 Task: Find connections with filter location Baiquan with filter topic #customerrelationswith filter profile language French with filter current company NewSpace Research and Technologies with filter school Pimpri Chinchwad Education Trust'S. Pimpri Chinchwad College Of Engineering with filter industry Movies and Sound Recording with filter service category Insurance with filter keywords title Accounts Payable/Receivable Clerk
Action: Mouse moved to (605, 79)
Screenshot: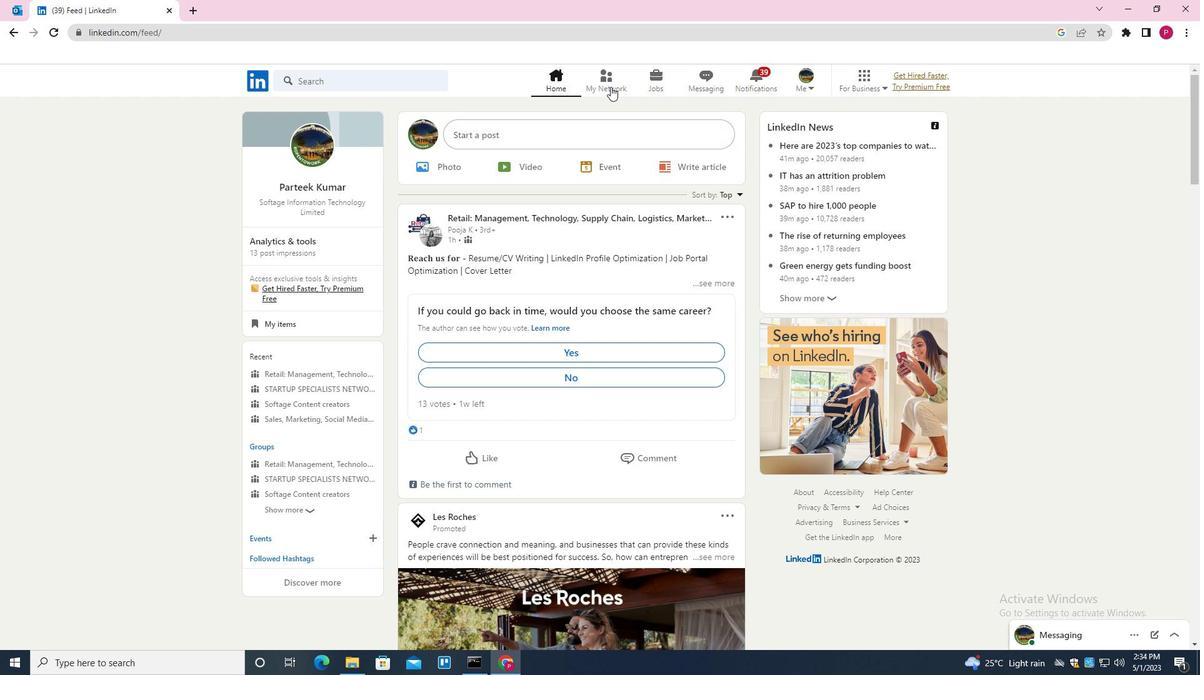 
Action: Mouse pressed left at (605, 79)
Screenshot: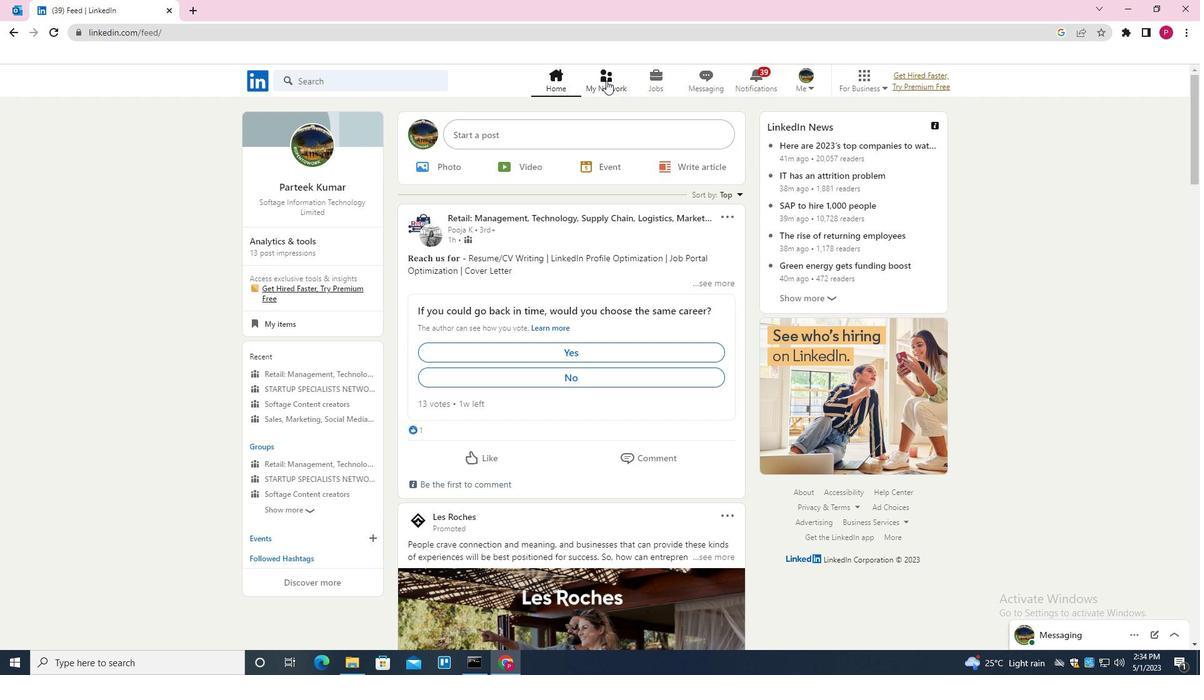 
Action: Mouse moved to (382, 149)
Screenshot: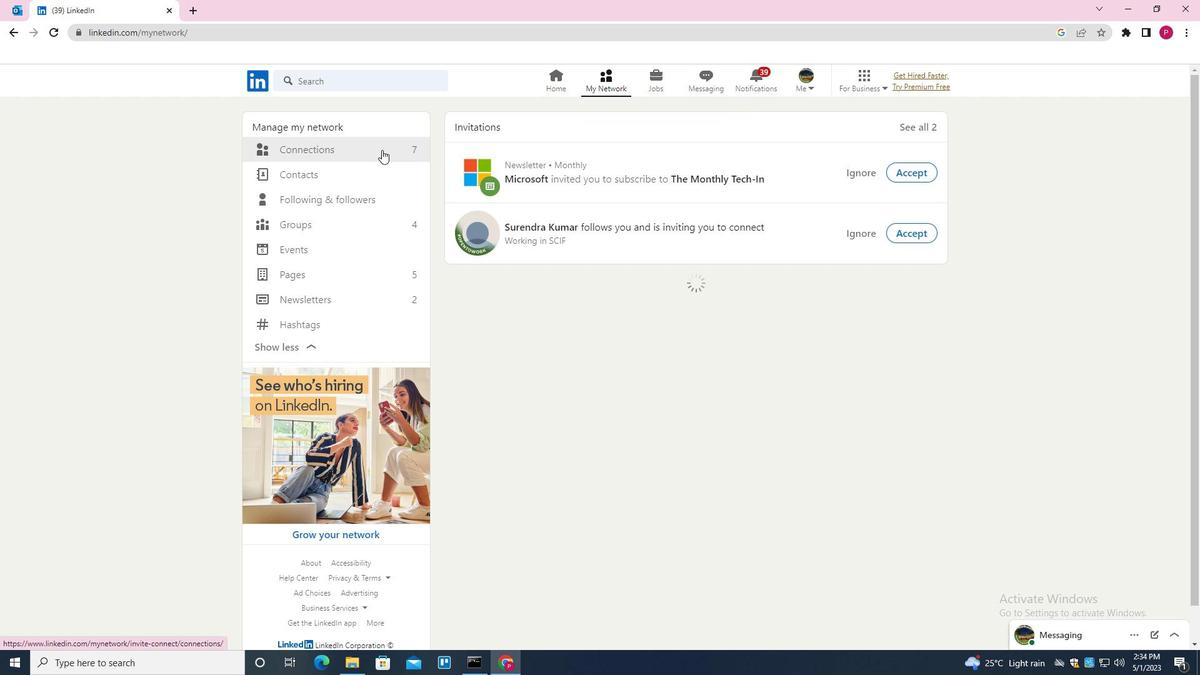 
Action: Mouse pressed left at (382, 149)
Screenshot: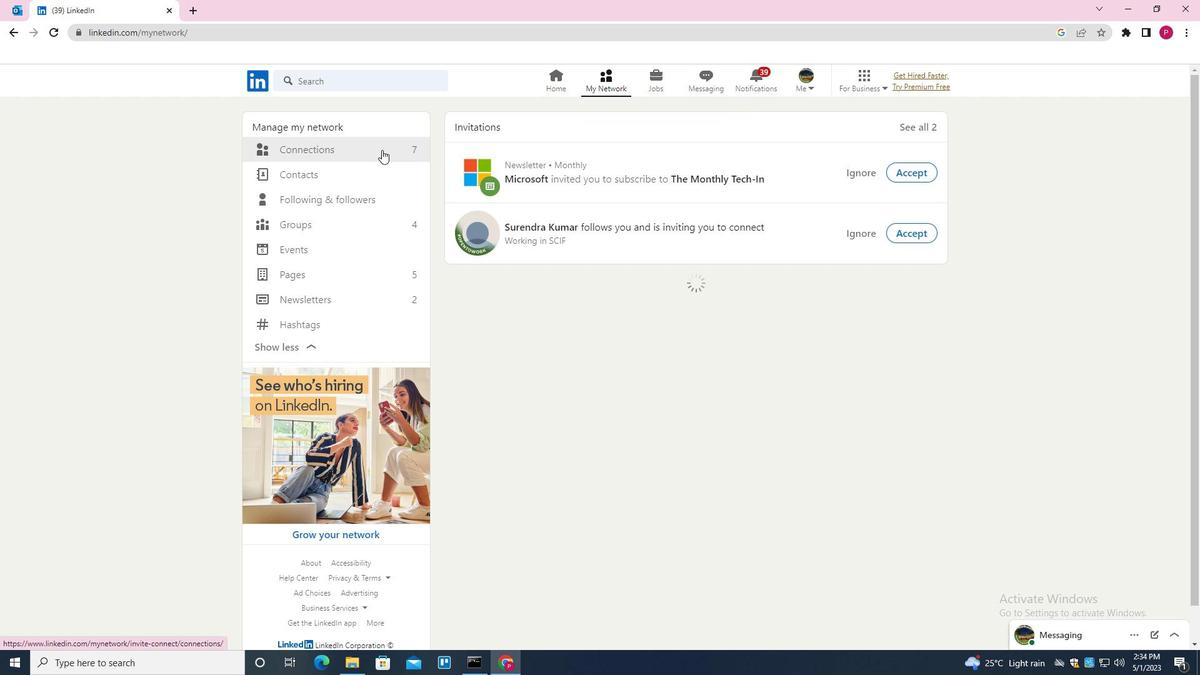 
Action: Mouse moved to (710, 146)
Screenshot: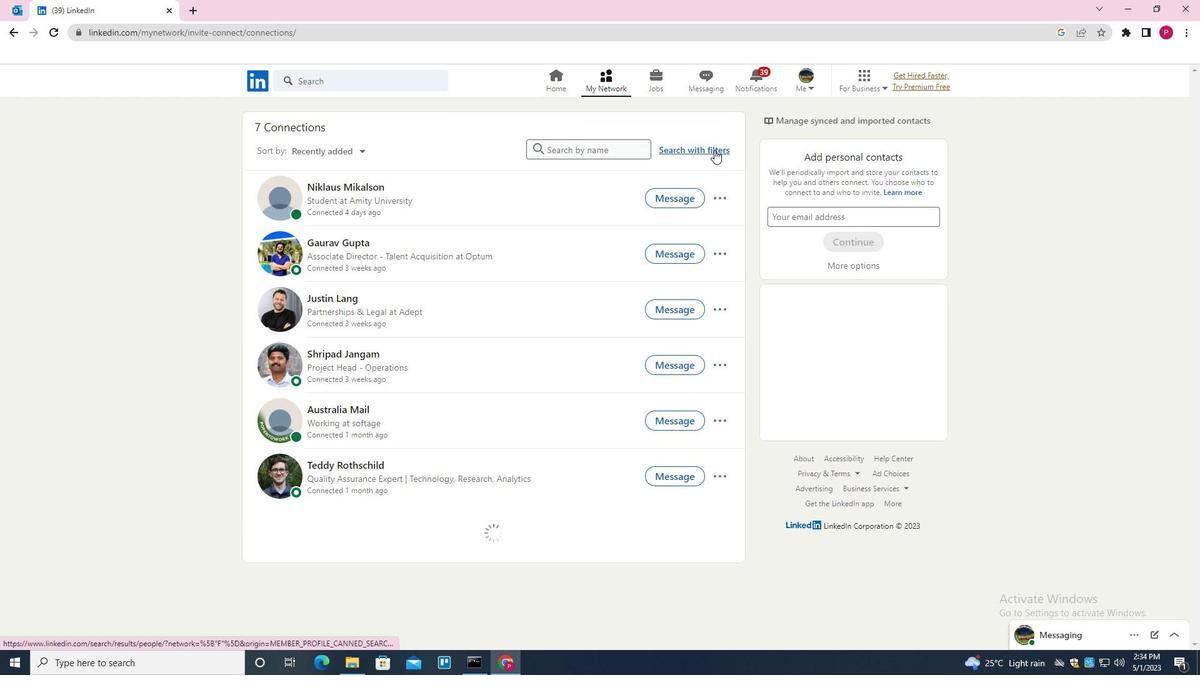 
Action: Mouse pressed left at (710, 146)
Screenshot: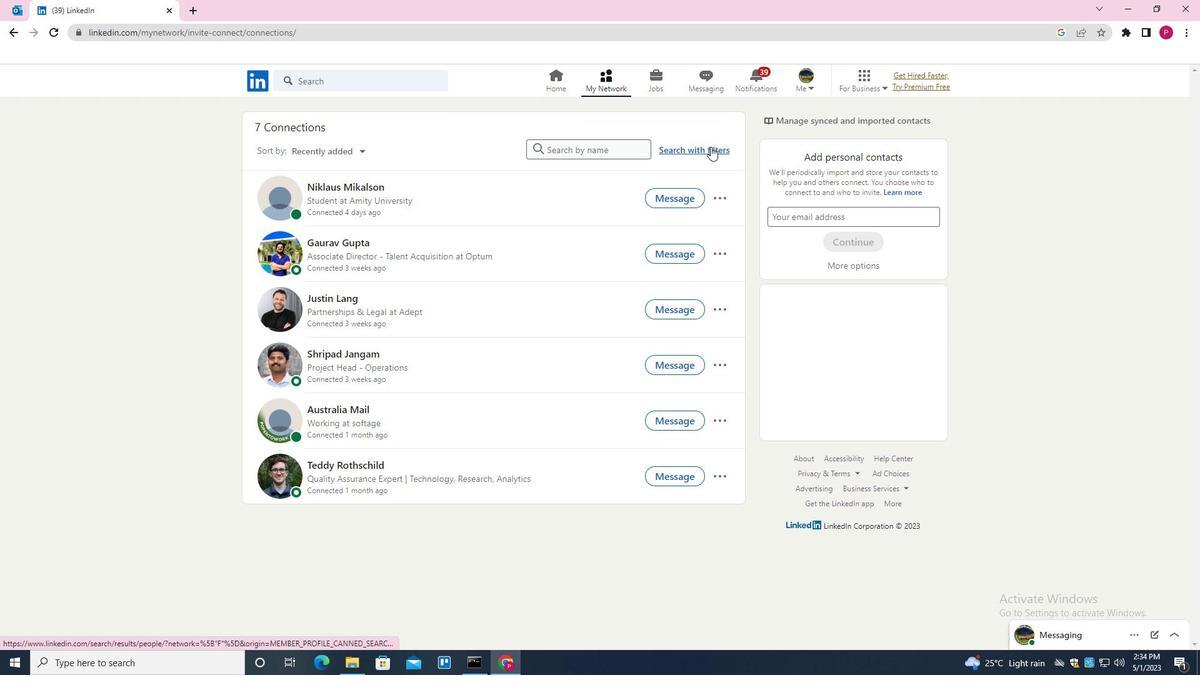 
Action: Mouse moved to (639, 115)
Screenshot: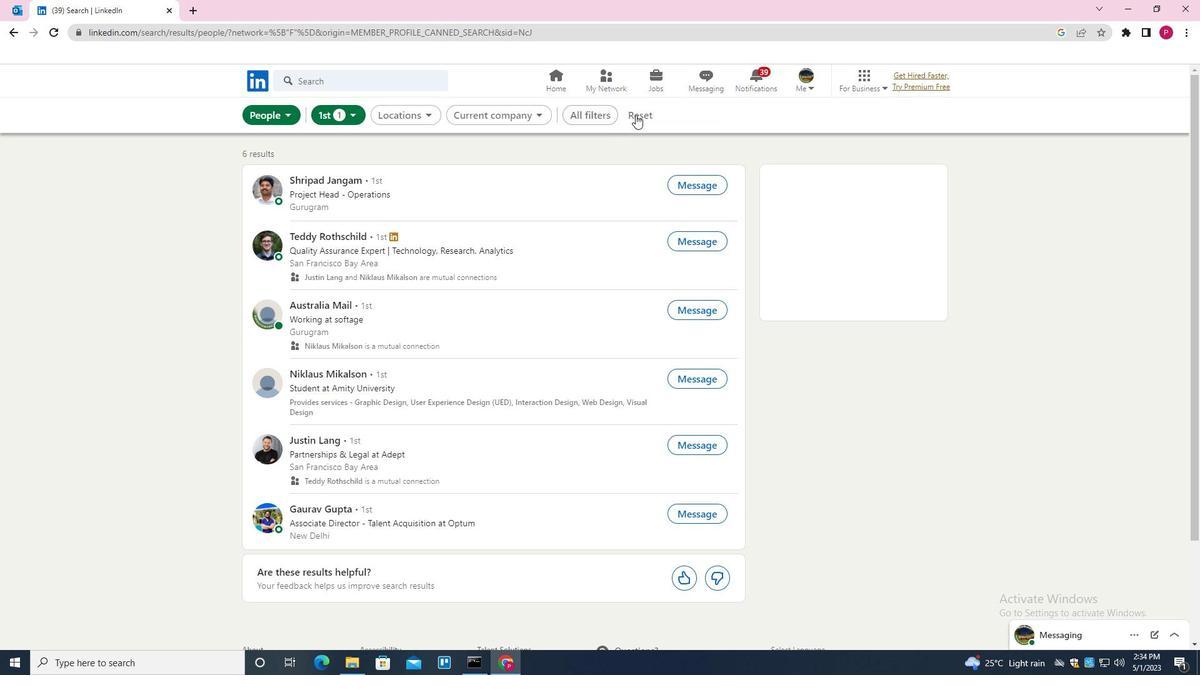 
Action: Mouse pressed left at (639, 115)
Screenshot: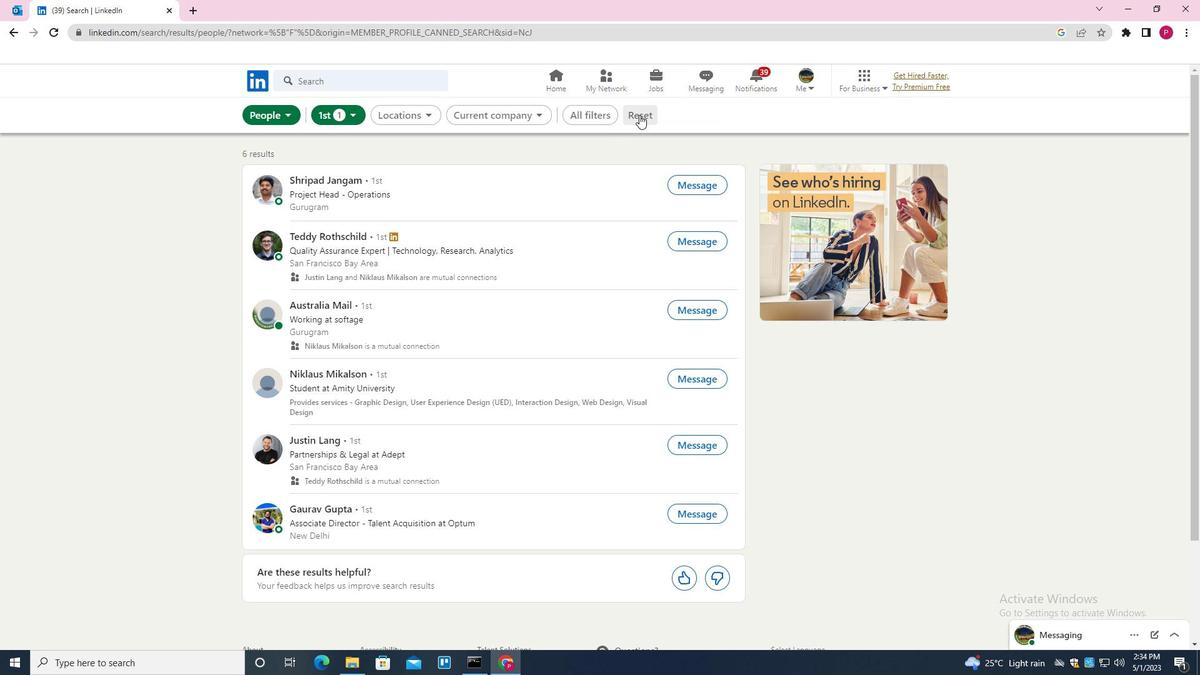 
Action: Mouse moved to (608, 118)
Screenshot: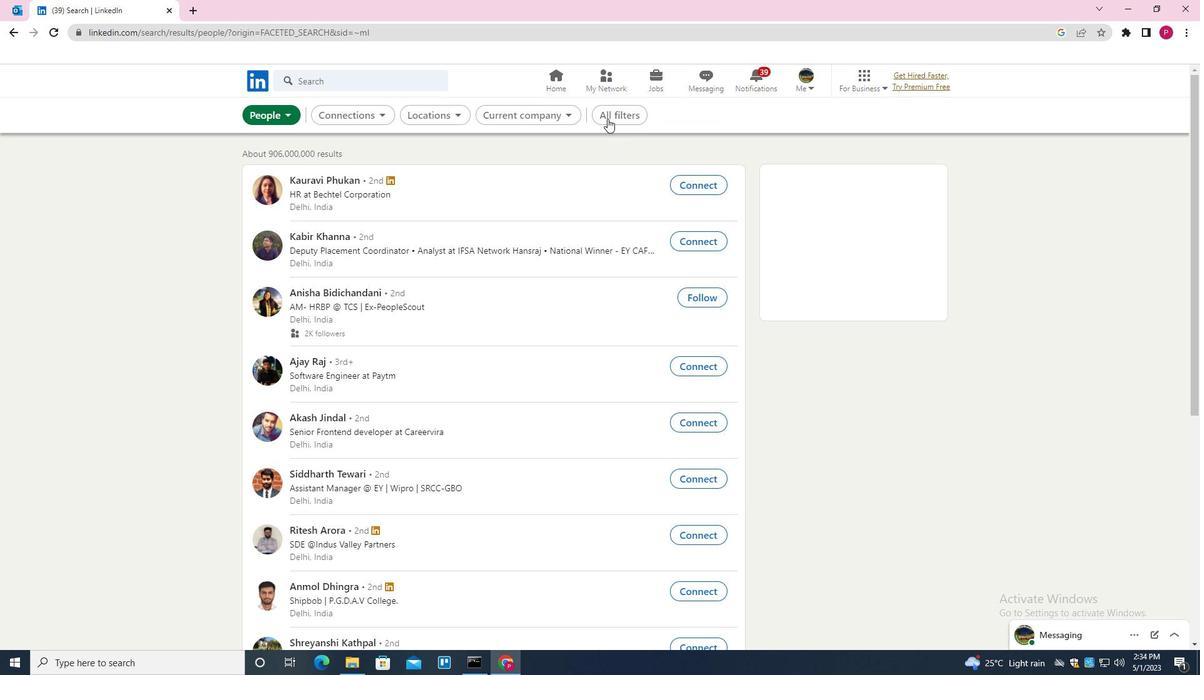 
Action: Mouse pressed left at (608, 118)
Screenshot: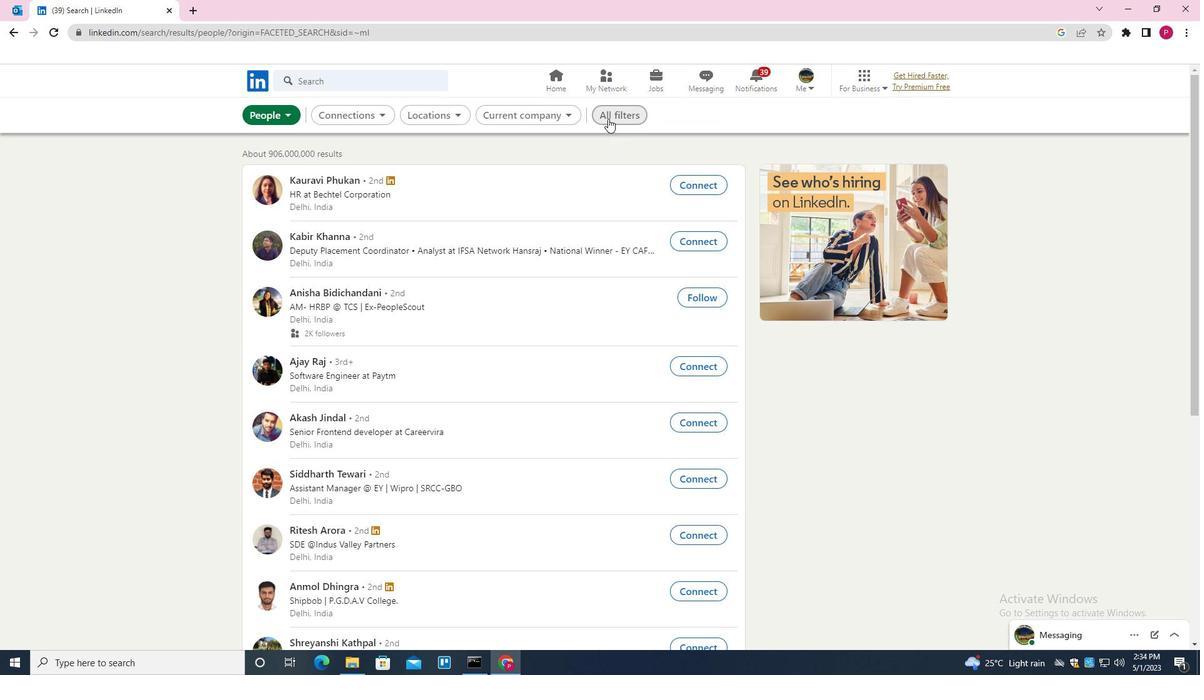 
Action: Mouse moved to (865, 327)
Screenshot: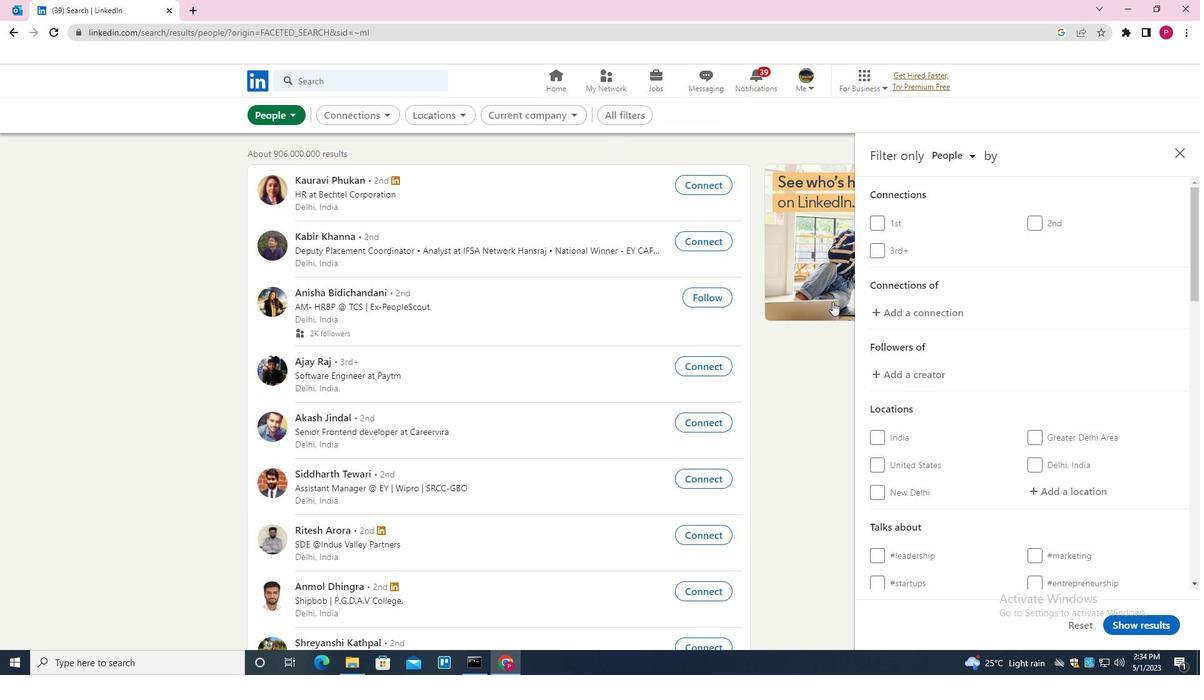 
Action: Mouse scrolled (865, 326) with delta (0, 0)
Screenshot: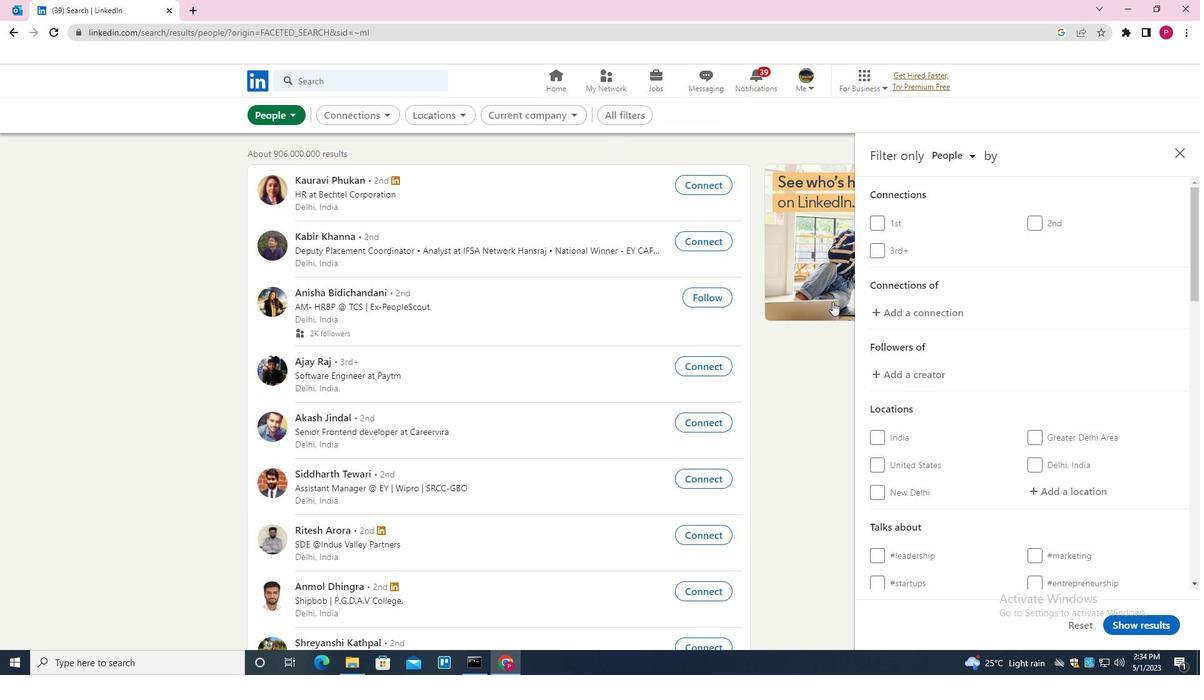 
Action: Mouse moved to (900, 352)
Screenshot: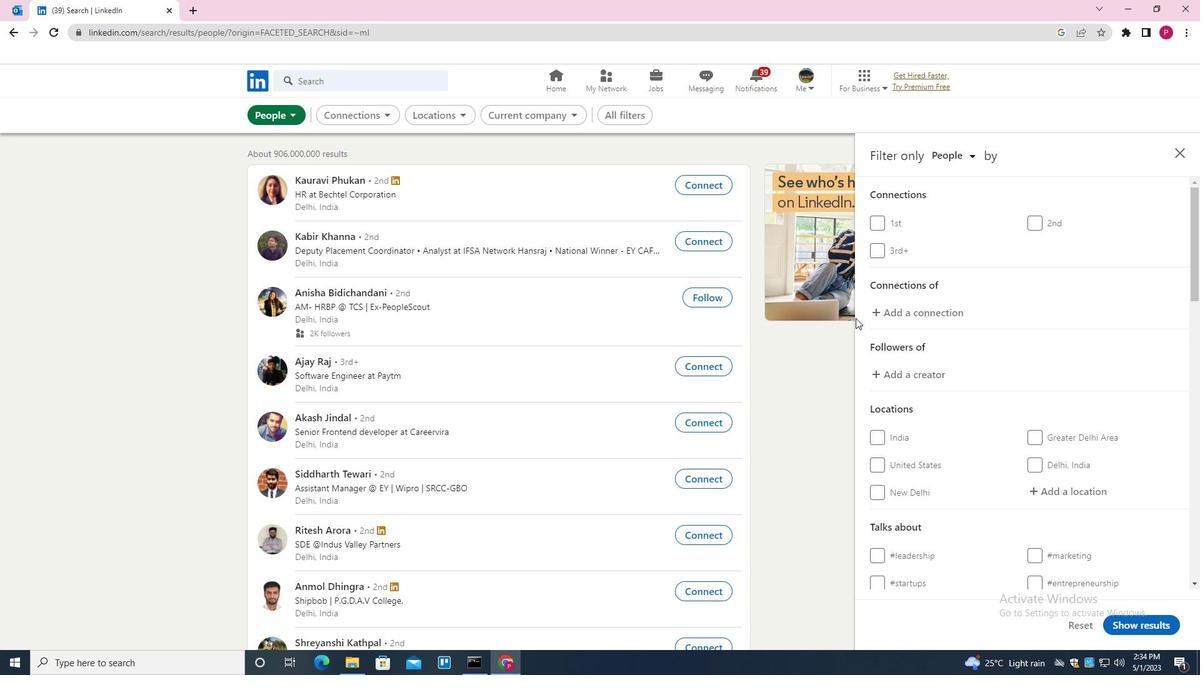 
Action: Mouse scrolled (900, 352) with delta (0, 0)
Screenshot: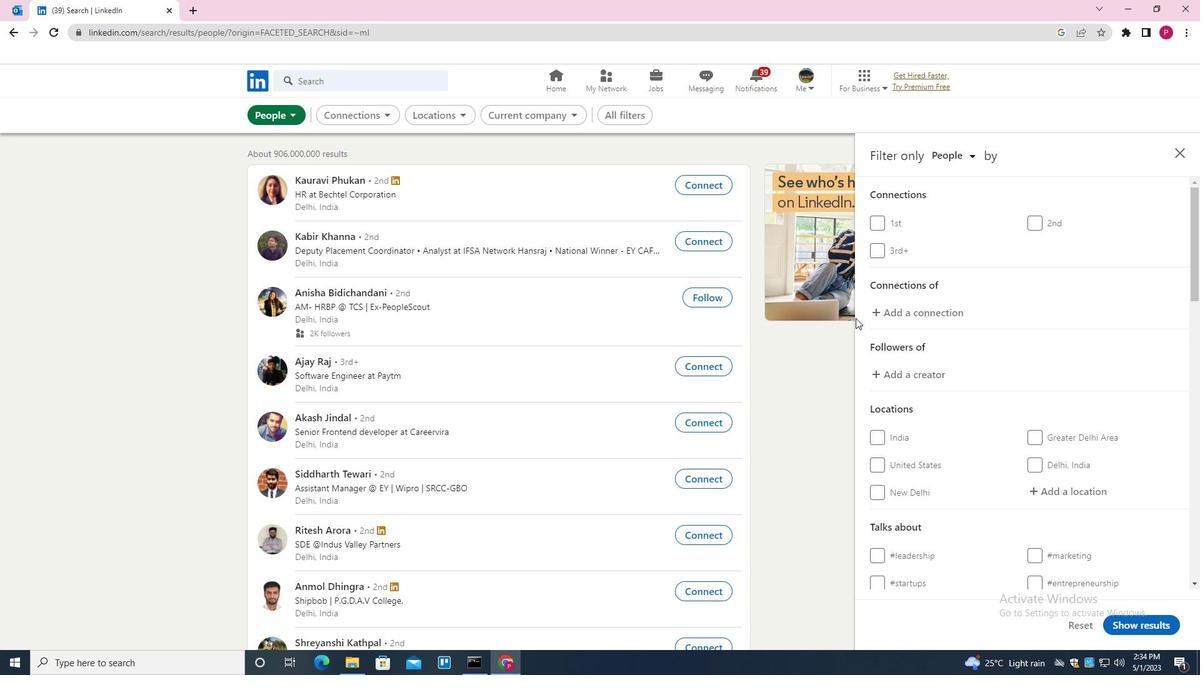 
Action: Mouse moved to (1079, 368)
Screenshot: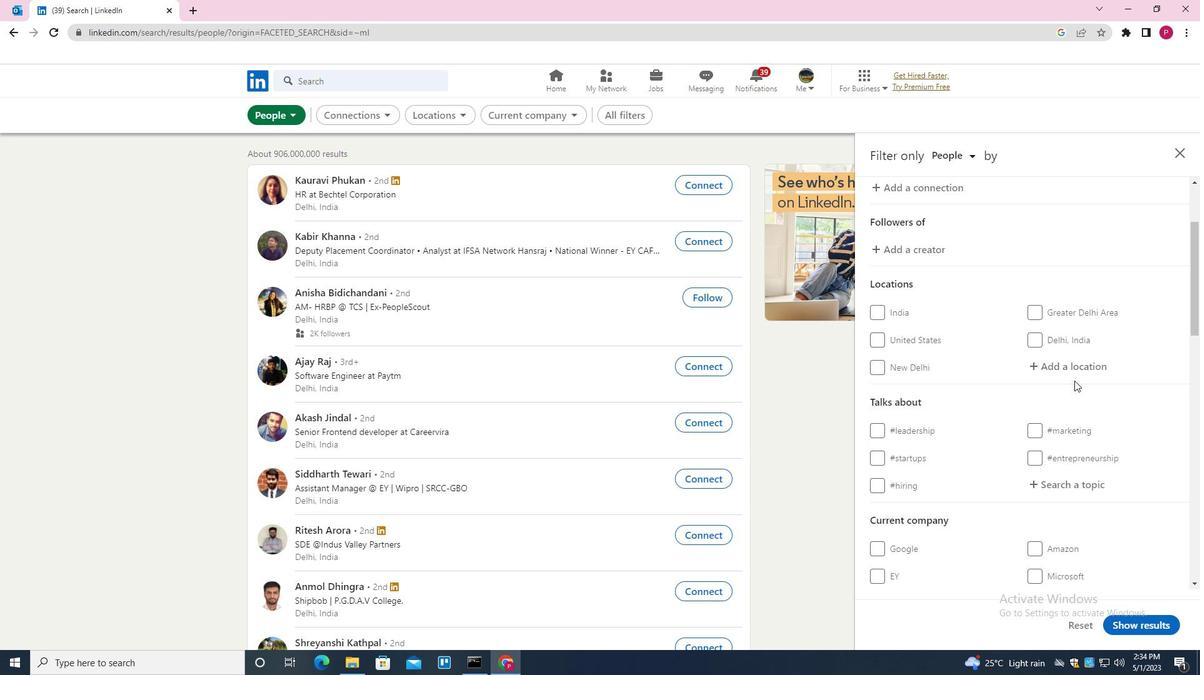 
Action: Mouse pressed left at (1079, 368)
Screenshot: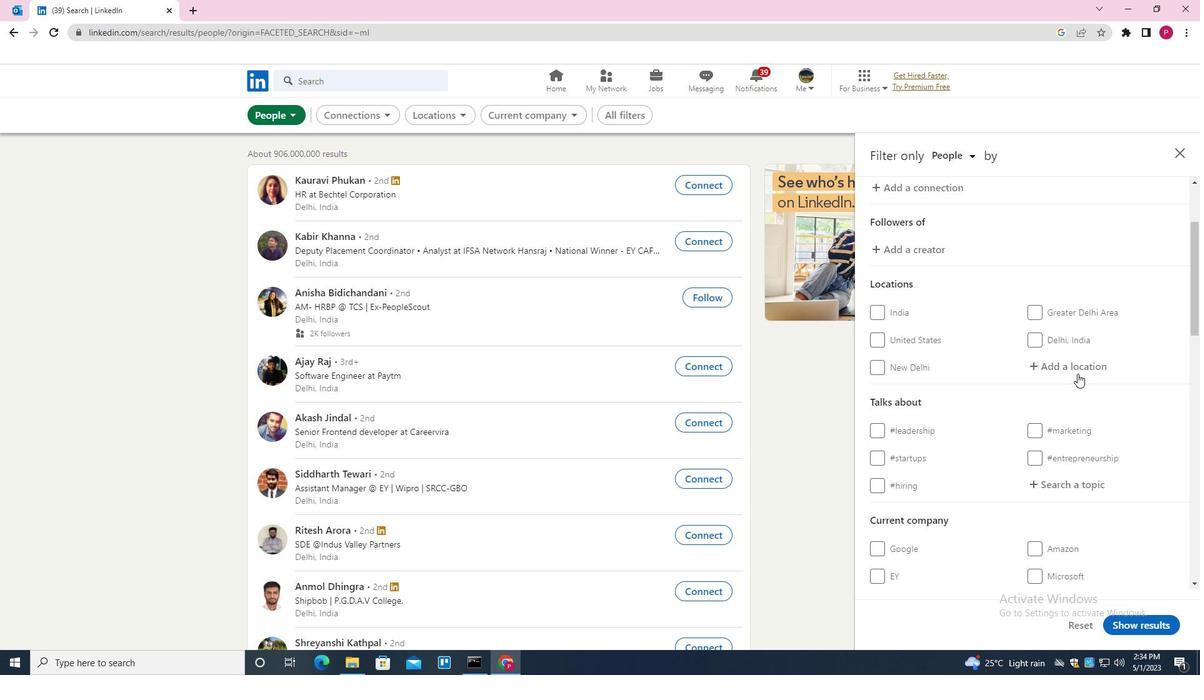 
Action: Key pressed <Key.shift>BAIQUAN
Screenshot: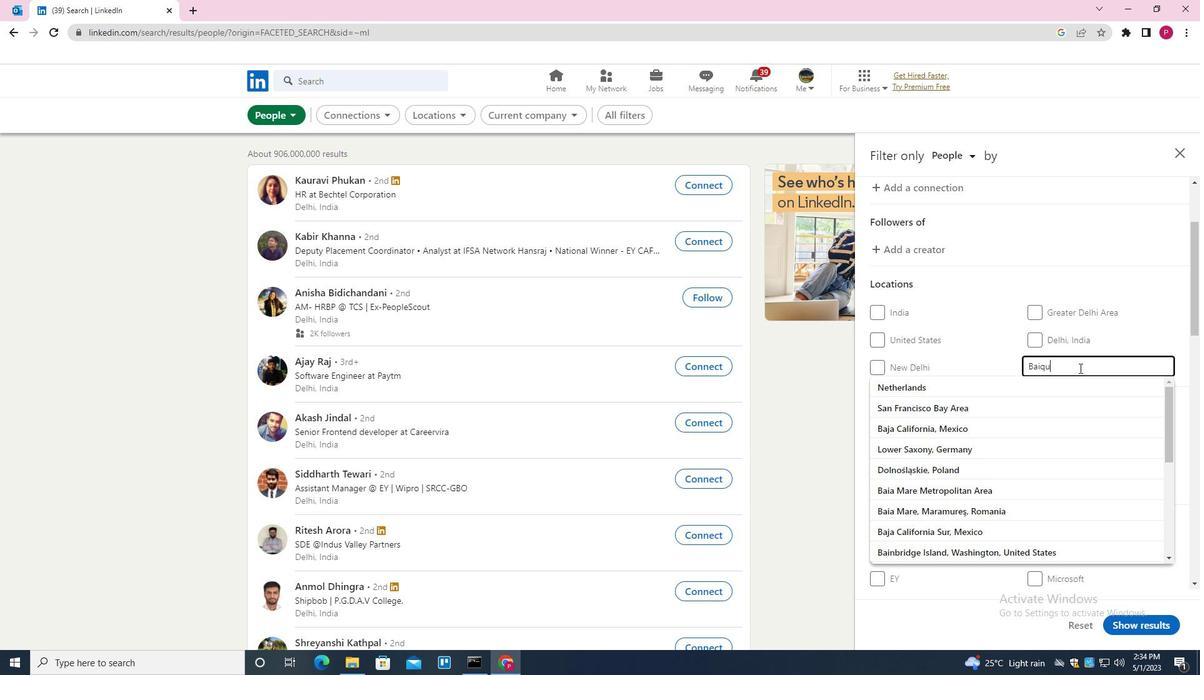
Action: Mouse moved to (1086, 365)
Screenshot: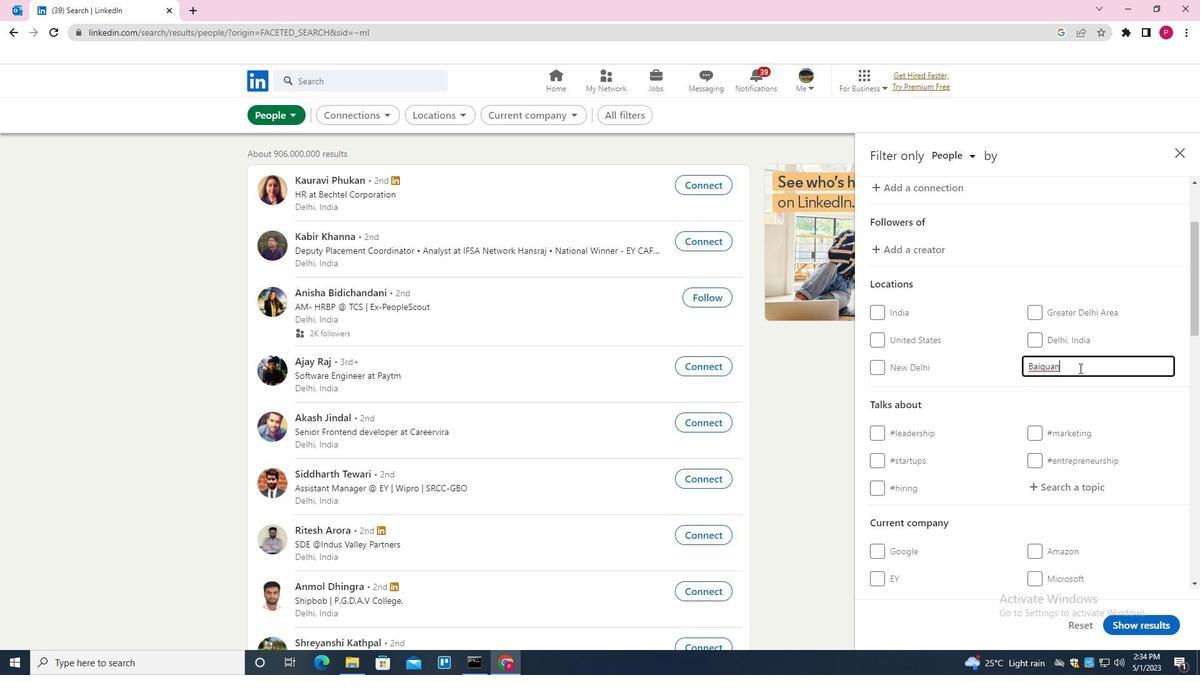 
Action: Mouse scrolled (1086, 364) with delta (0, 0)
Screenshot: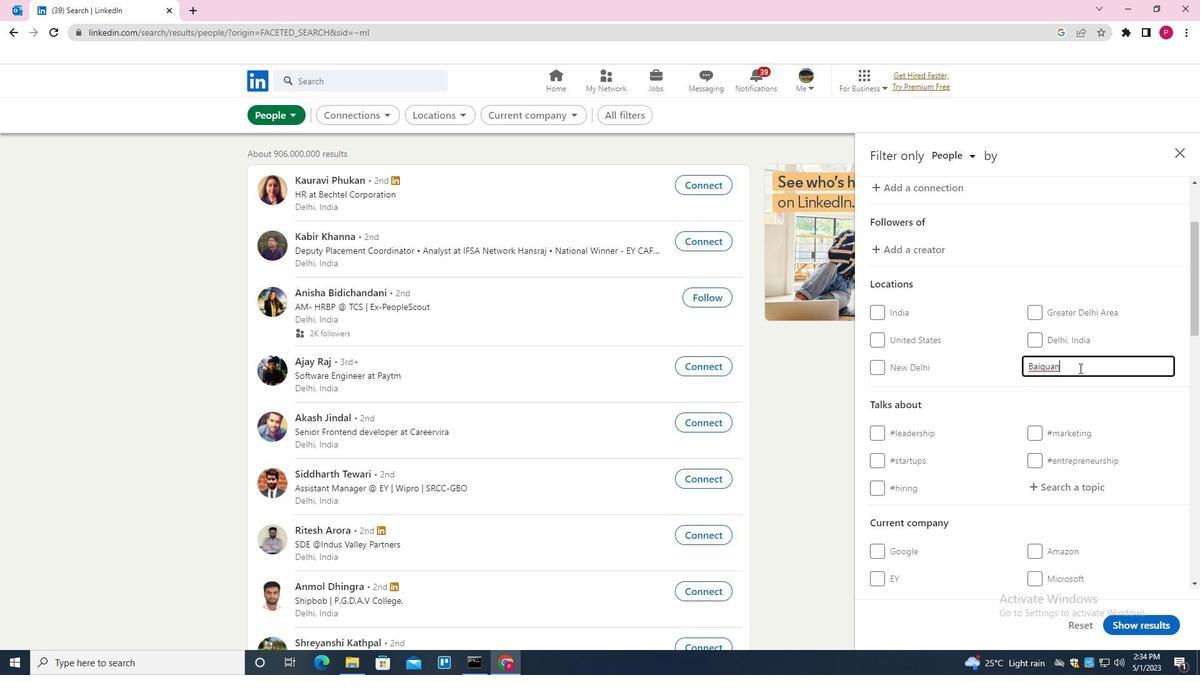 
Action: Mouse scrolled (1086, 364) with delta (0, 0)
Screenshot: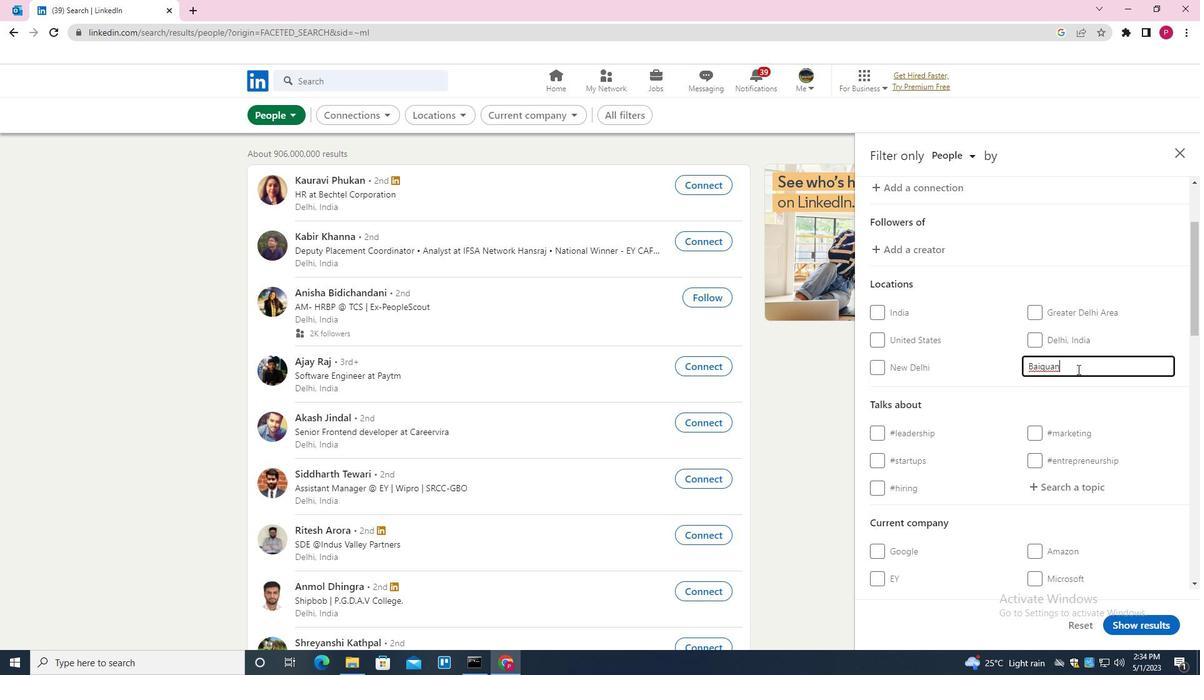 
Action: Mouse moved to (1074, 368)
Screenshot: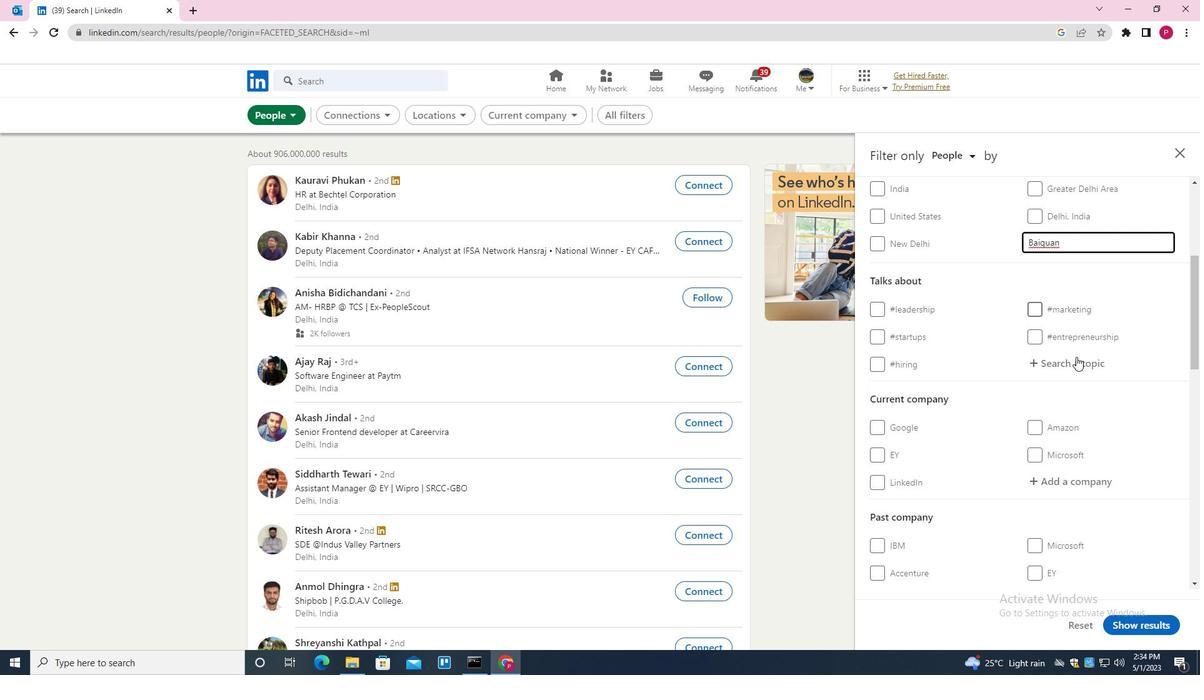 
Action: Mouse pressed left at (1074, 368)
Screenshot: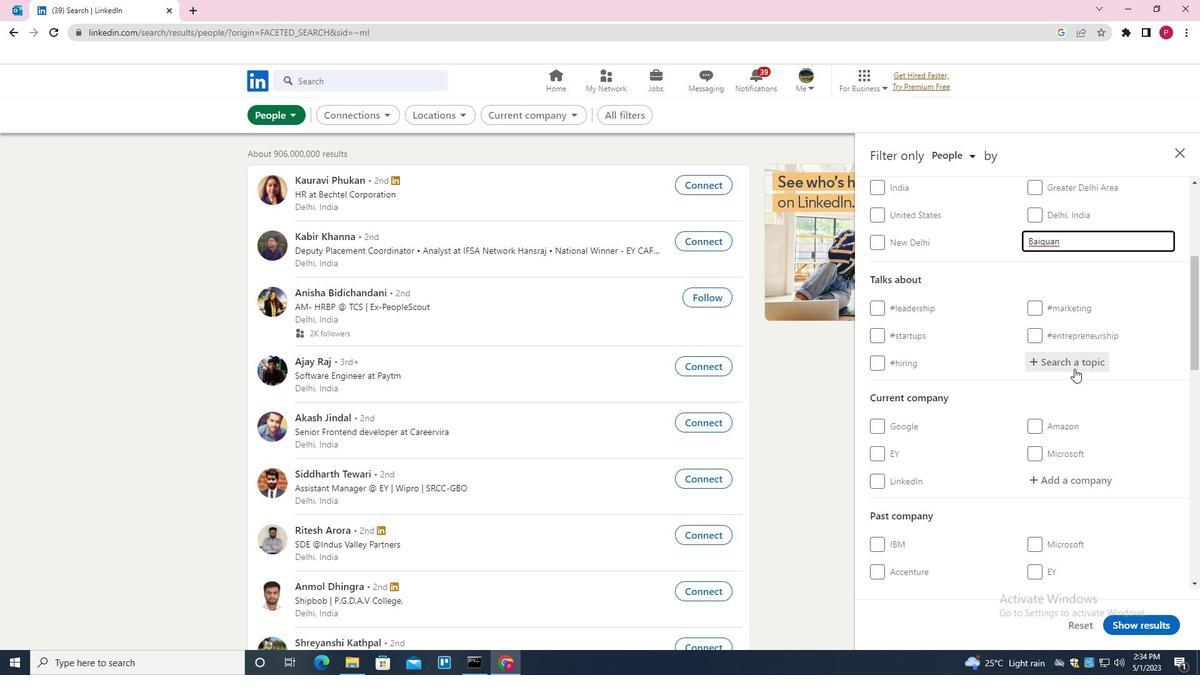
Action: Key pressed CUSTOMERRELATIONS<Key.down><Key.enter>
Screenshot: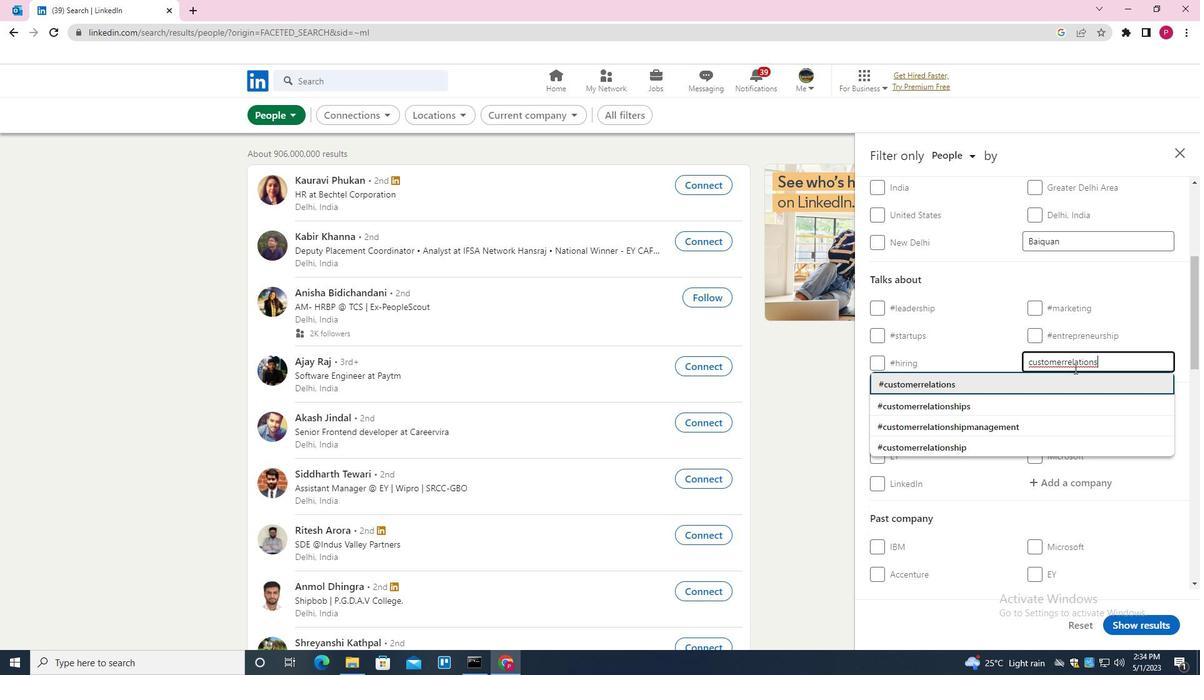 
Action: Mouse moved to (1021, 407)
Screenshot: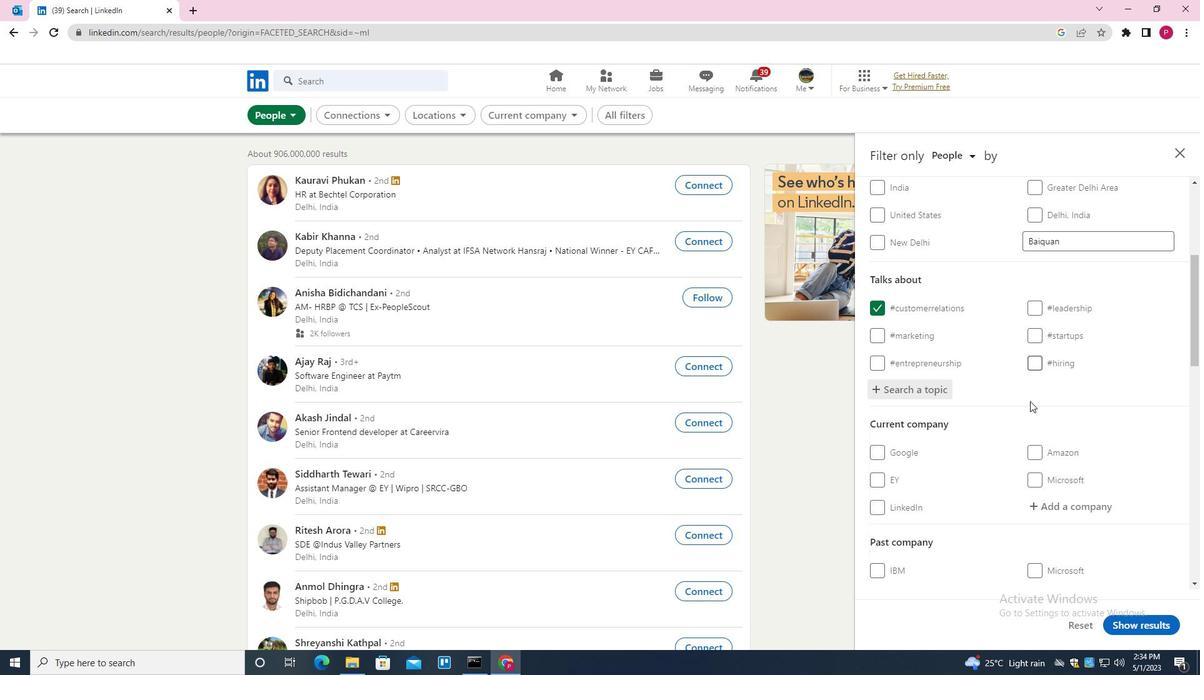 
Action: Mouse scrolled (1021, 407) with delta (0, 0)
Screenshot: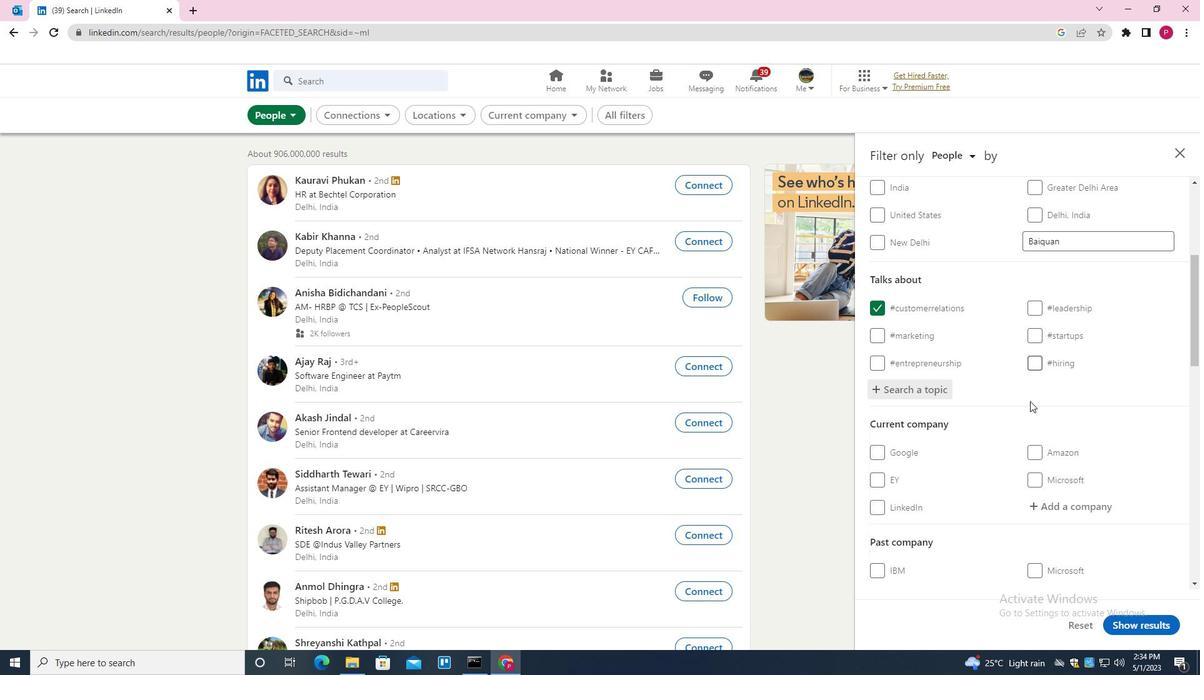 
Action: Mouse moved to (1018, 409)
Screenshot: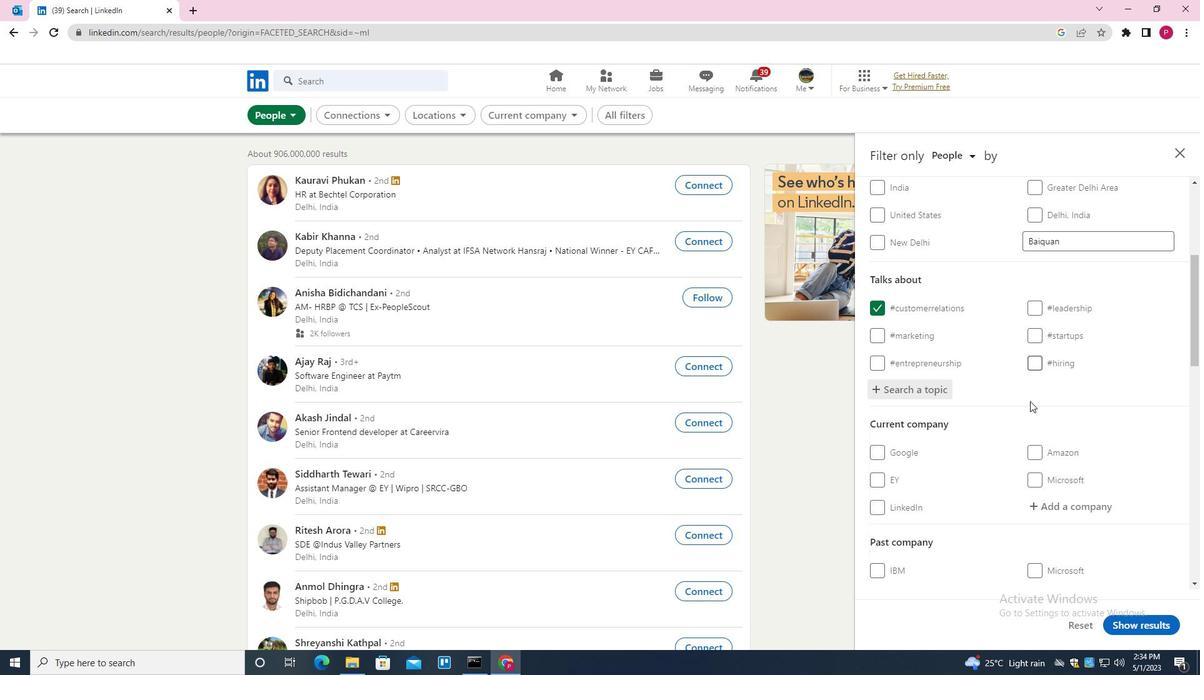 
Action: Mouse scrolled (1018, 408) with delta (0, 0)
Screenshot: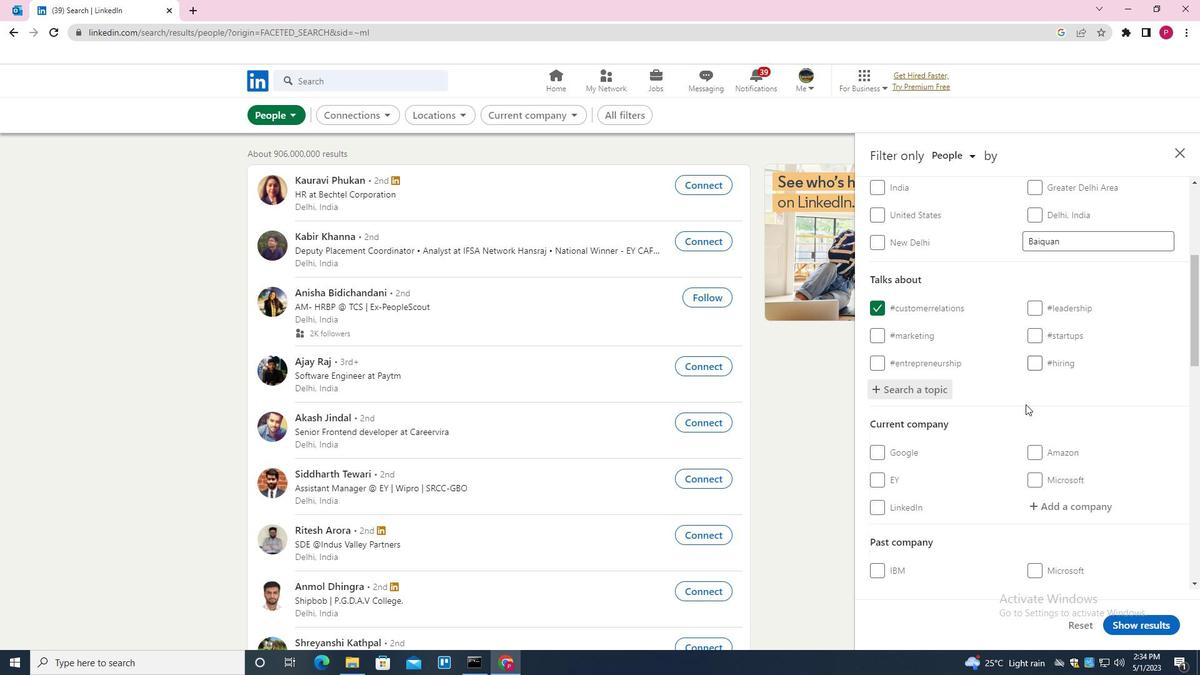 
Action: Mouse moved to (1016, 410)
Screenshot: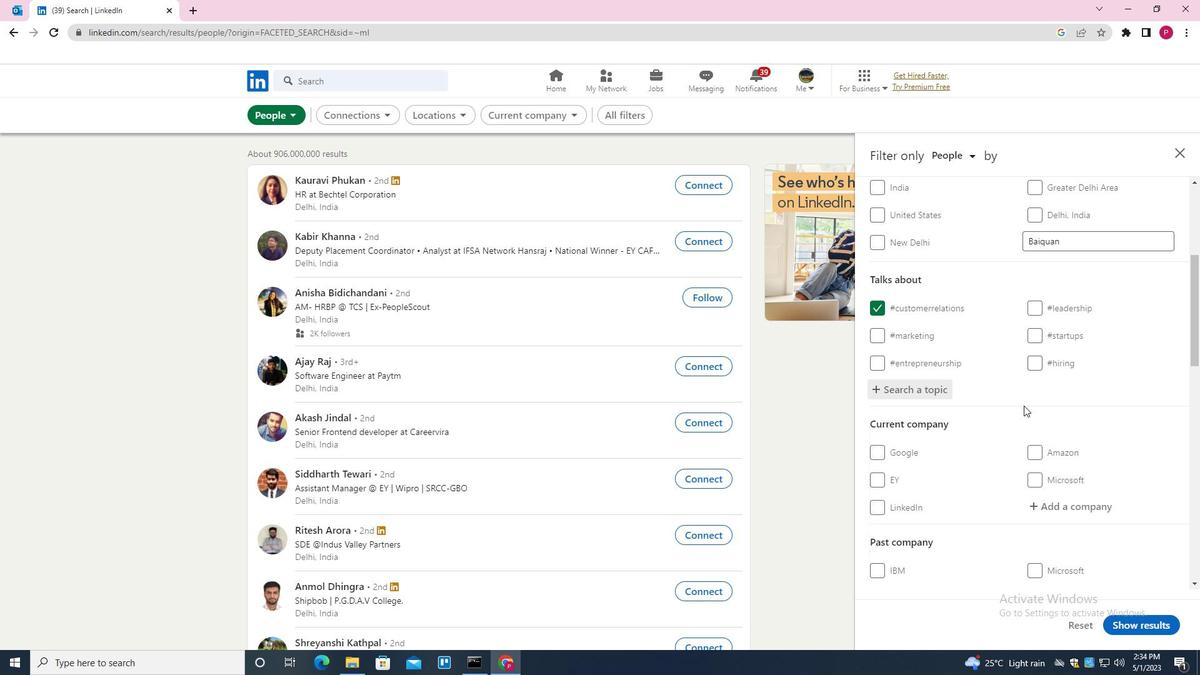 
Action: Mouse scrolled (1016, 410) with delta (0, 0)
Screenshot: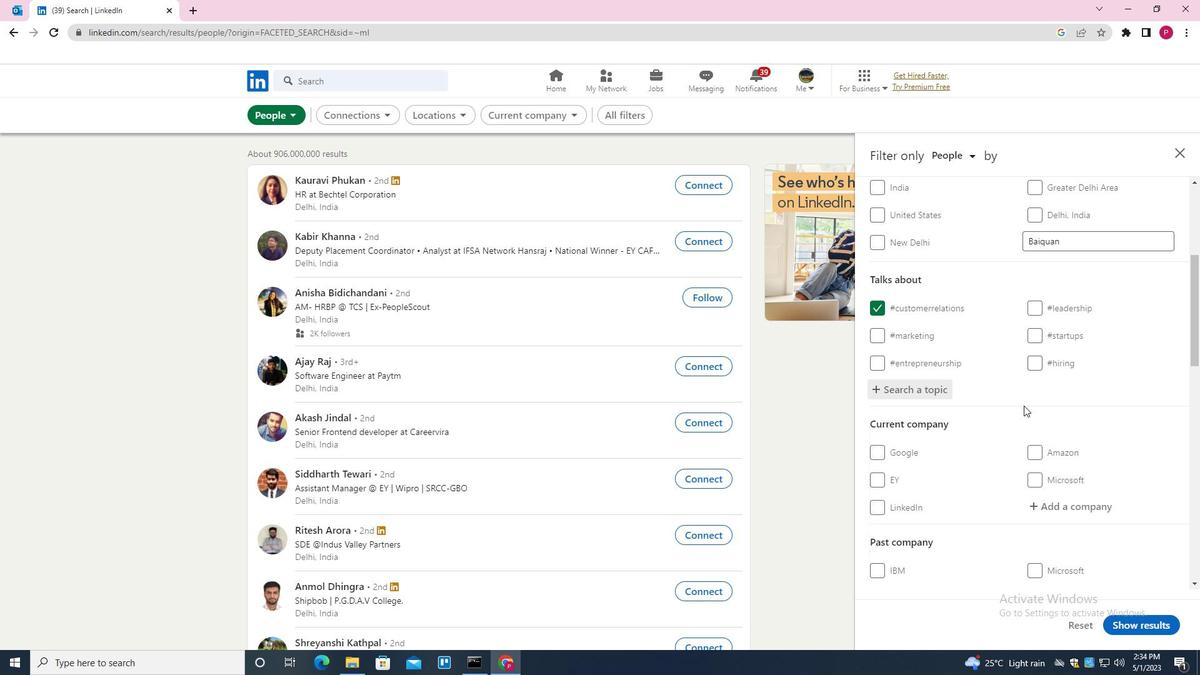
Action: Mouse moved to (956, 407)
Screenshot: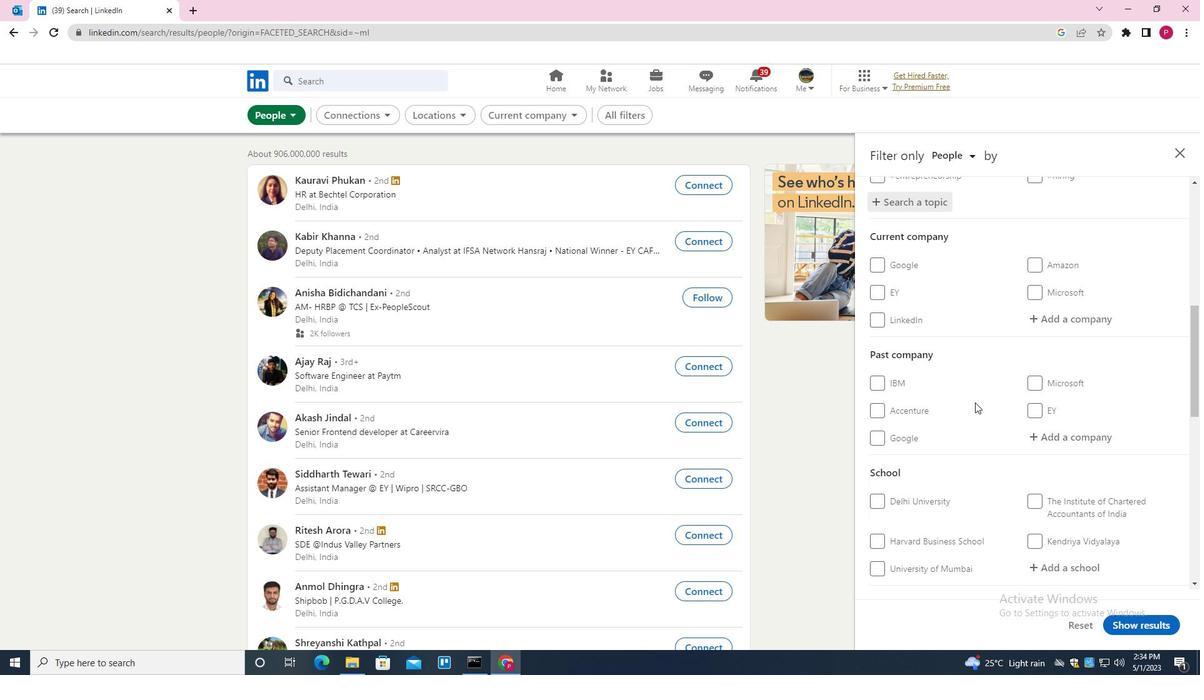 
Action: Mouse scrolled (956, 407) with delta (0, 0)
Screenshot: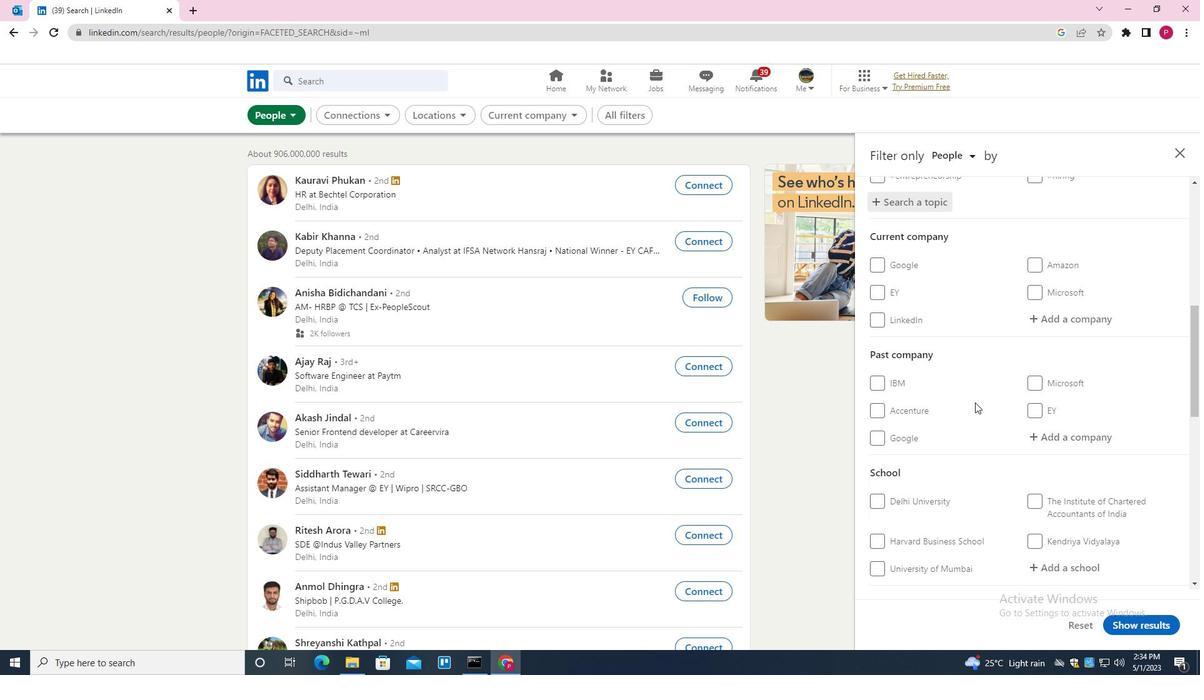 
Action: Mouse moved to (956, 408)
Screenshot: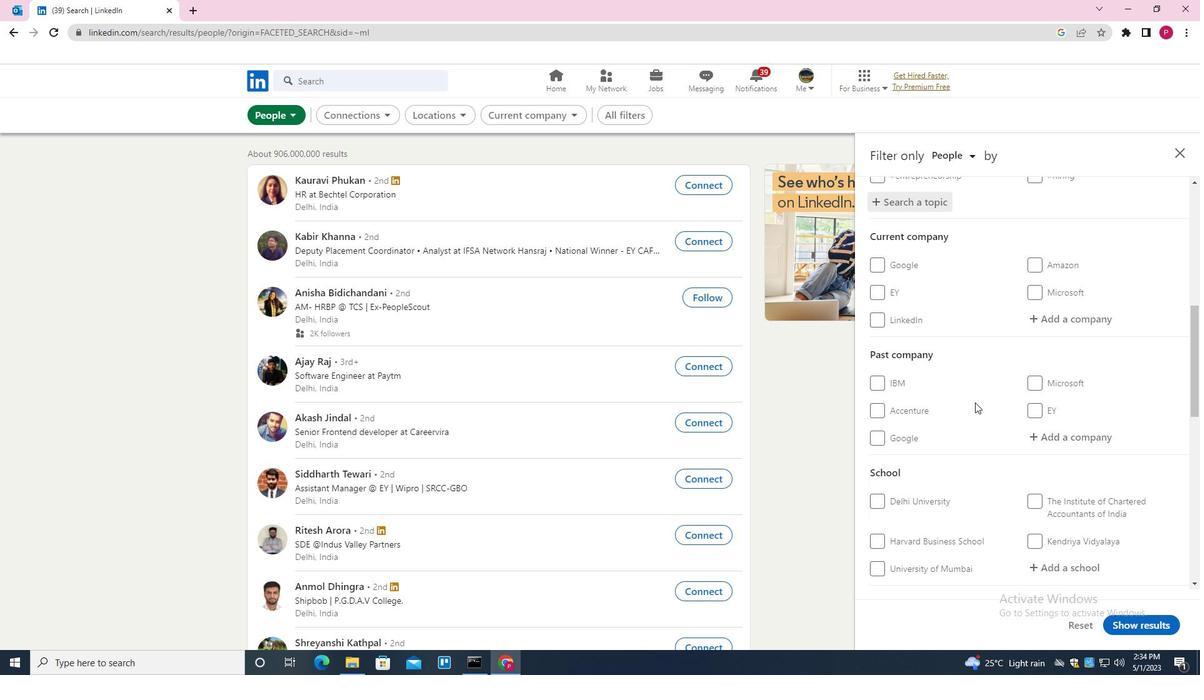 
Action: Mouse scrolled (956, 407) with delta (0, 0)
Screenshot: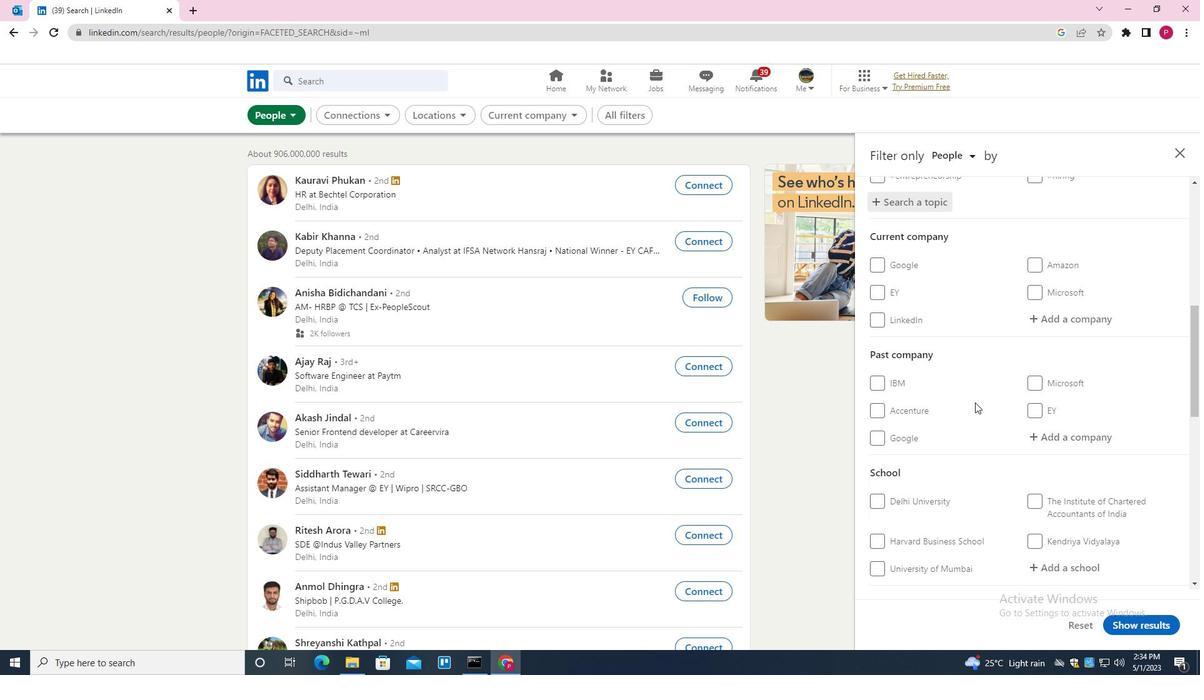 
Action: Mouse scrolled (956, 407) with delta (0, 0)
Screenshot: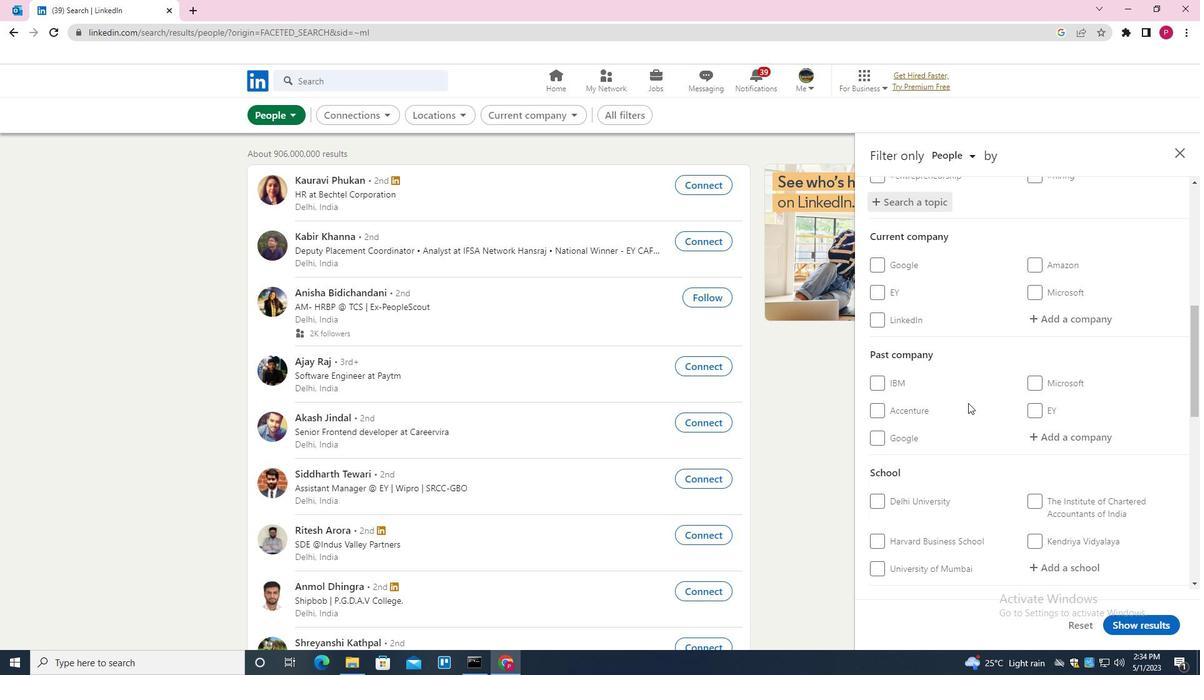 
Action: Mouse scrolled (956, 407) with delta (0, 0)
Screenshot: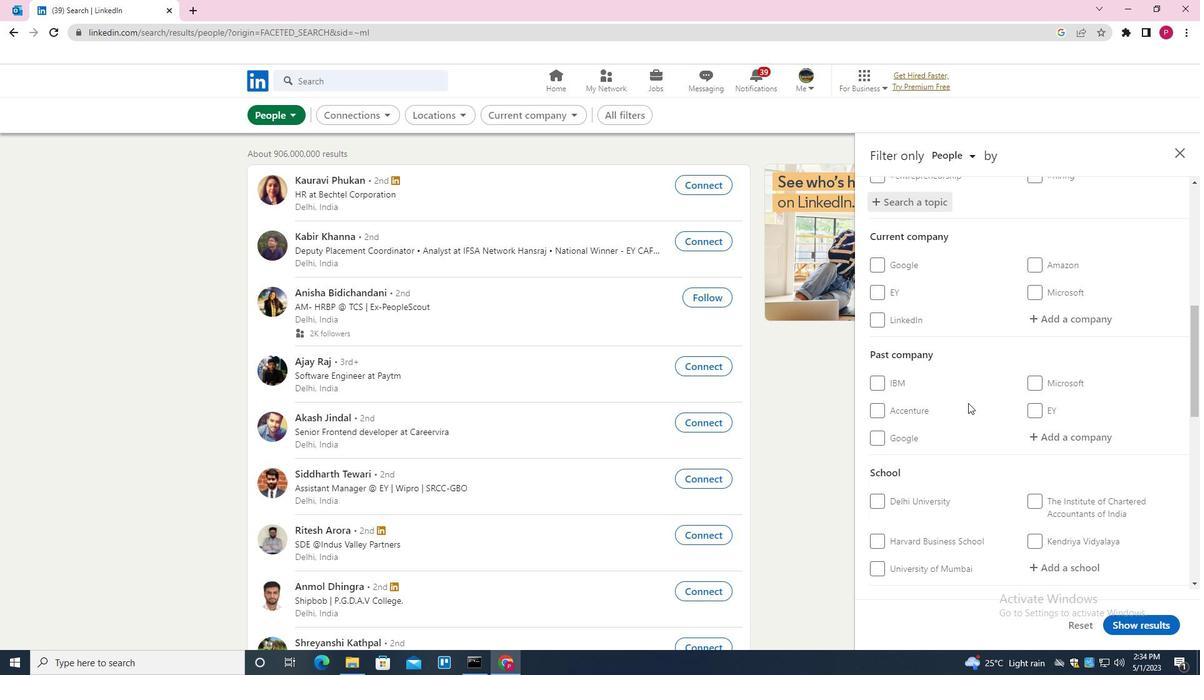 
Action: Mouse moved to (947, 419)
Screenshot: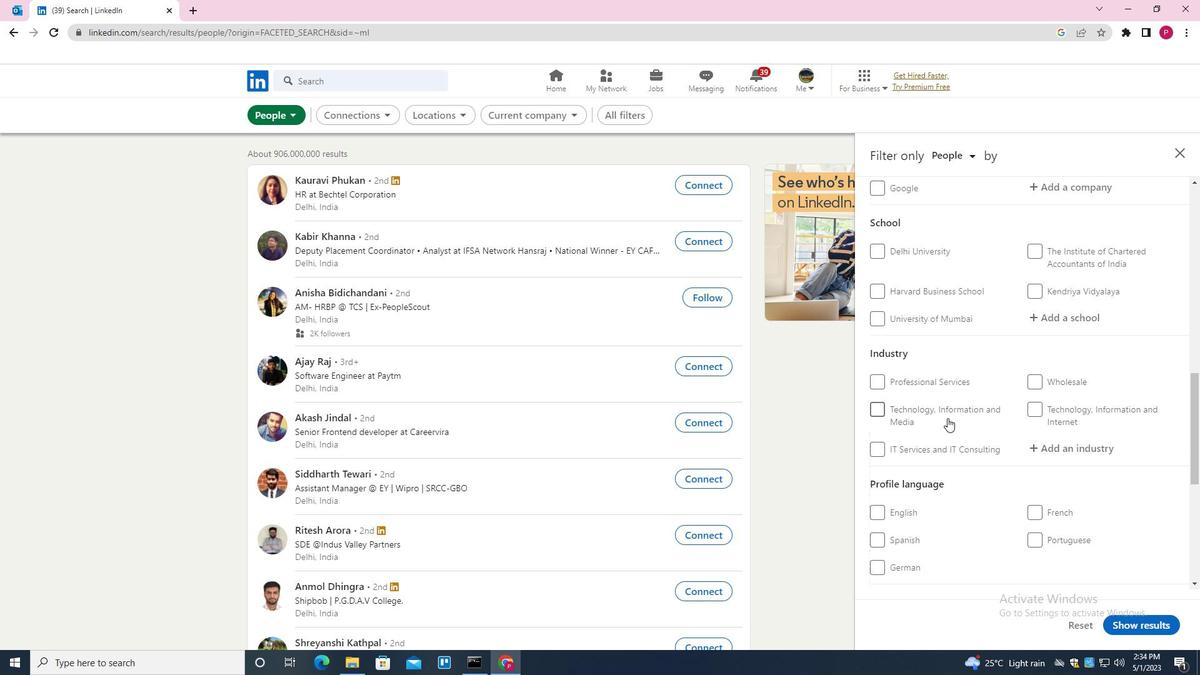 
Action: Mouse scrolled (947, 418) with delta (0, 0)
Screenshot: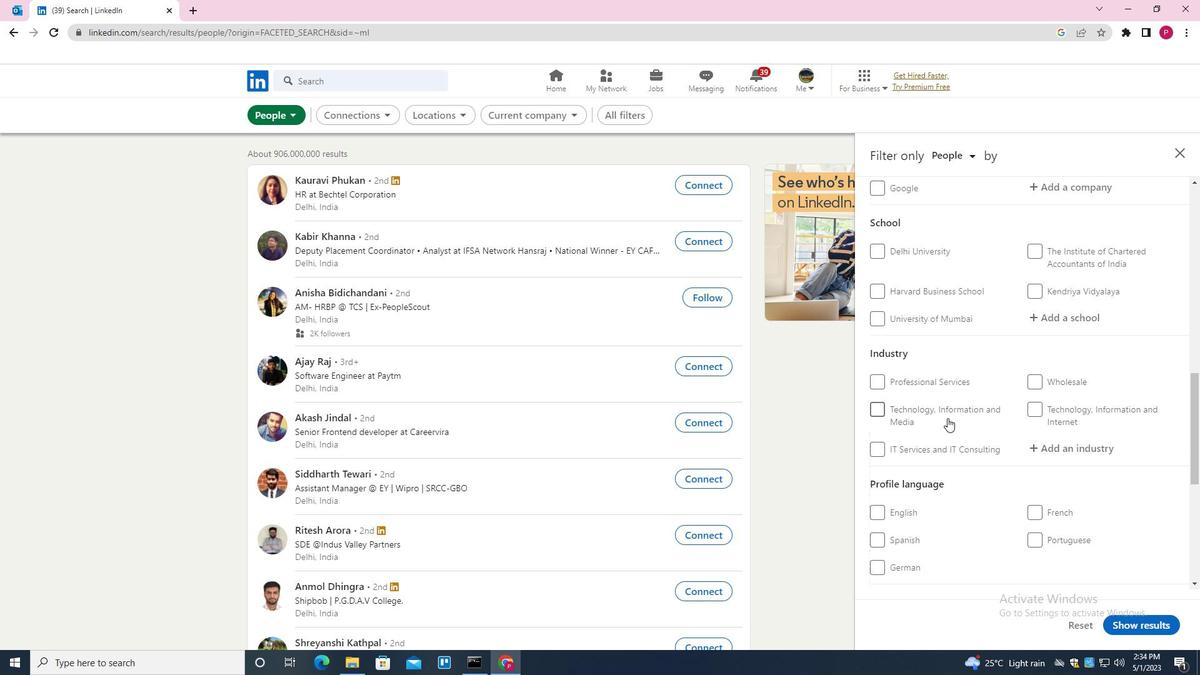 
Action: Mouse scrolled (947, 418) with delta (0, 0)
Screenshot: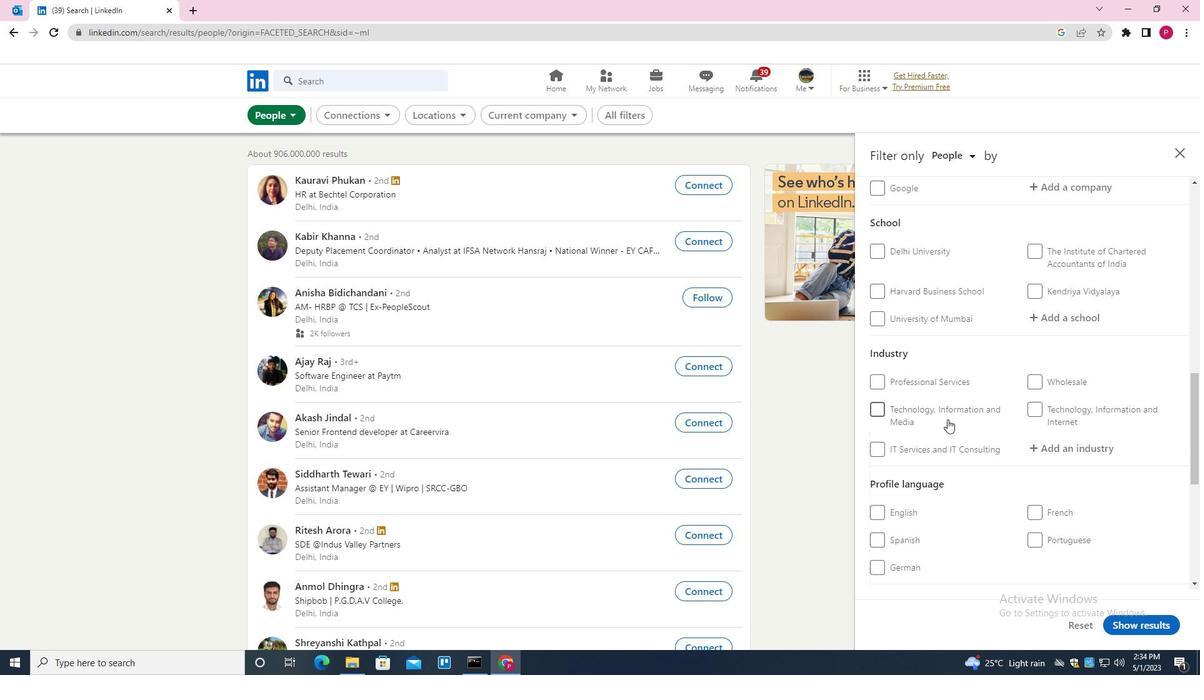 
Action: Mouse scrolled (947, 418) with delta (0, 0)
Screenshot: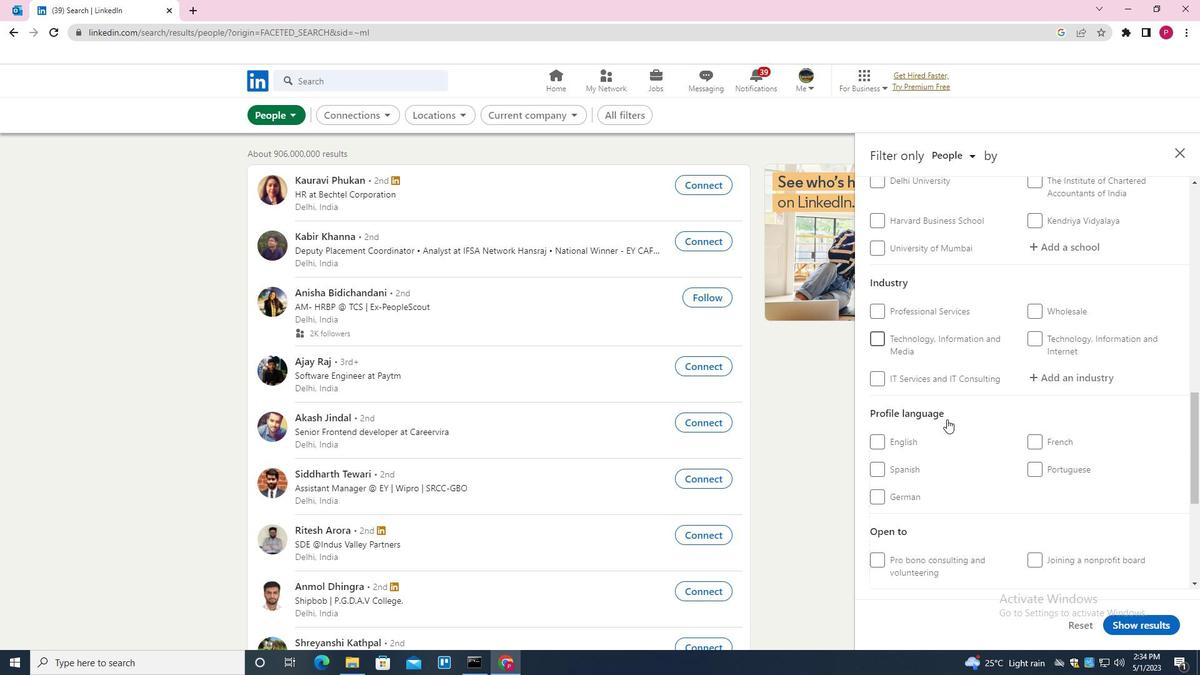 
Action: Mouse moved to (1036, 325)
Screenshot: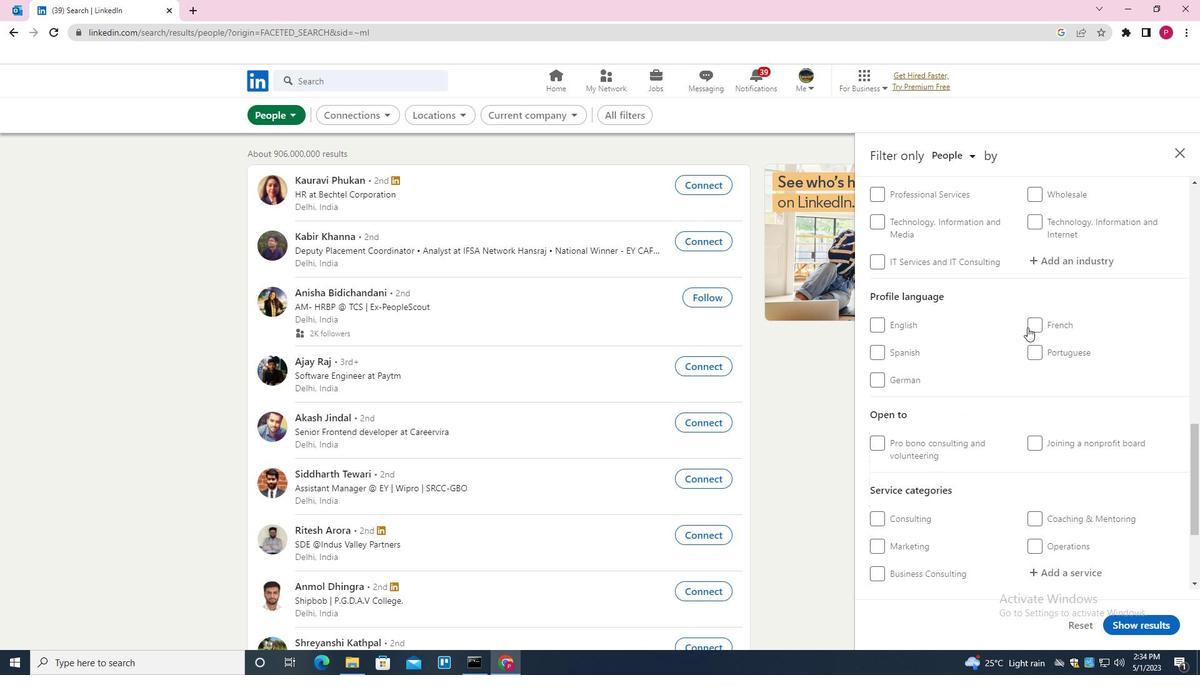 
Action: Mouse pressed left at (1036, 325)
Screenshot: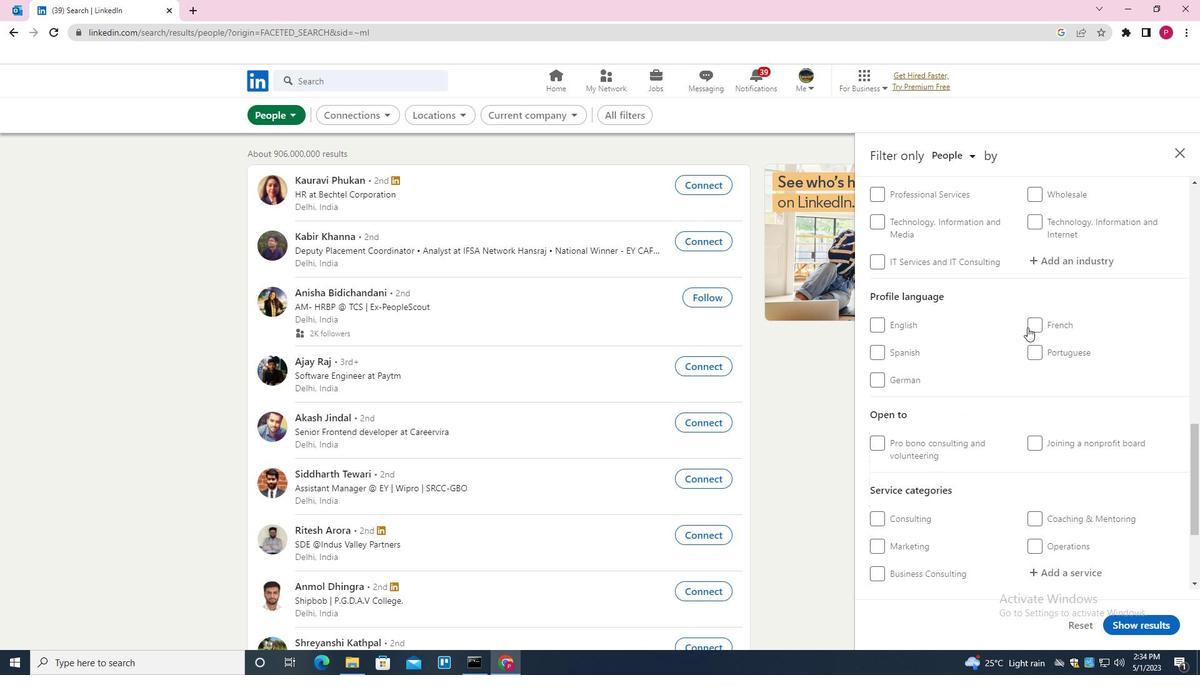
Action: Mouse moved to (939, 357)
Screenshot: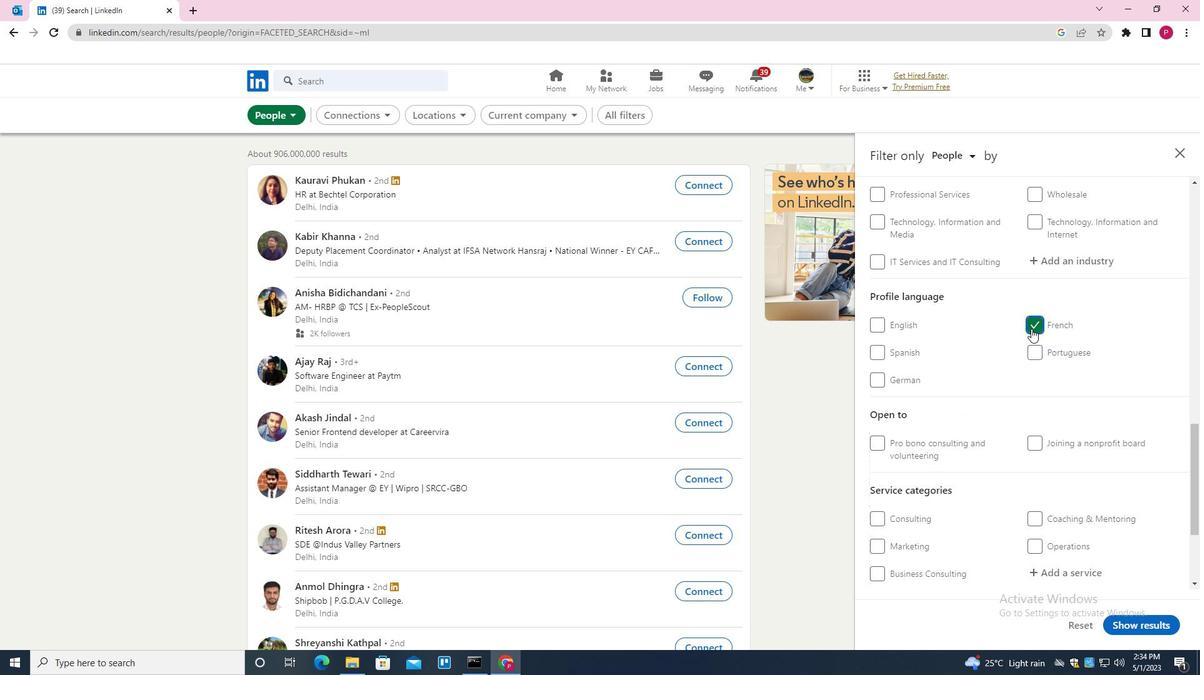 
Action: Mouse scrolled (939, 358) with delta (0, 0)
Screenshot: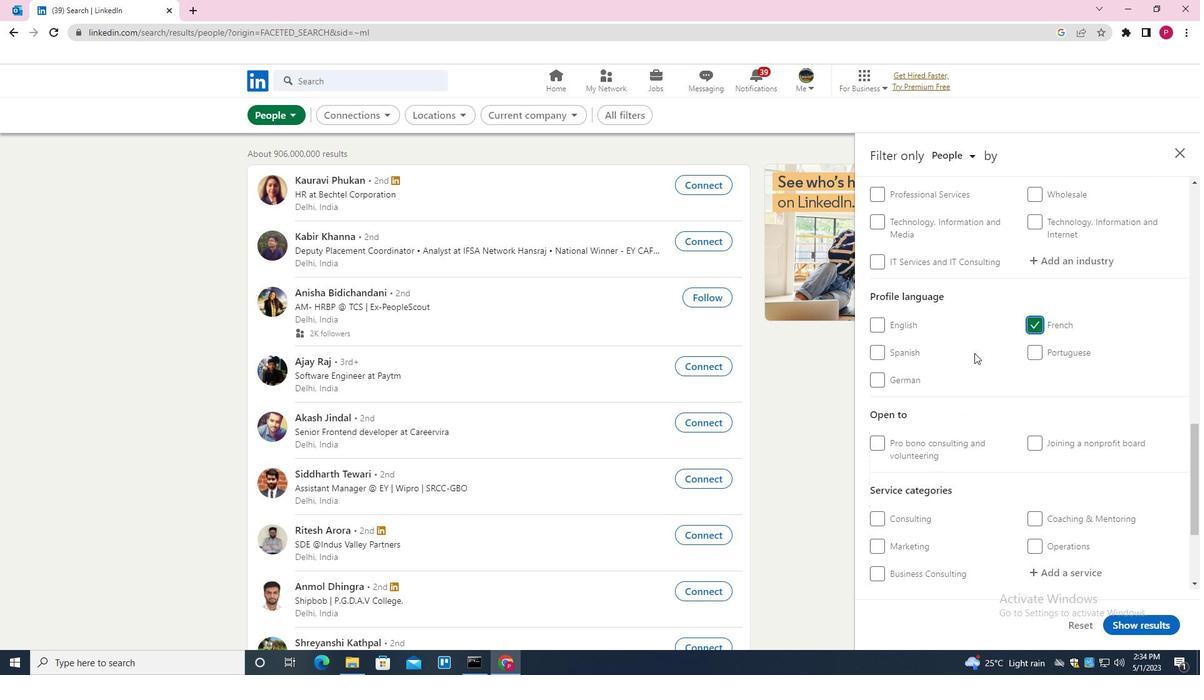 
Action: Mouse scrolled (939, 358) with delta (0, 0)
Screenshot: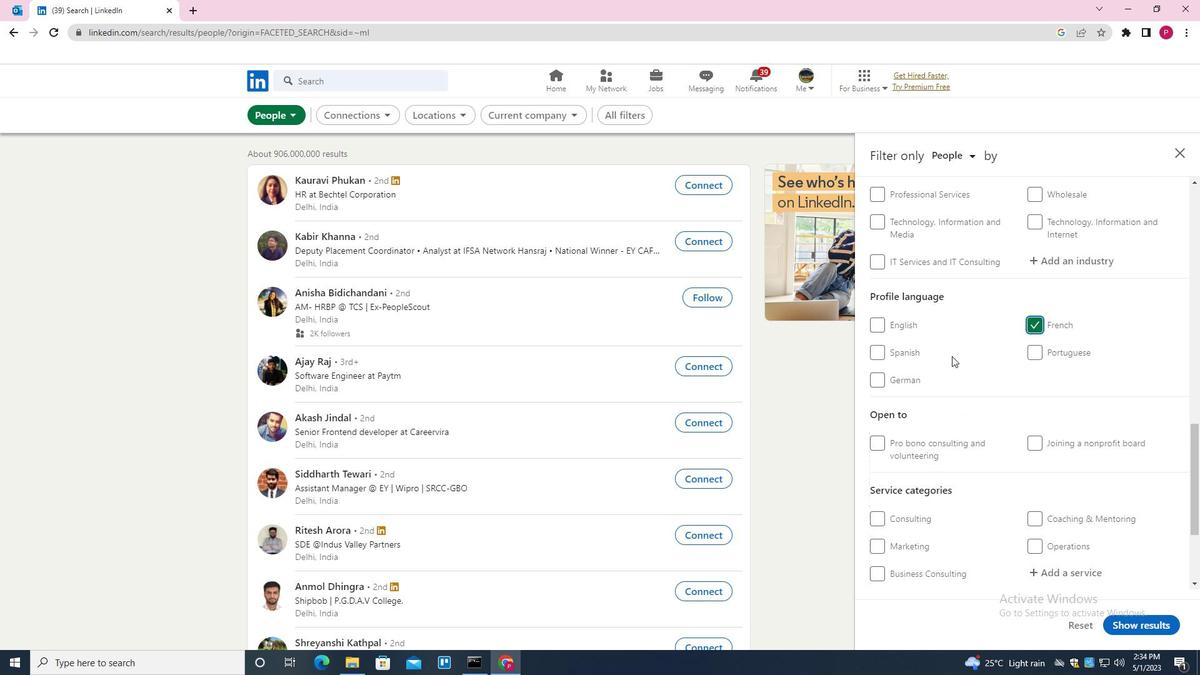 
Action: Mouse scrolled (939, 358) with delta (0, 0)
Screenshot: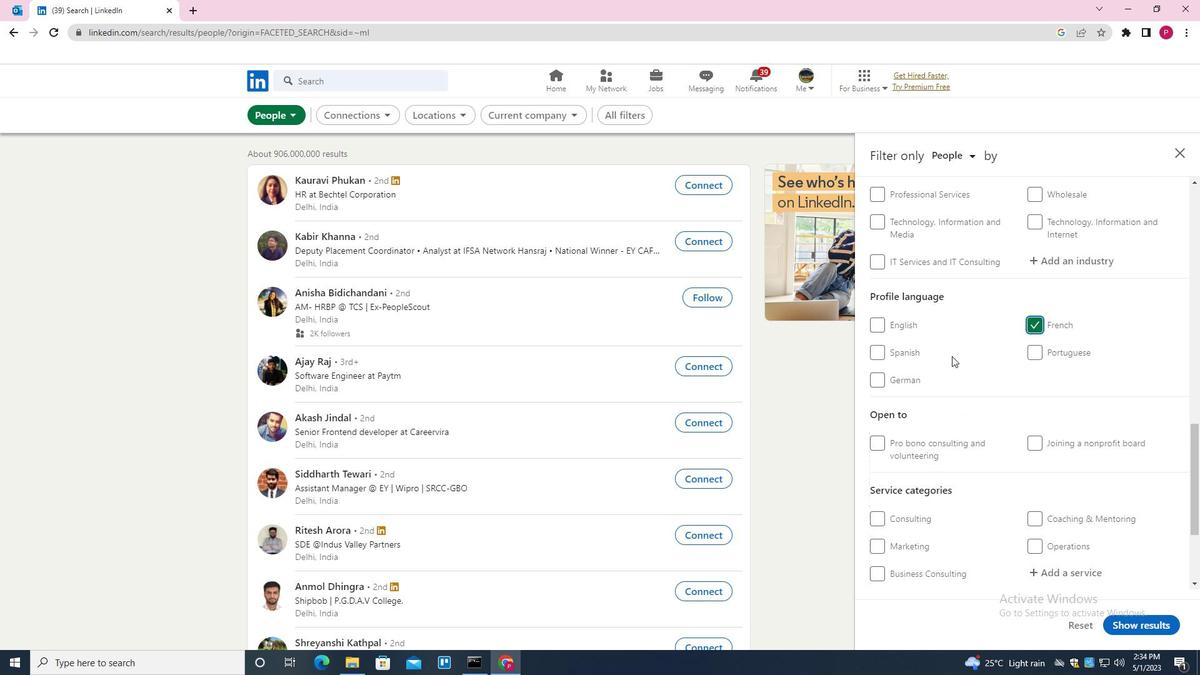 
Action: Mouse scrolled (939, 358) with delta (0, 0)
Screenshot: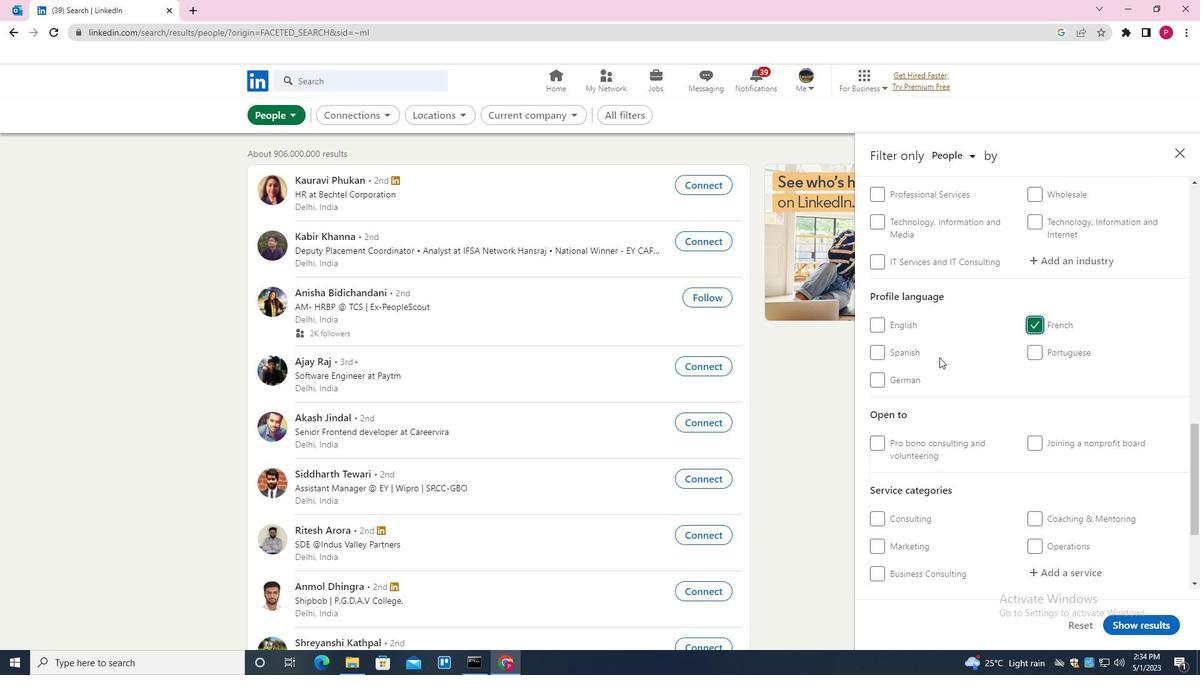 
Action: Mouse scrolled (939, 358) with delta (0, 0)
Screenshot: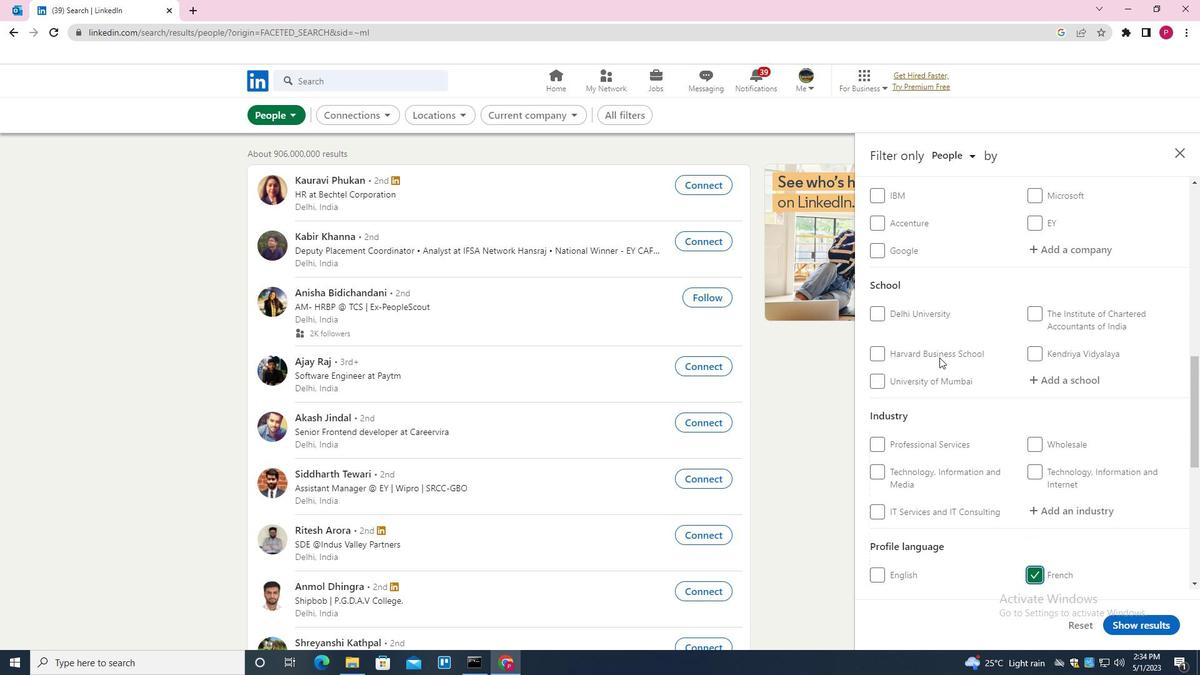 
Action: Mouse scrolled (939, 358) with delta (0, 0)
Screenshot: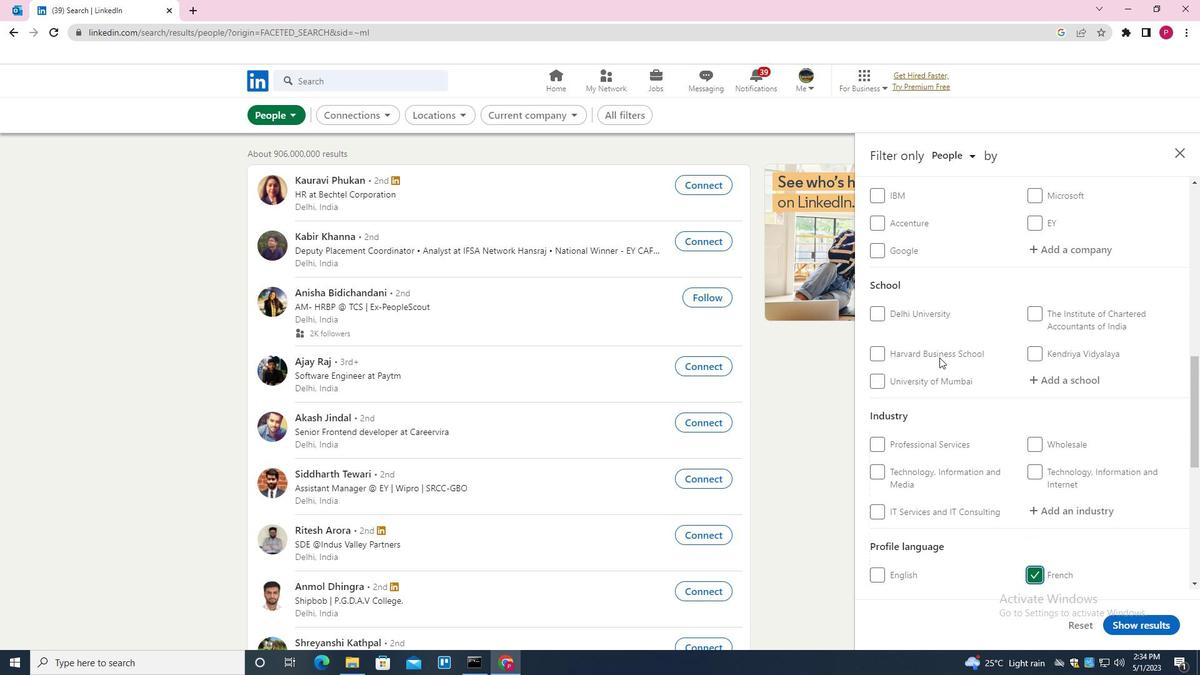
Action: Mouse scrolled (939, 358) with delta (0, 0)
Screenshot: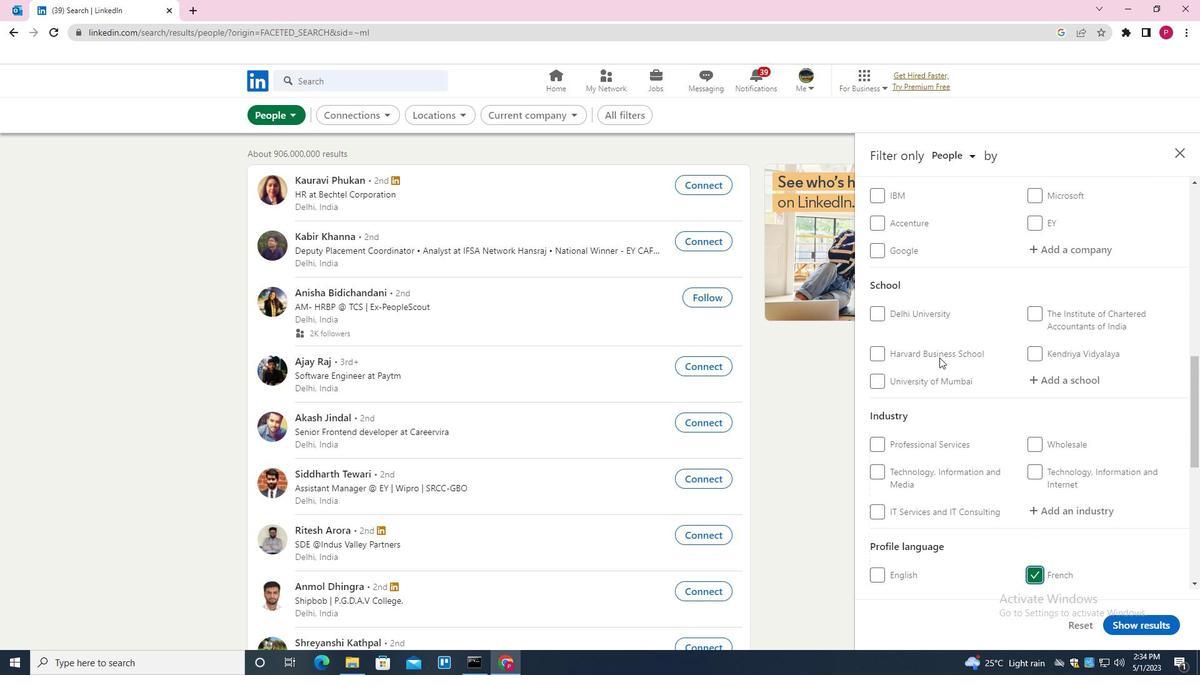 
Action: Mouse moved to (1076, 323)
Screenshot: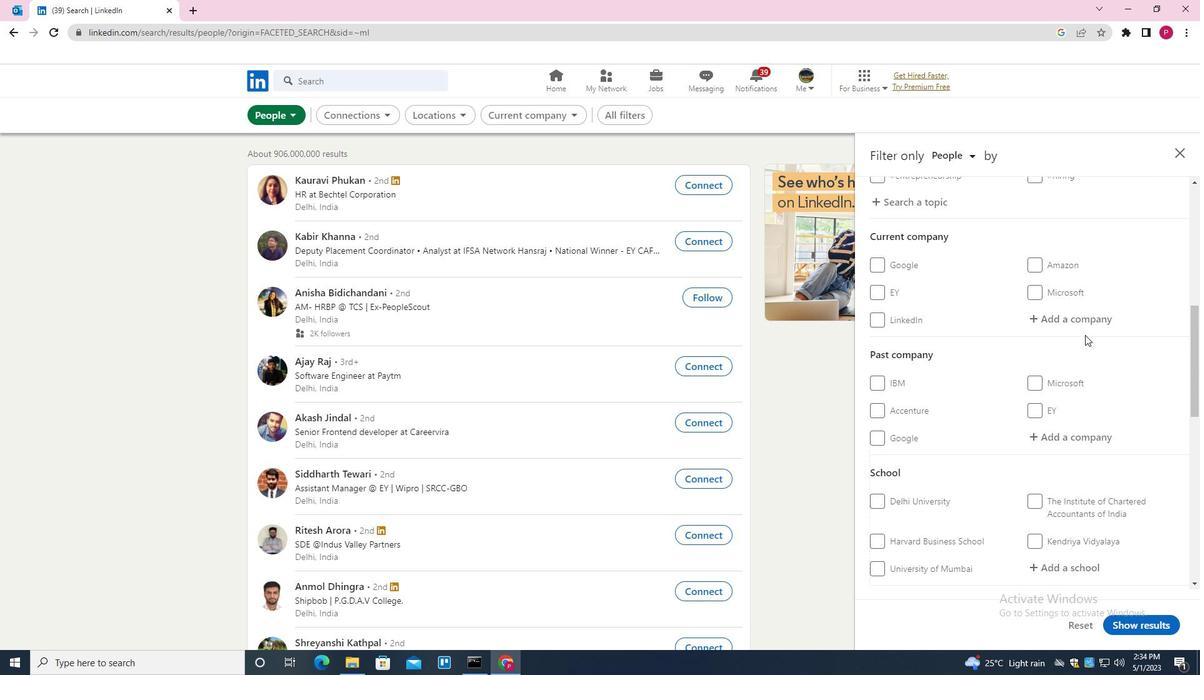 
Action: Mouse pressed left at (1076, 323)
Screenshot: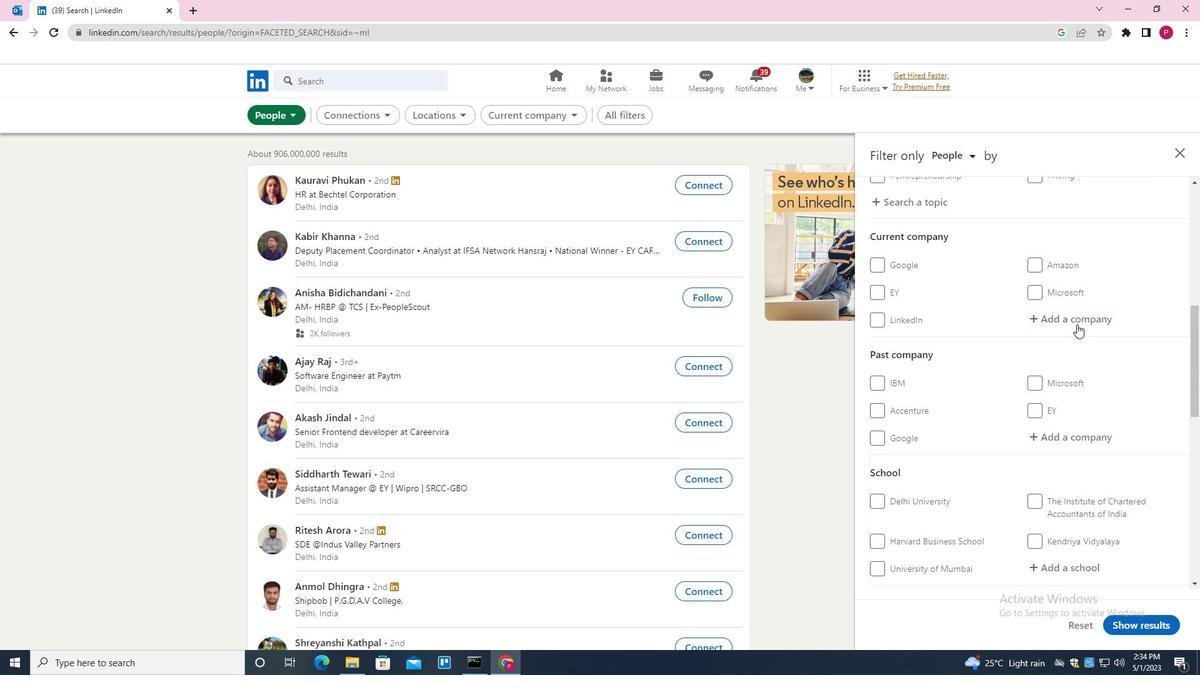 
Action: Key pressed <Key.shift>NEWSPACE<Key.down><Key.enter>
Screenshot: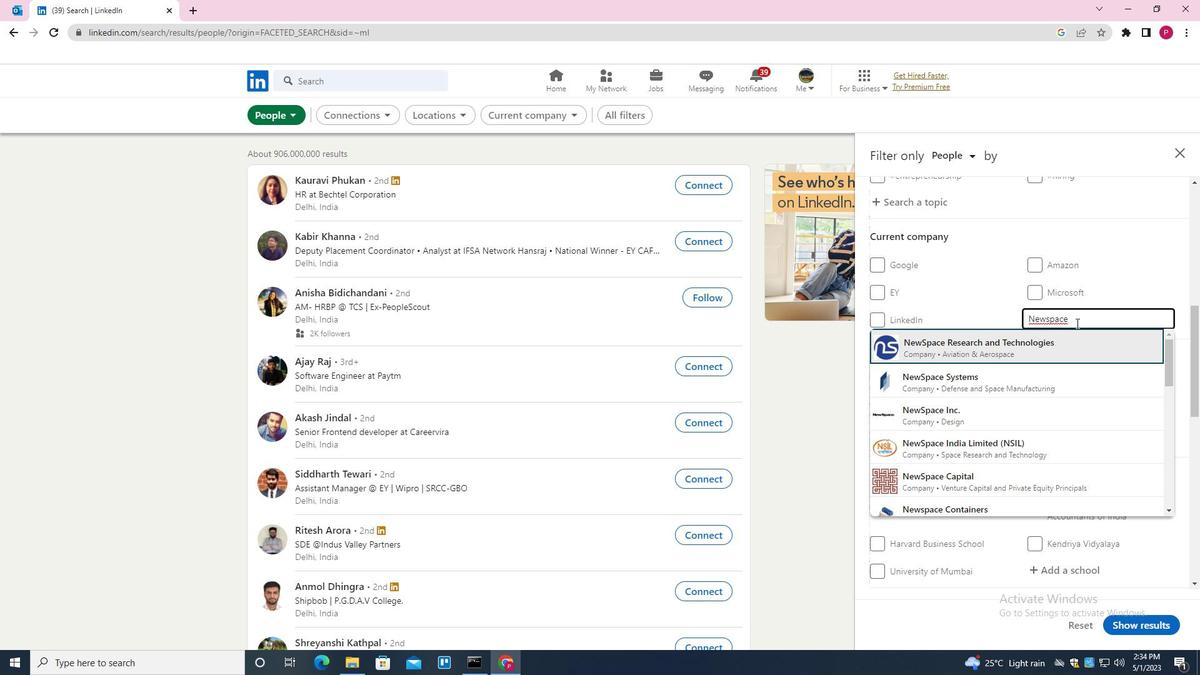 
Action: Mouse moved to (1033, 367)
Screenshot: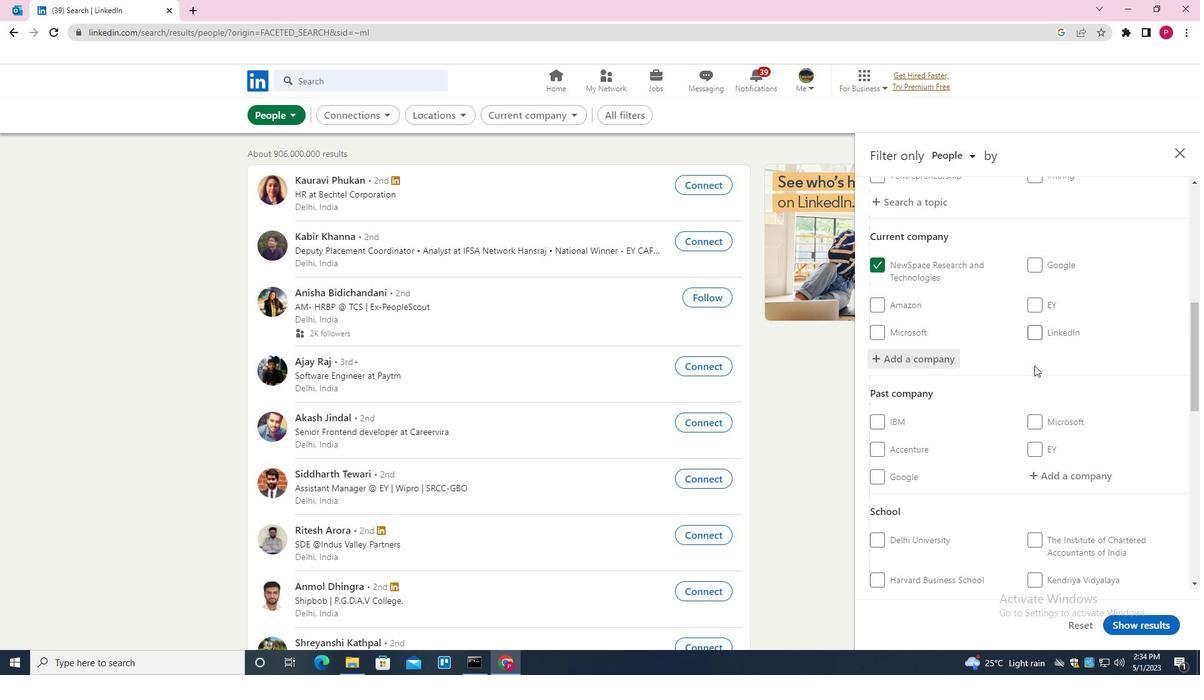
Action: Mouse scrolled (1033, 367) with delta (0, 0)
Screenshot: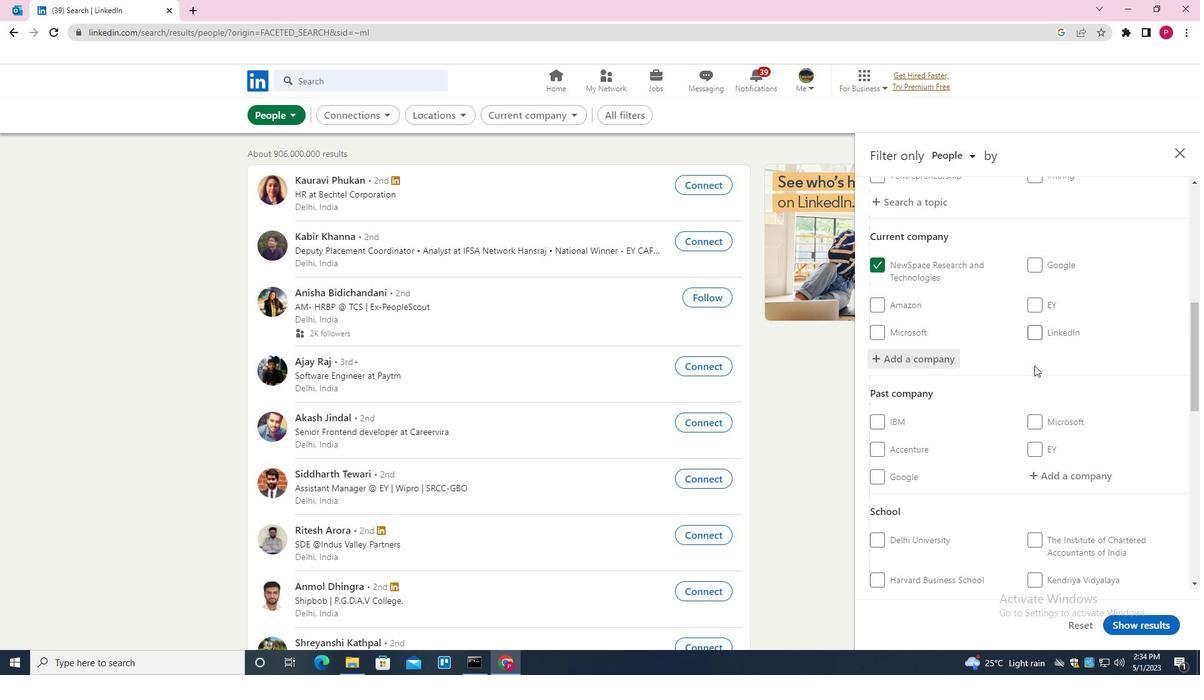
Action: Mouse moved to (1032, 369)
Screenshot: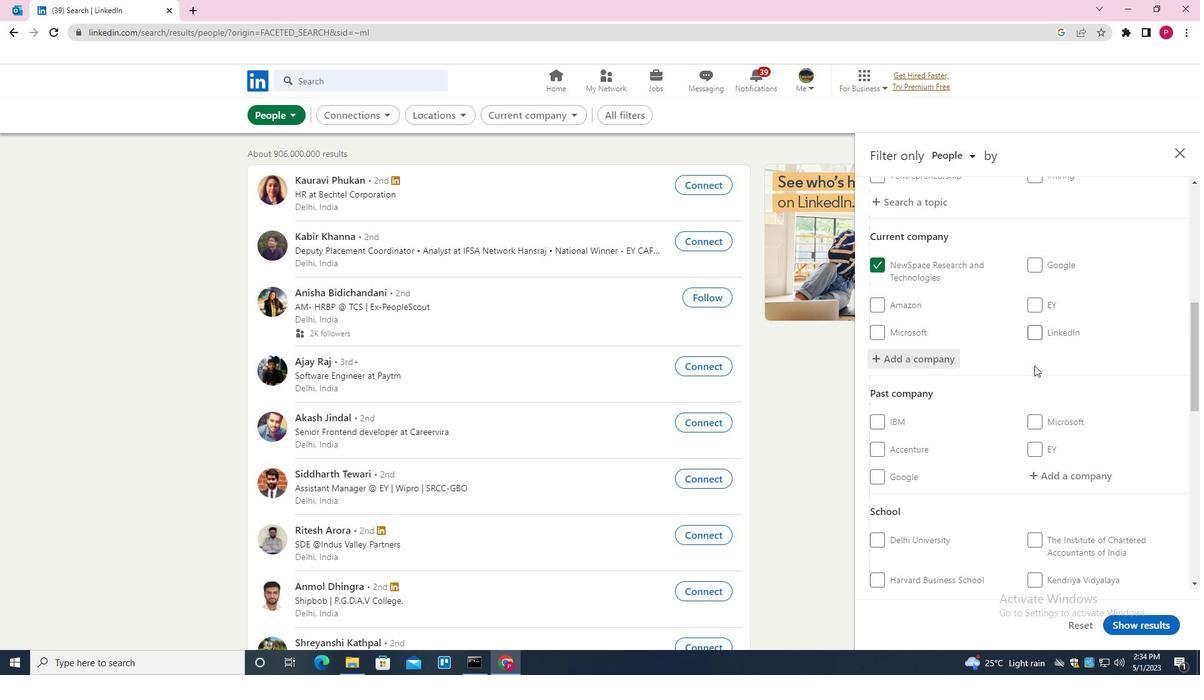 
Action: Mouse scrolled (1032, 368) with delta (0, 0)
Screenshot: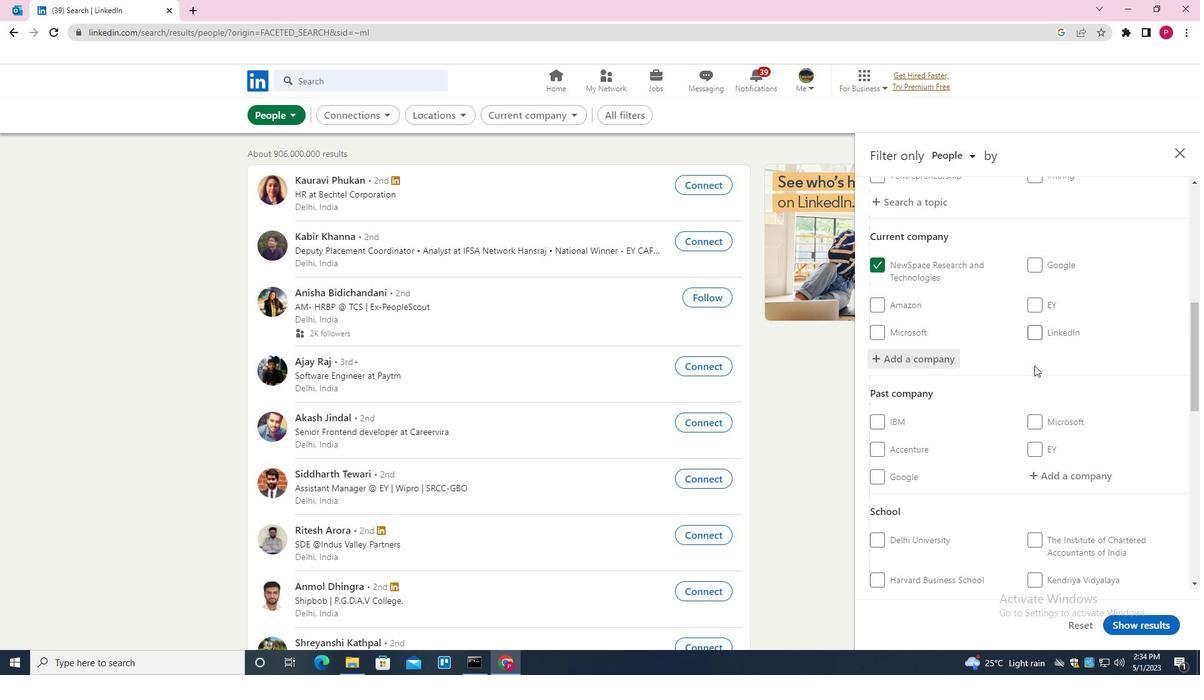 
Action: Mouse moved to (1031, 372)
Screenshot: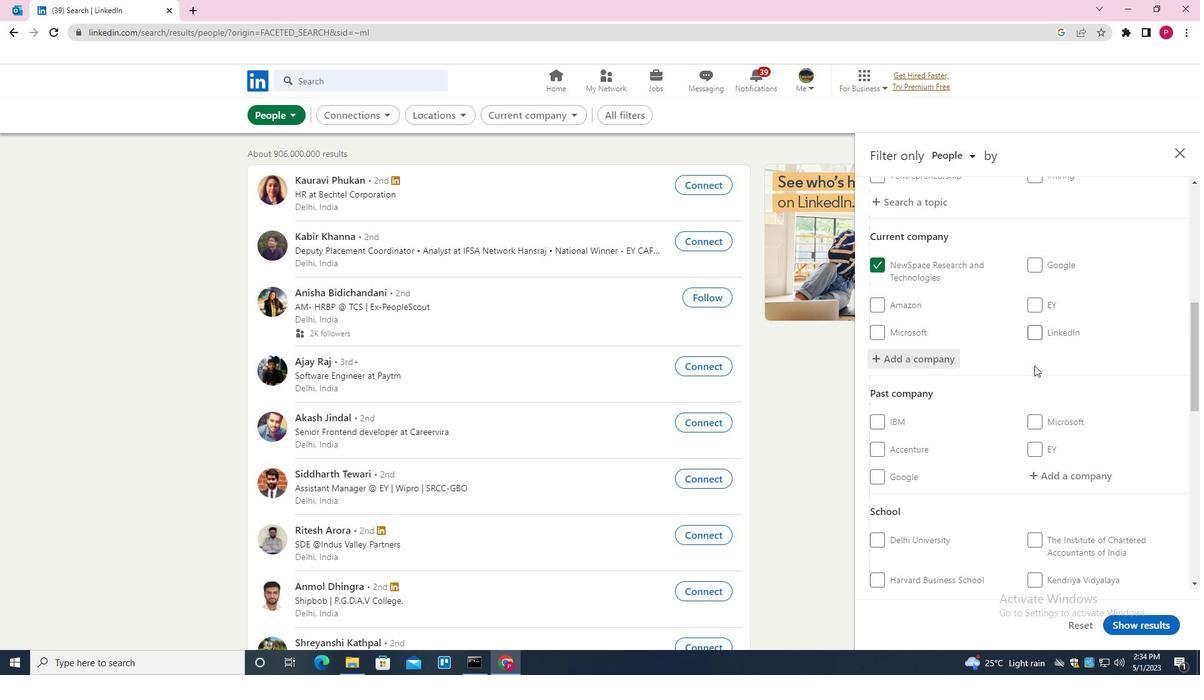 
Action: Mouse scrolled (1031, 371) with delta (0, 0)
Screenshot: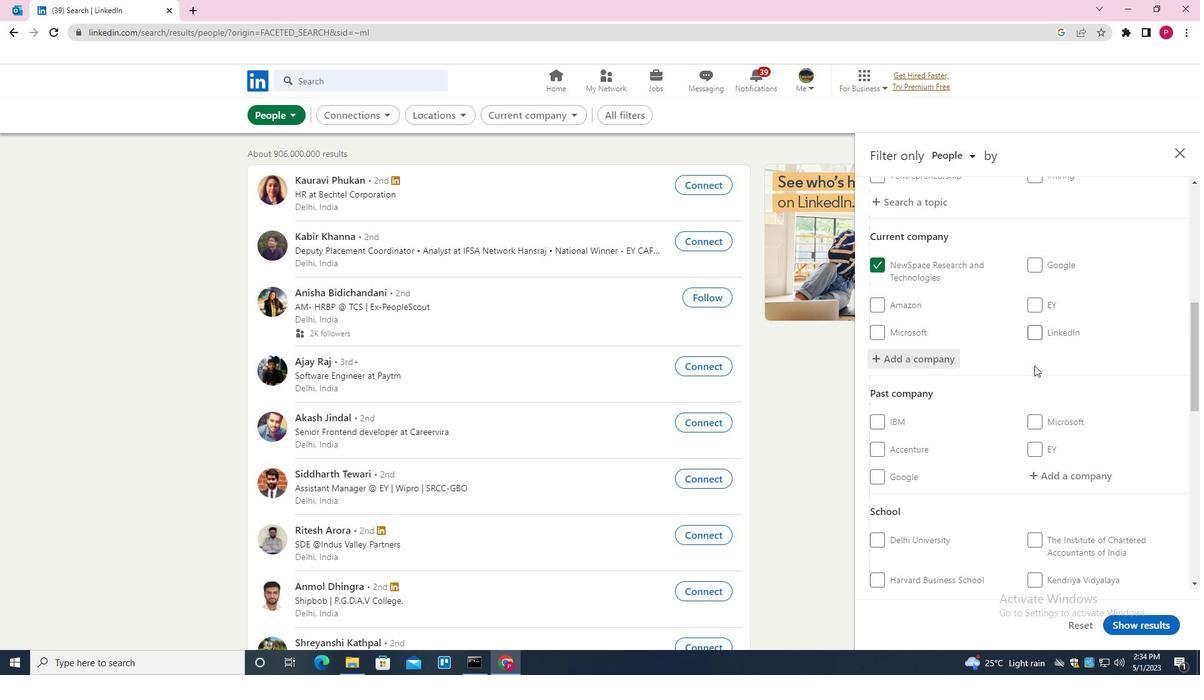 
Action: Mouse moved to (1030, 373)
Screenshot: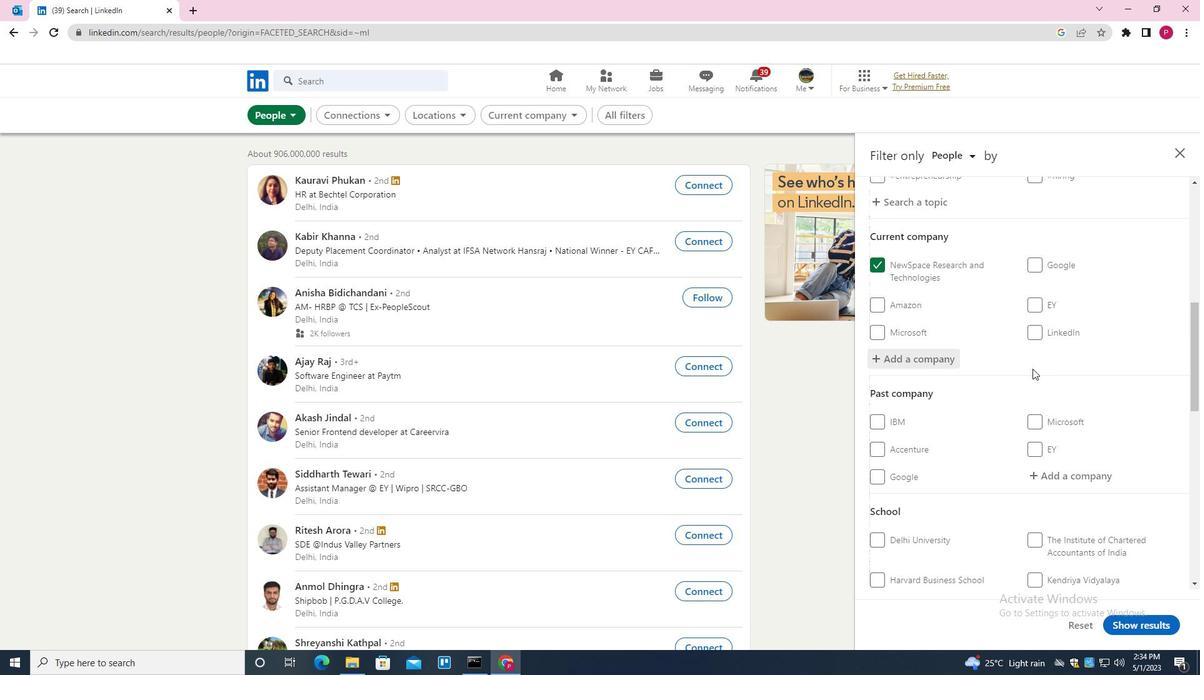 
Action: Mouse scrolled (1030, 372) with delta (0, 0)
Screenshot: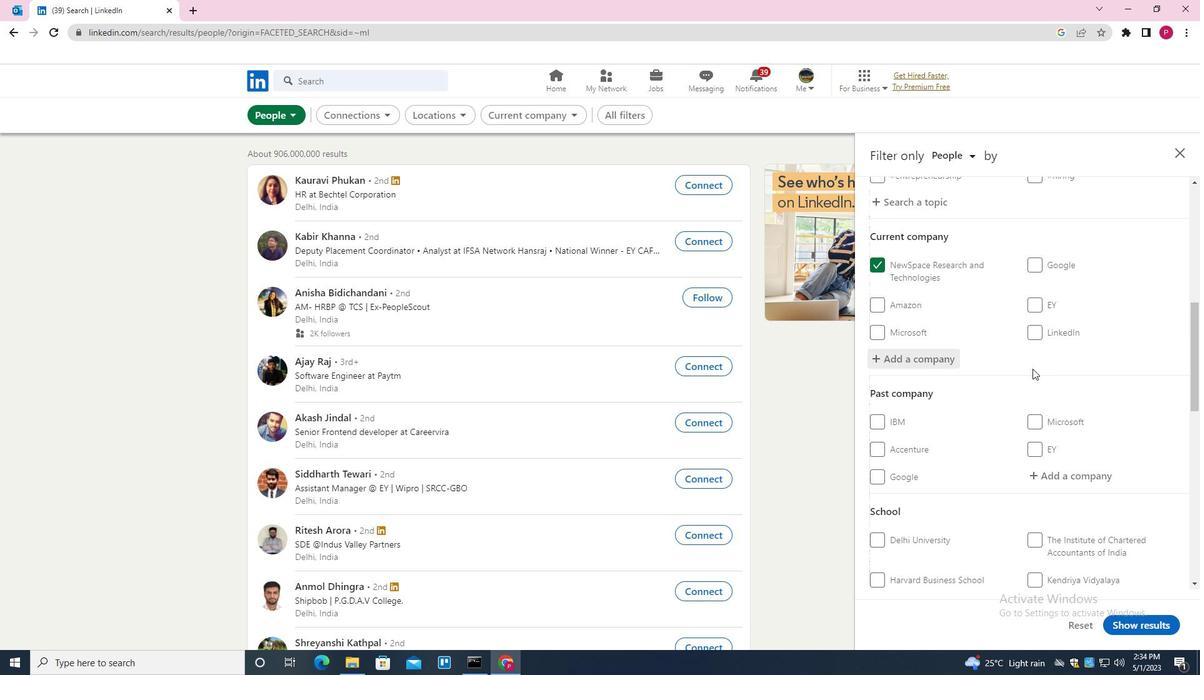 
Action: Mouse scrolled (1030, 372) with delta (0, 0)
Screenshot: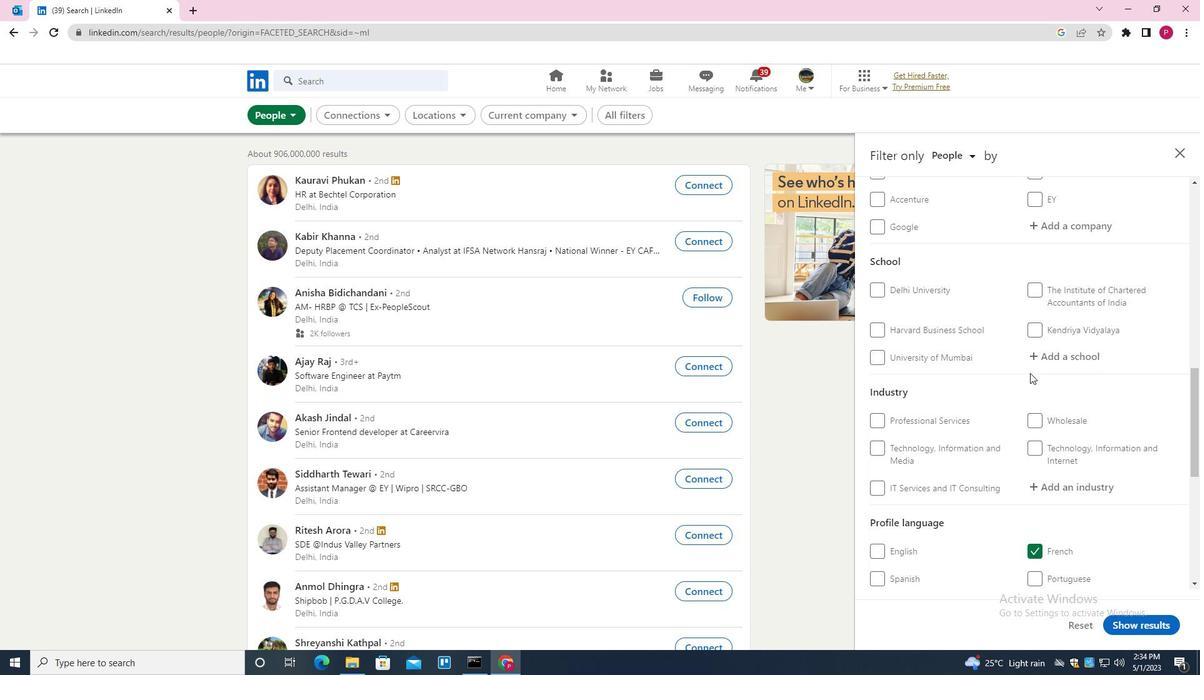 
Action: Mouse scrolled (1030, 372) with delta (0, 0)
Screenshot: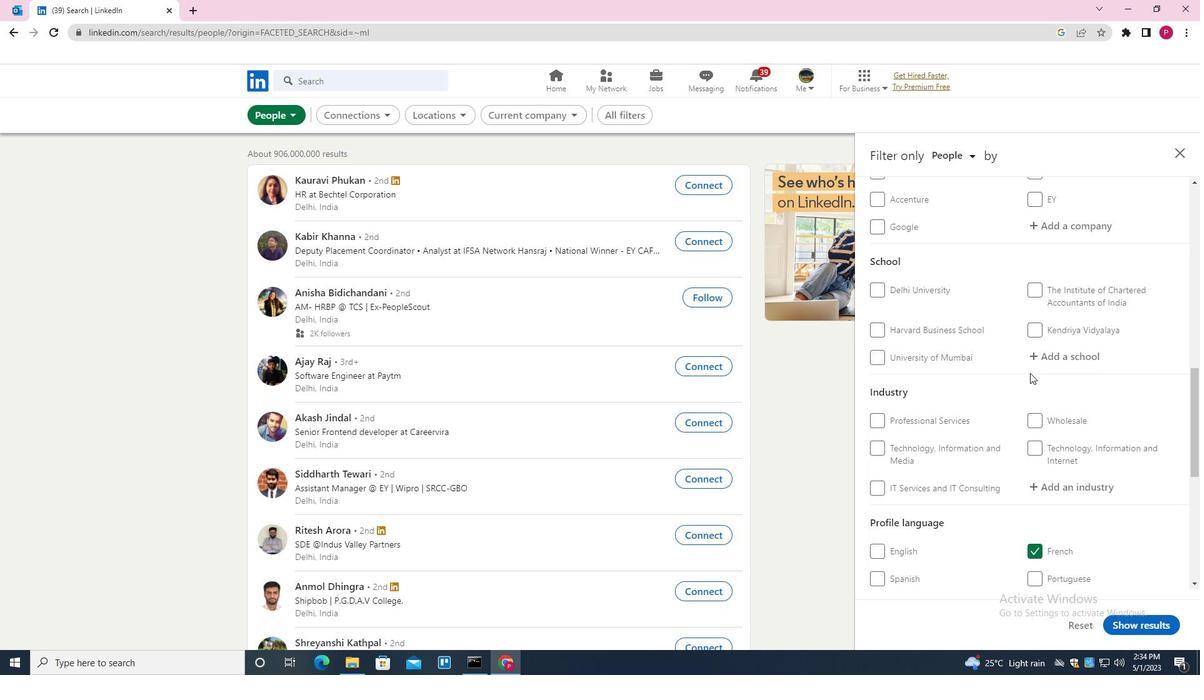 
Action: Mouse moved to (1062, 238)
Screenshot: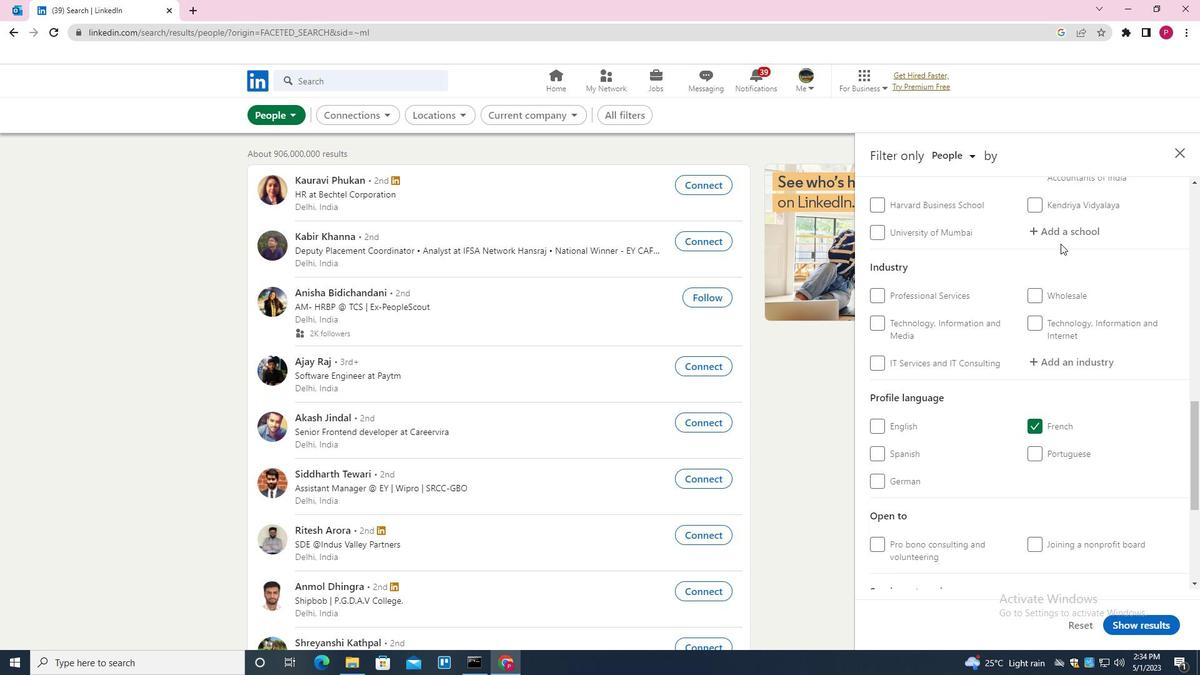 
Action: Mouse pressed left at (1062, 238)
Screenshot: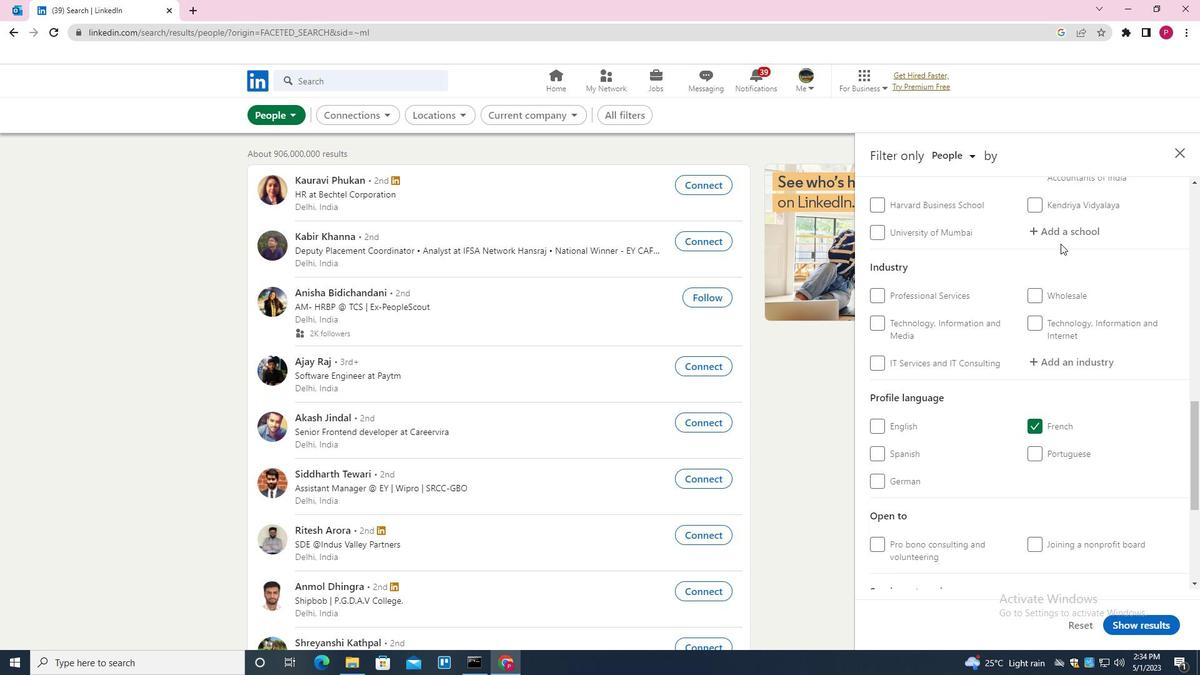 
Action: Key pressed <Key.shift><Key.shift><Key.shift><Key.shift><Key.shift>PIMPRI<Key.space><Key.shift><Key.shift>CHIN<Key.down><Key.enter>
Screenshot: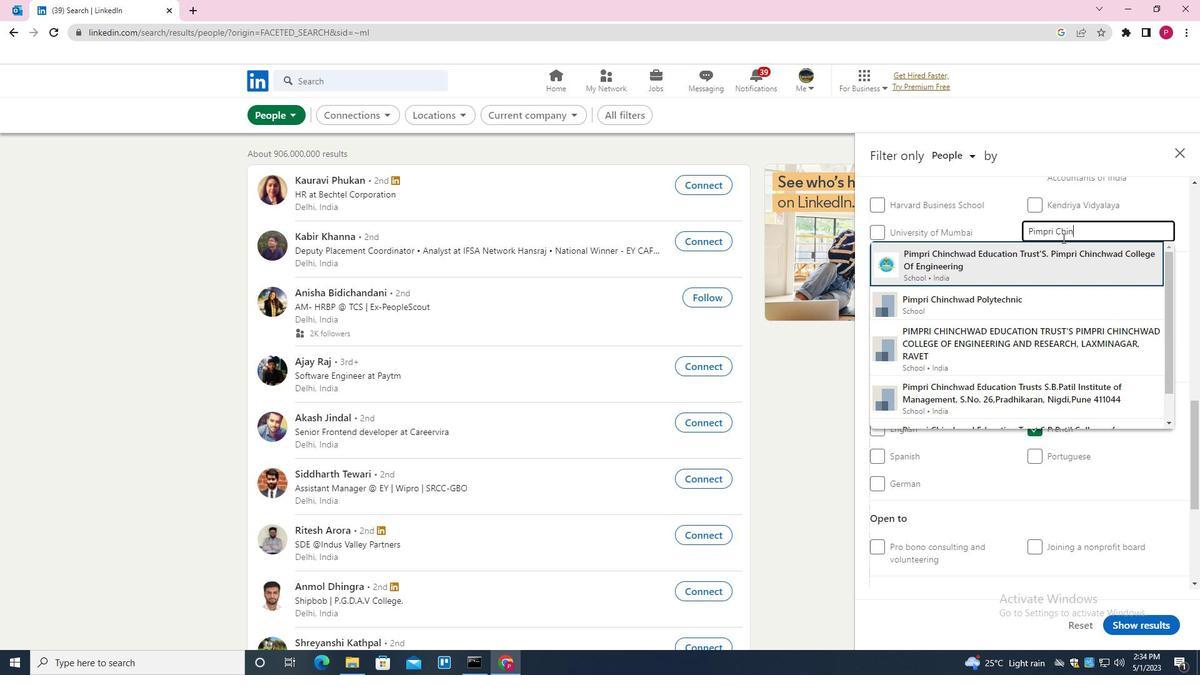 
Action: Mouse moved to (1031, 380)
Screenshot: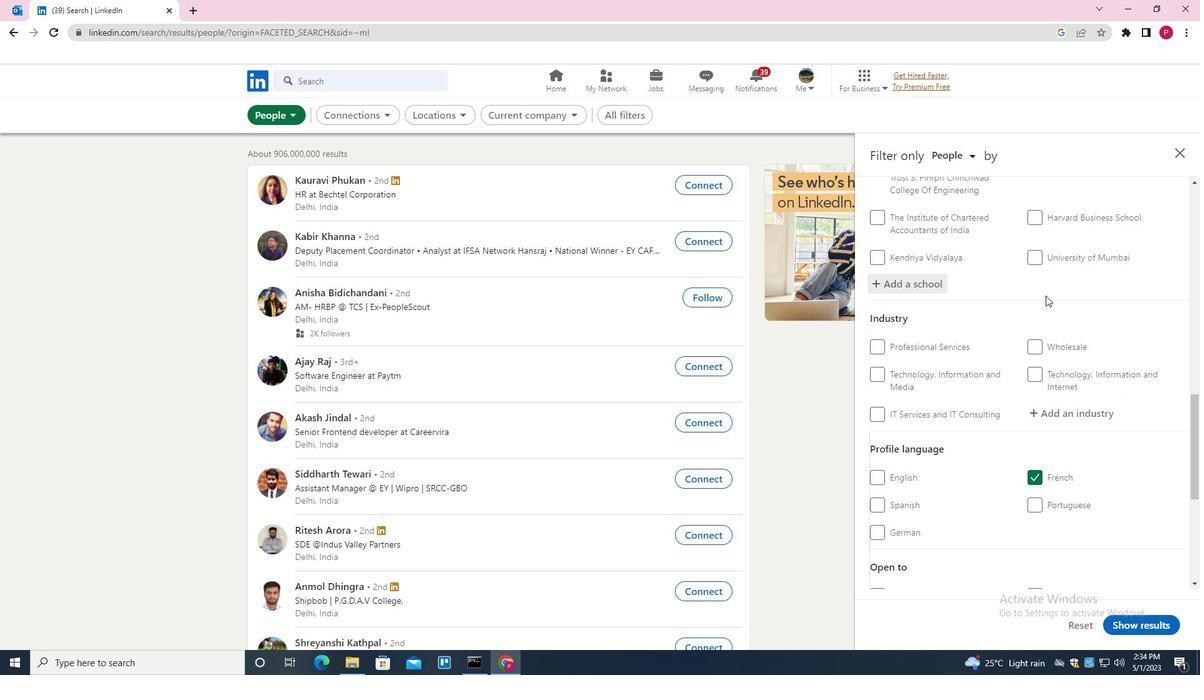 
Action: Mouse scrolled (1031, 380) with delta (0, 0)
Screenshot: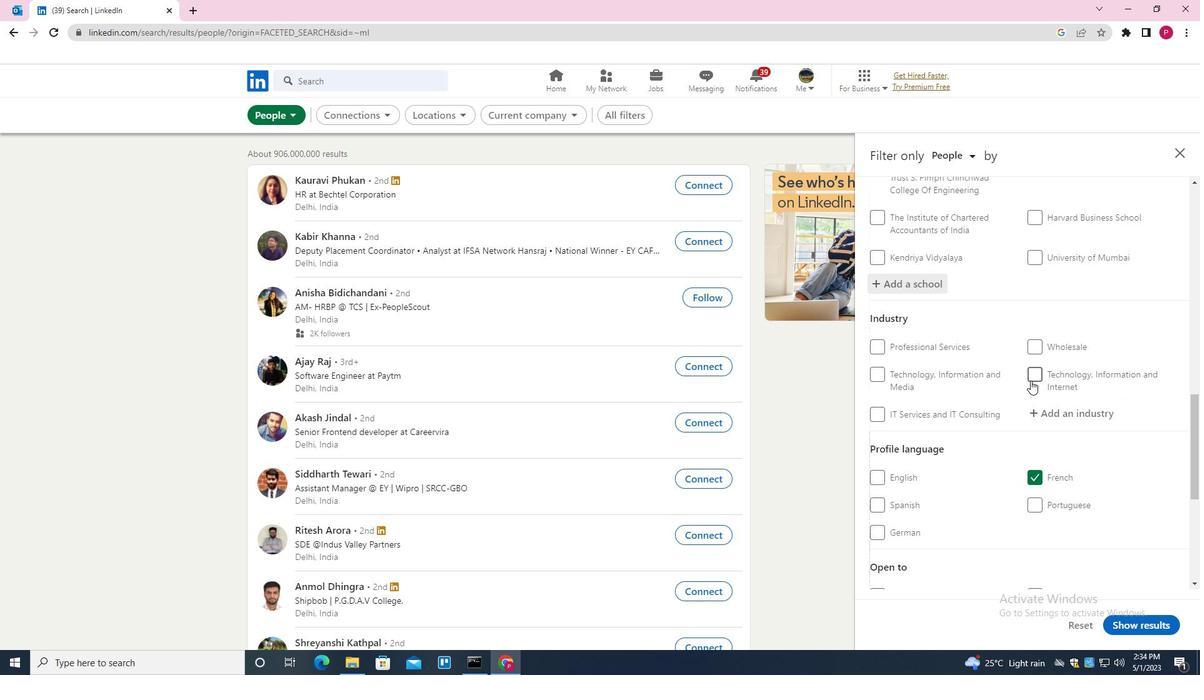 
Action: Mouse scrolled (1031, 380) with delta (0, 0)
Screenshot: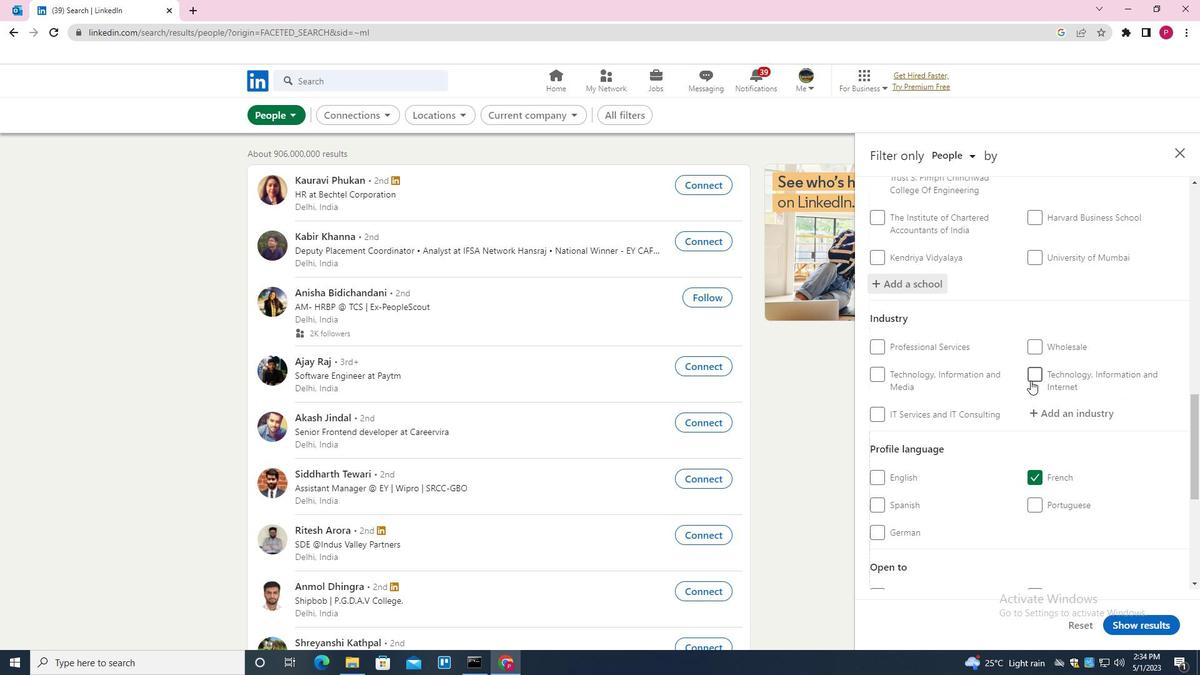 
Action: Mouse moved to (1066, 296)
Screenshot: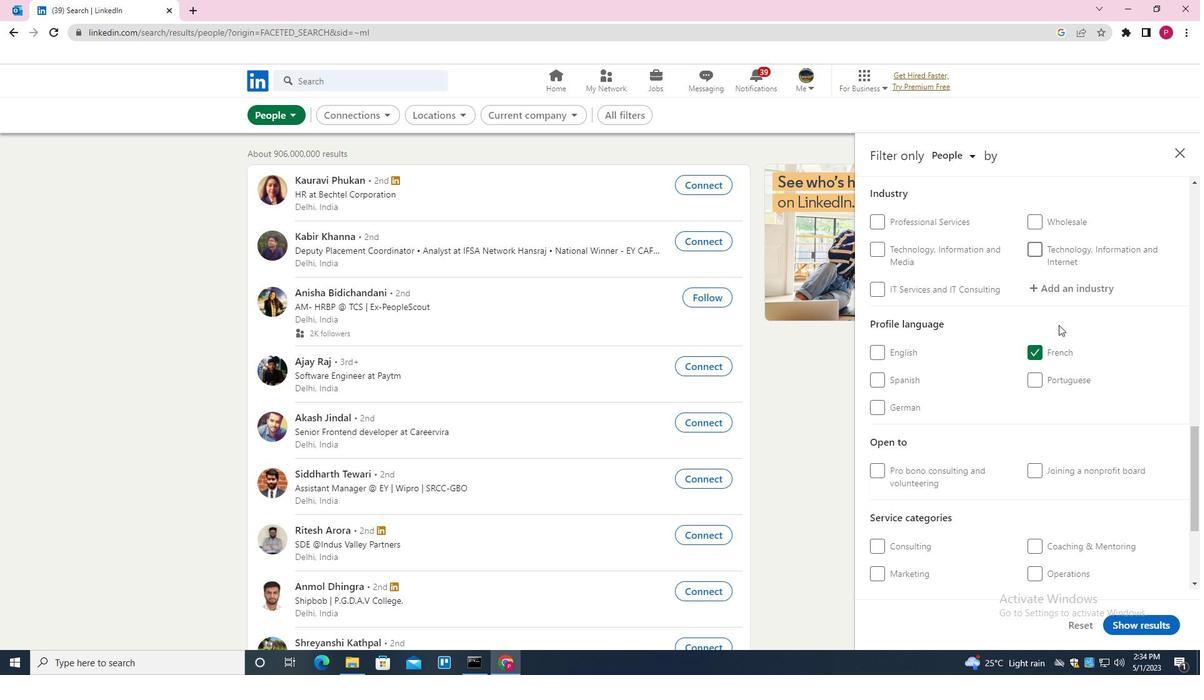 
Action: Mouse pressed left at (1066, 296)
Screenshot: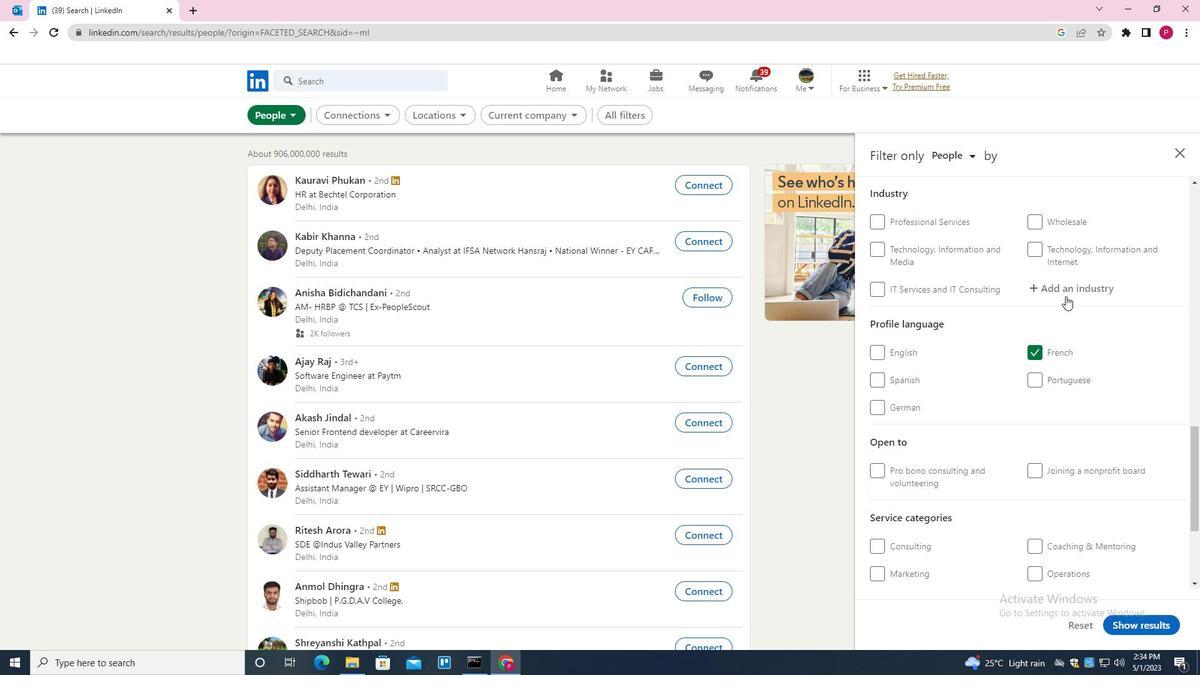 
Action: Key pressed <Key.shift>MOVIES<Key.down><Key.down><Key.enter>
Screenshot: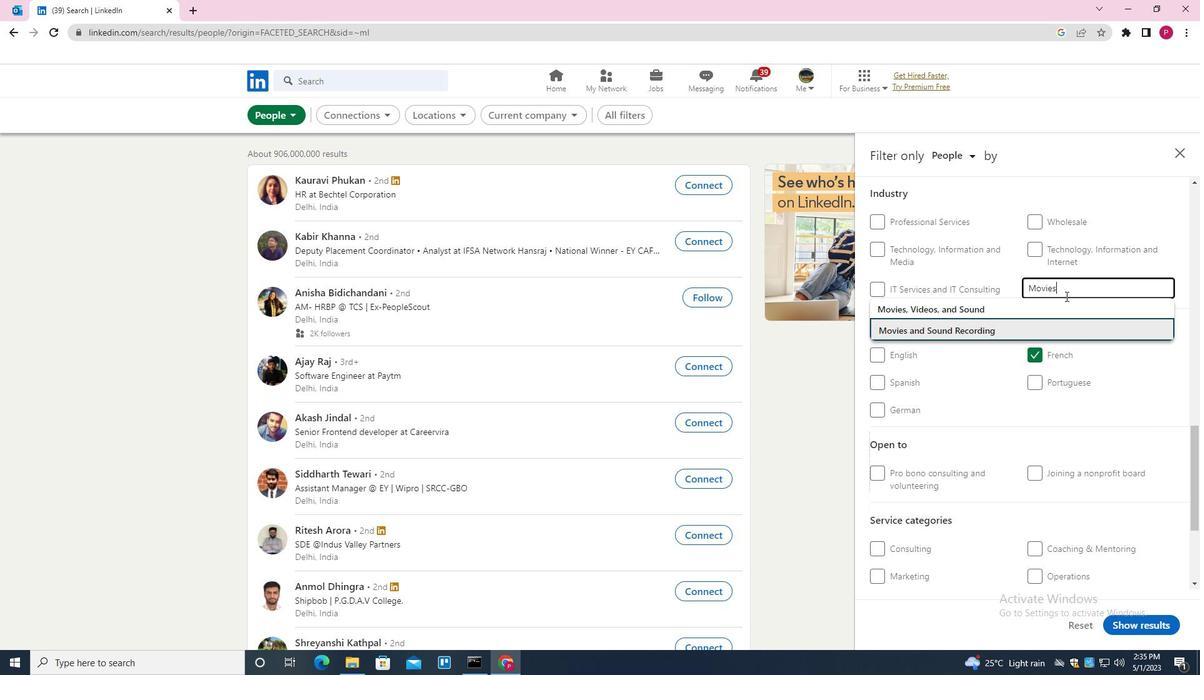 
Action: Mouse moved to (967, 362)
Screenshot: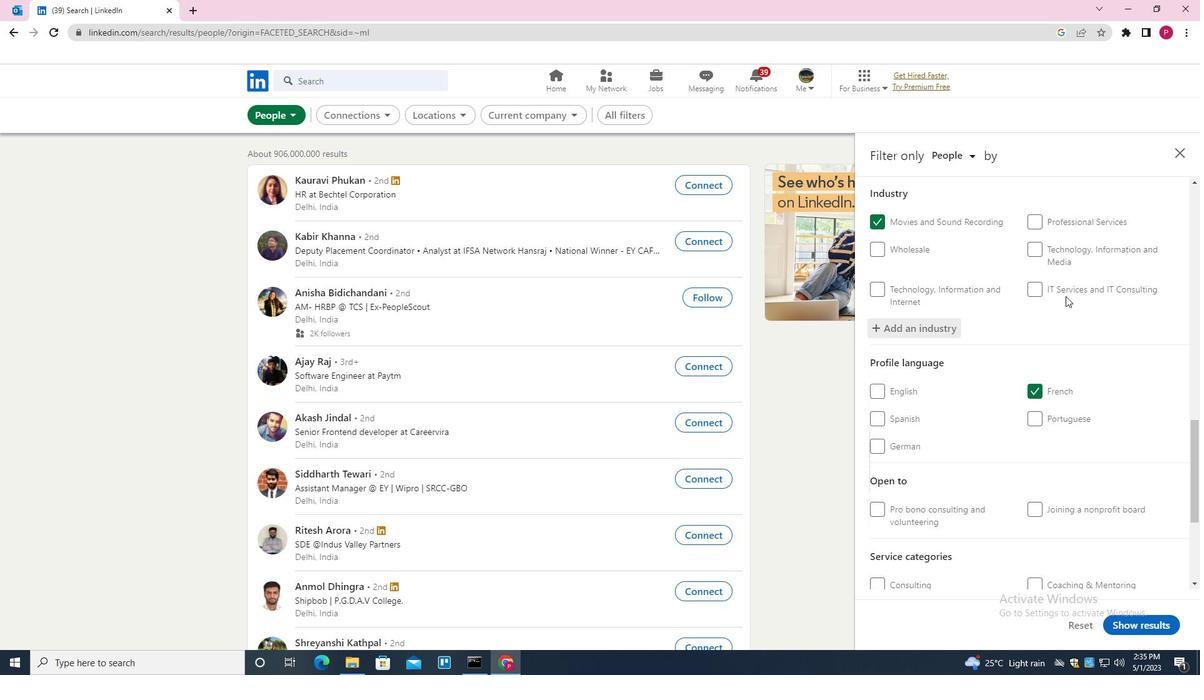 
Action: Mouse scrolled (967, 361) with delta (0, 0)
Screenshot: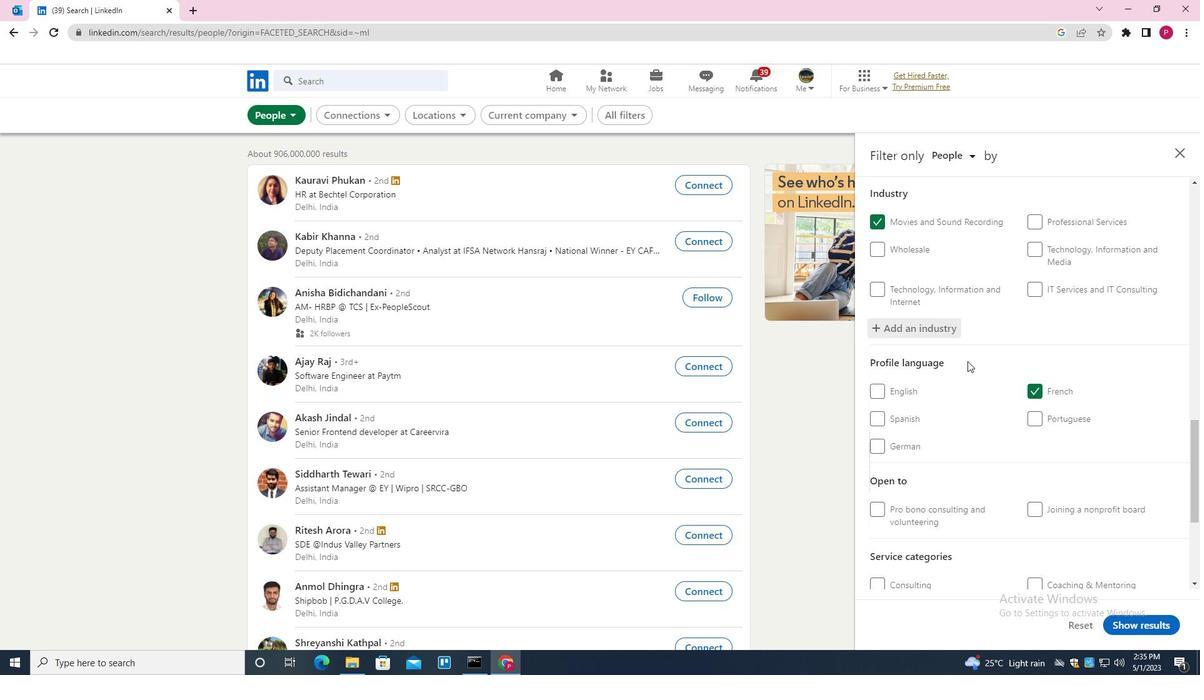 
Action: Mouse scrolled (967, 361) with delta (0, 0)
Screenshot: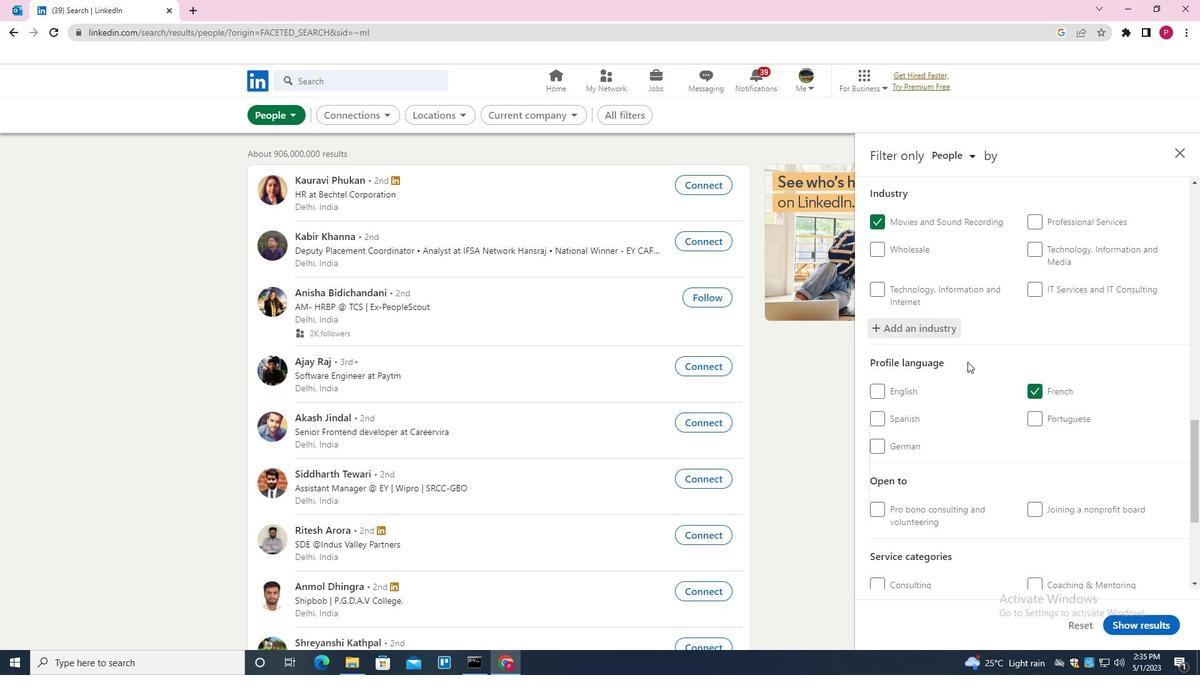 
Action: Mouse scrolled (967, 361) with delta (0, 0)
Screenshot: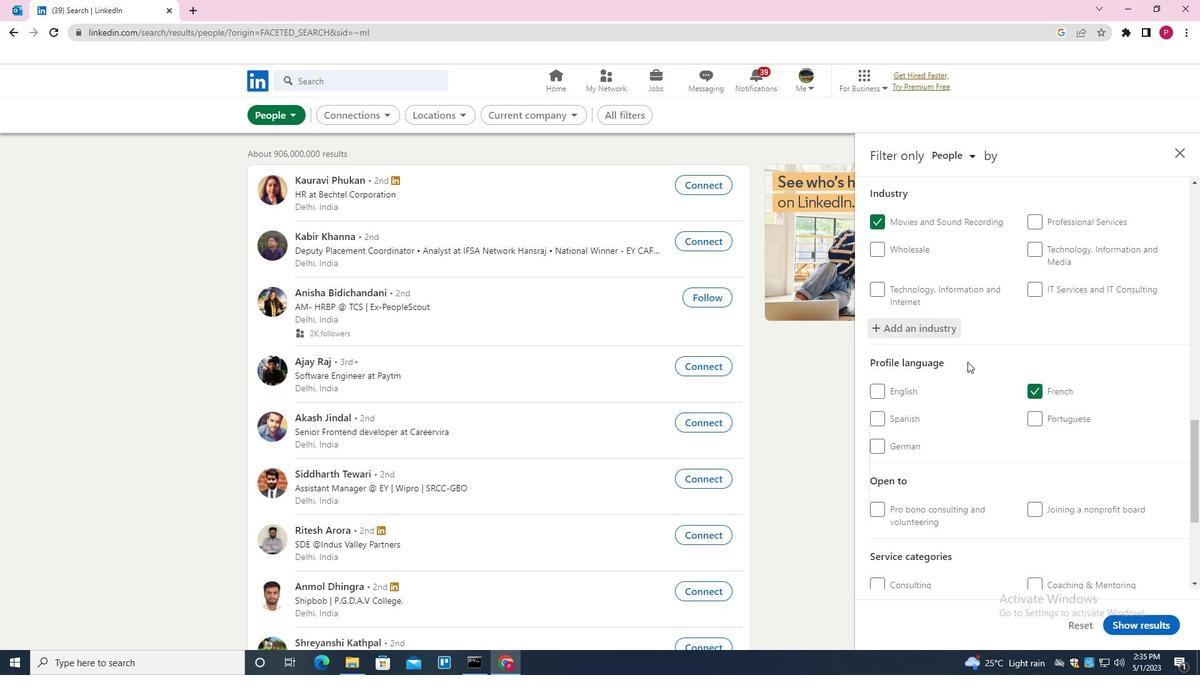 
Action: Mouse moved to (967, 362)
Screenshot: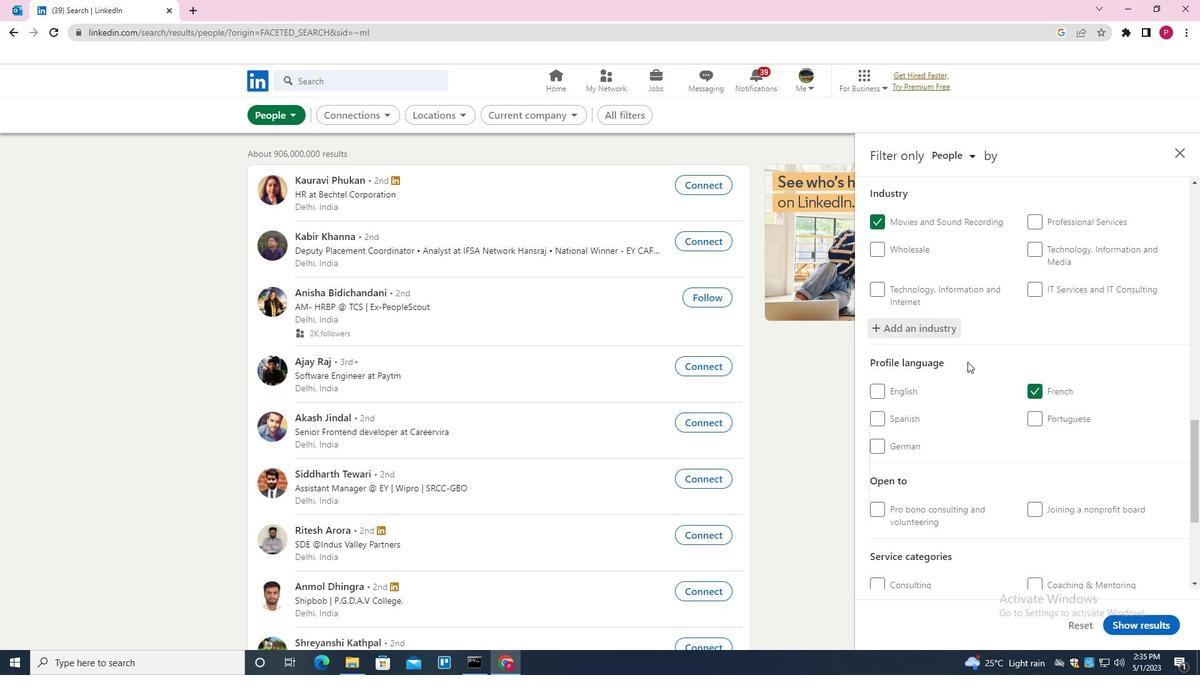 
Action: Mouse scrolled (967, 361) with delta (0, 0)
Screenshot: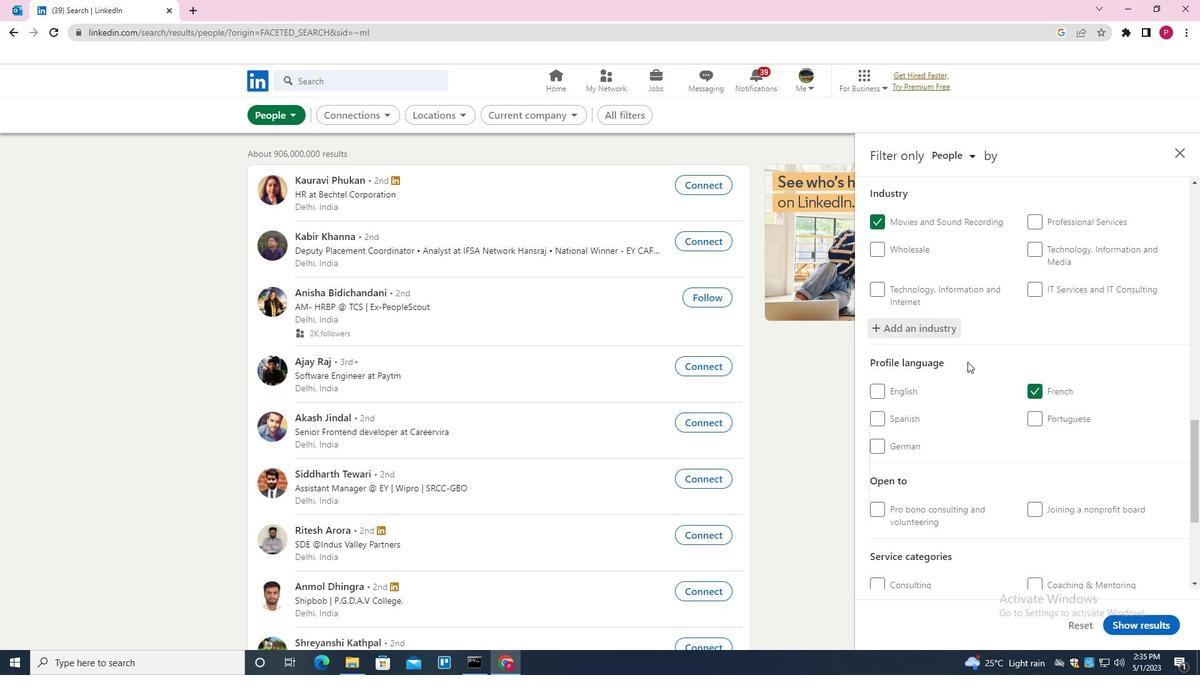 
Action: Mouse moved to (1071, 405)
Screenshot: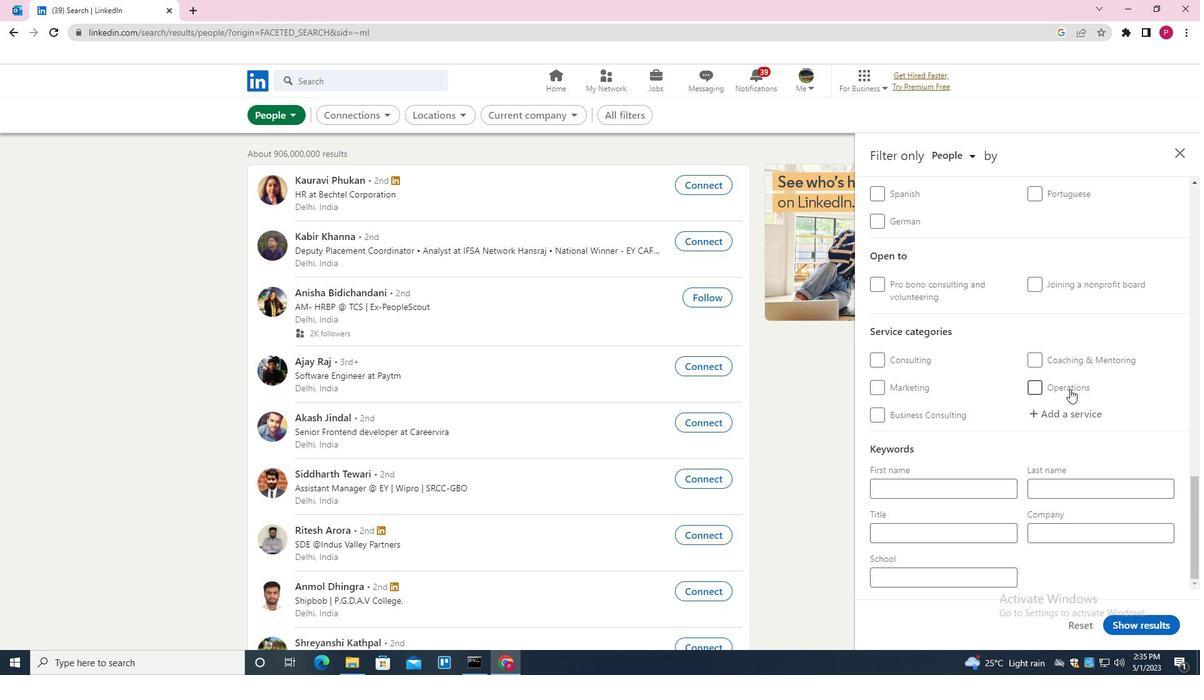
Action: Mouse pressed left at (1071, 405)
Screenshot: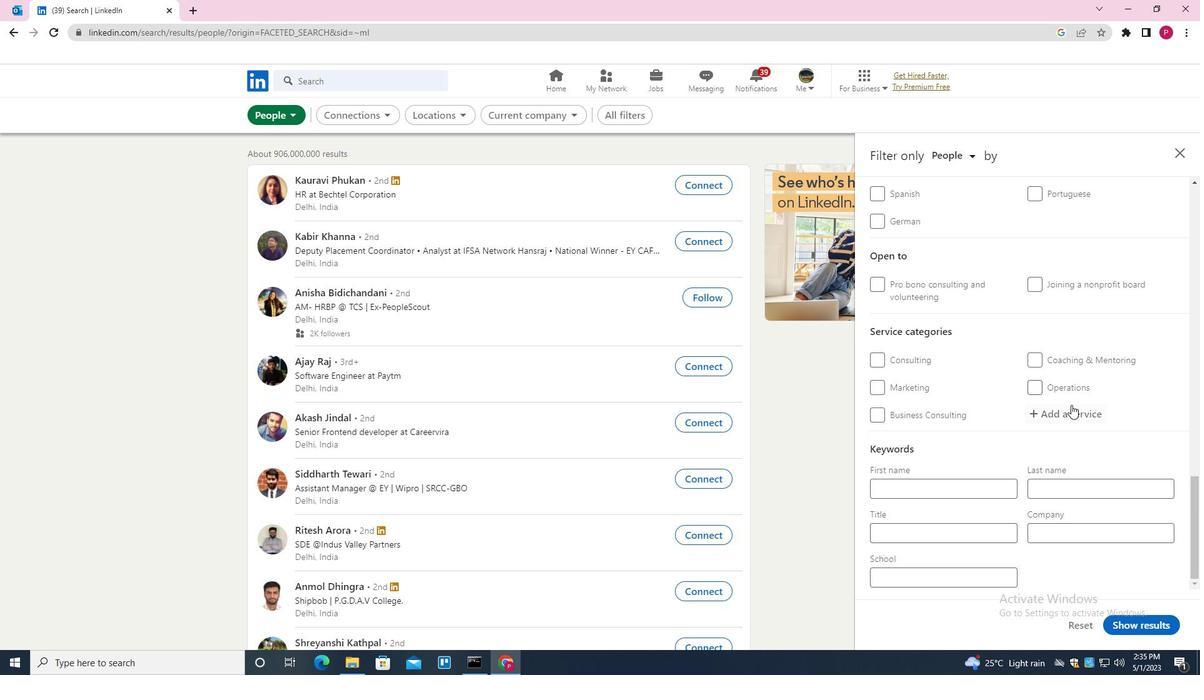 
Action: Mouse moved to (1071, 405)
Screenshot: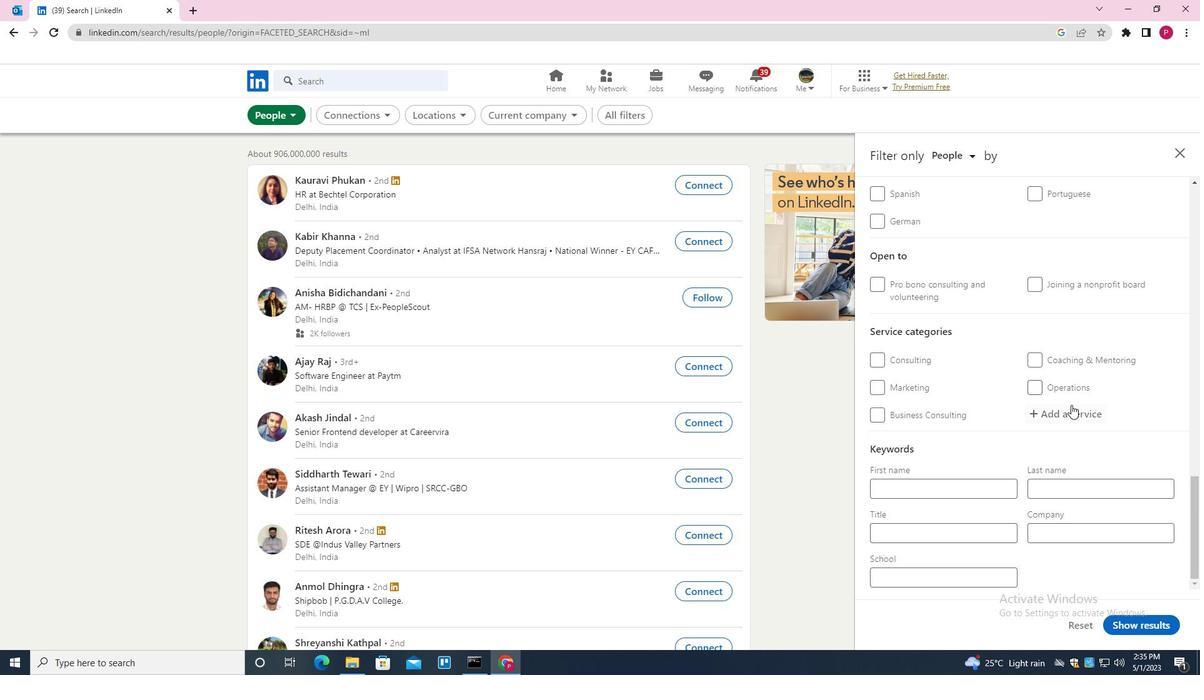 
Action: Key pressed <Key.shift>INSURANCE<Key.down><Key.enter>
Screenshot: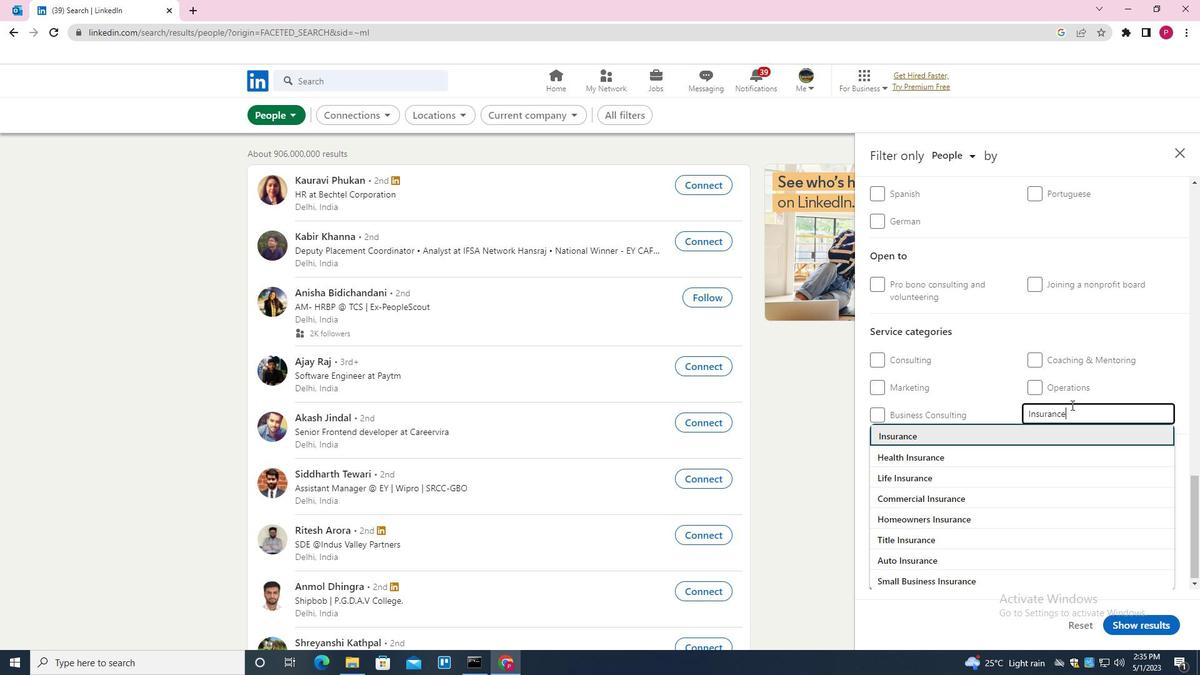
Action: Mouse scrolled (1071, 404) with delta (0, 0)
Screenshot: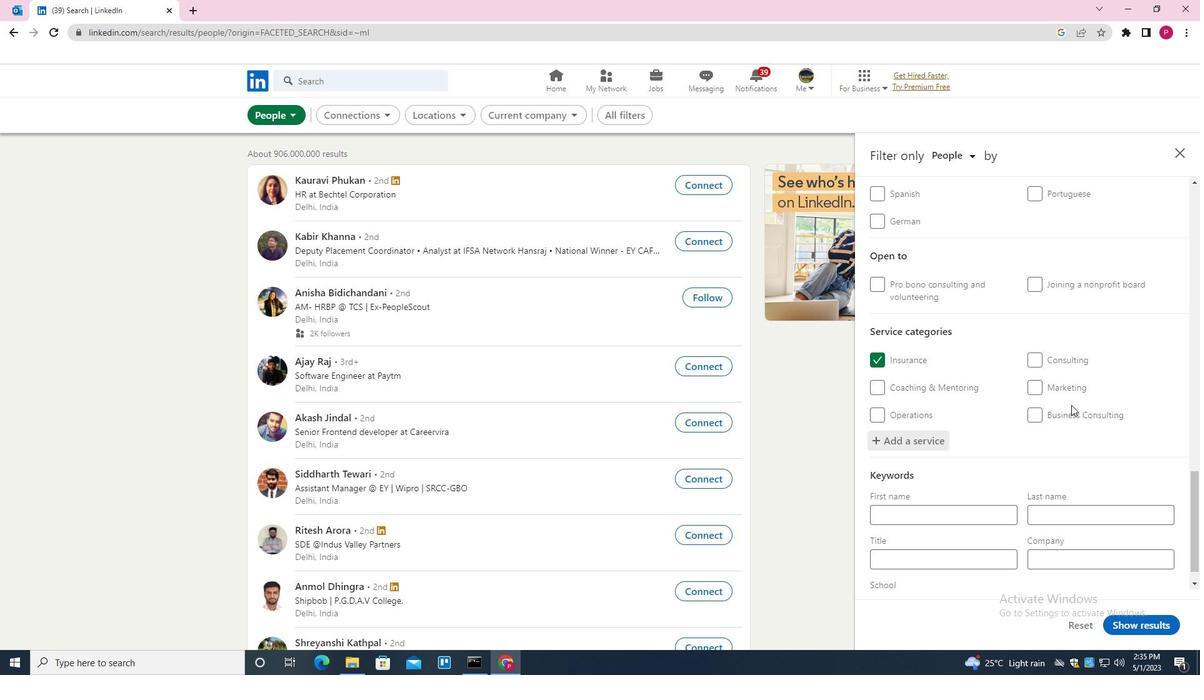 
Action: Mouse moved to (1059, 423)
Screenshot: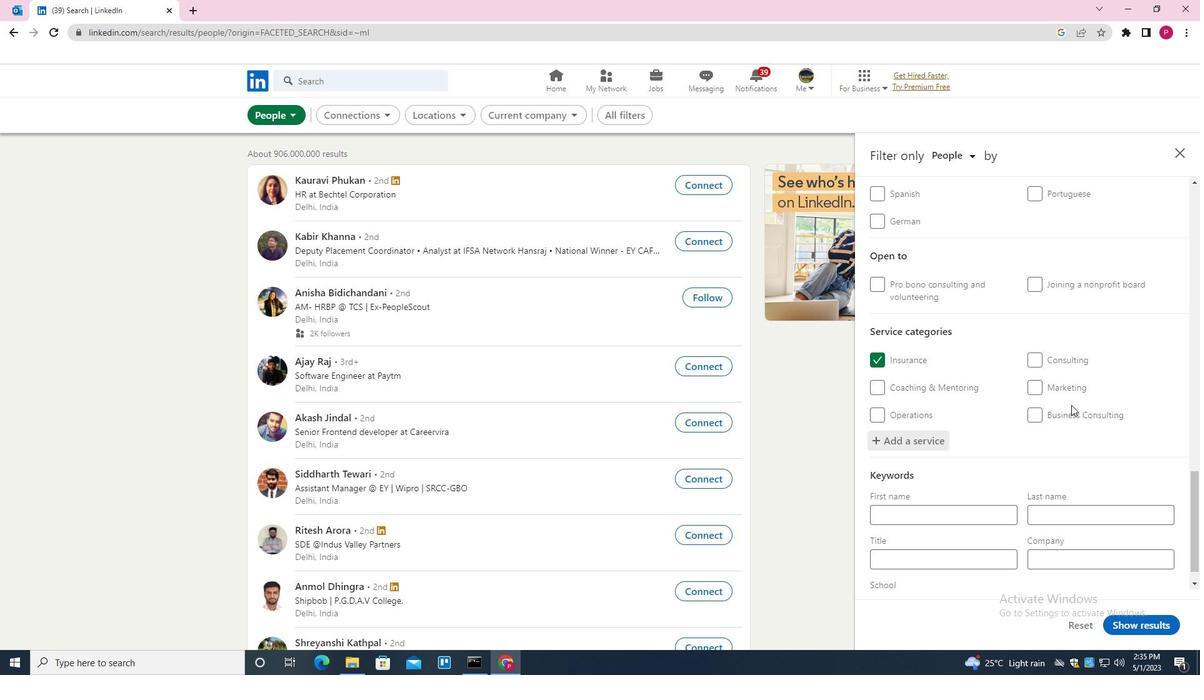 
Action: Mouse scrolled (1059, 423) with delta (0, 0)
Screenshot: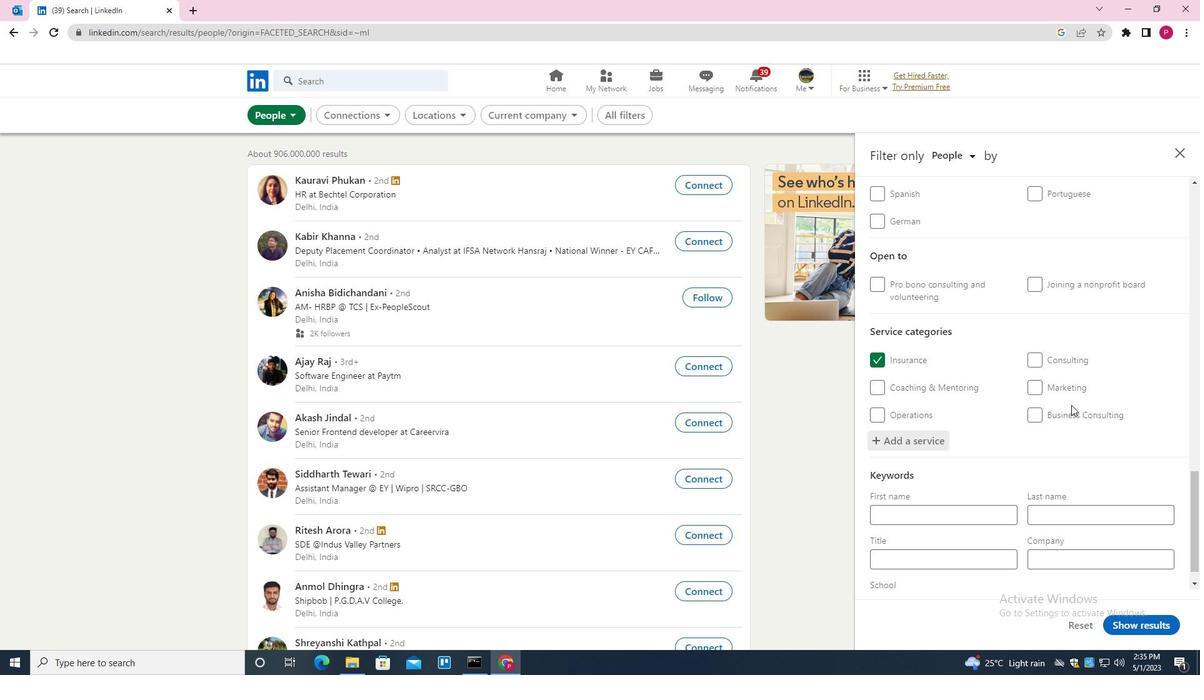 
Action: Mouse moved to (1042, 448)
Screenshot: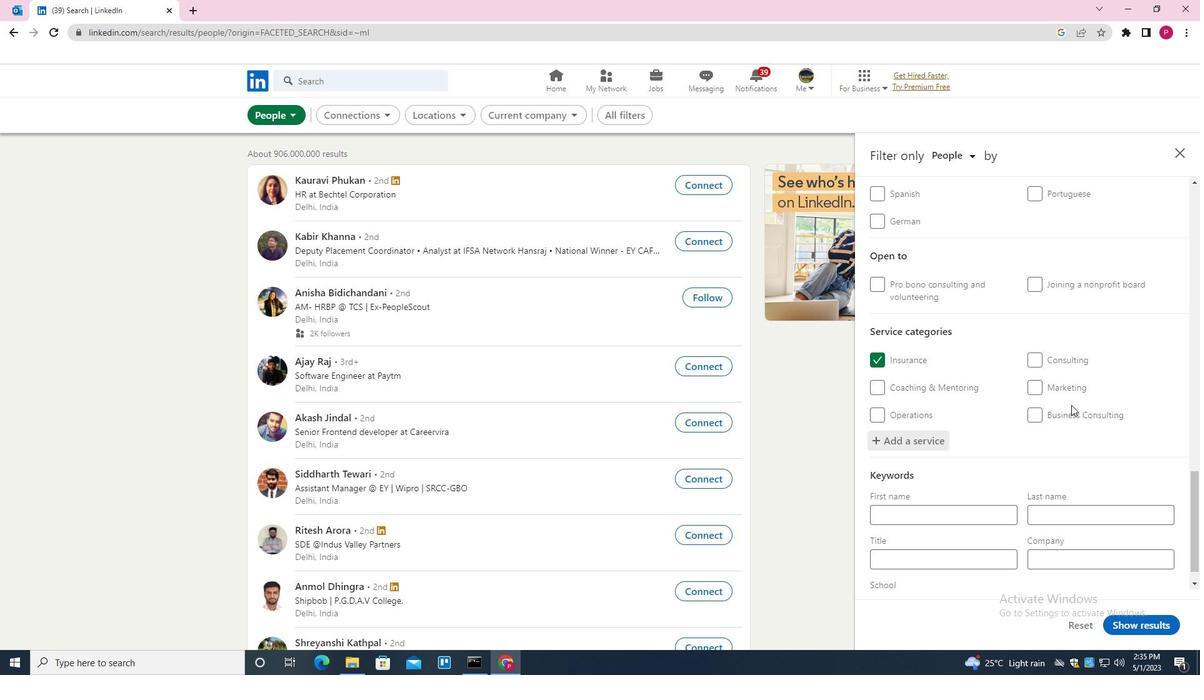 
Action: Mouse scrolled (1042, 447) with delta (0, 0)
Screenshot: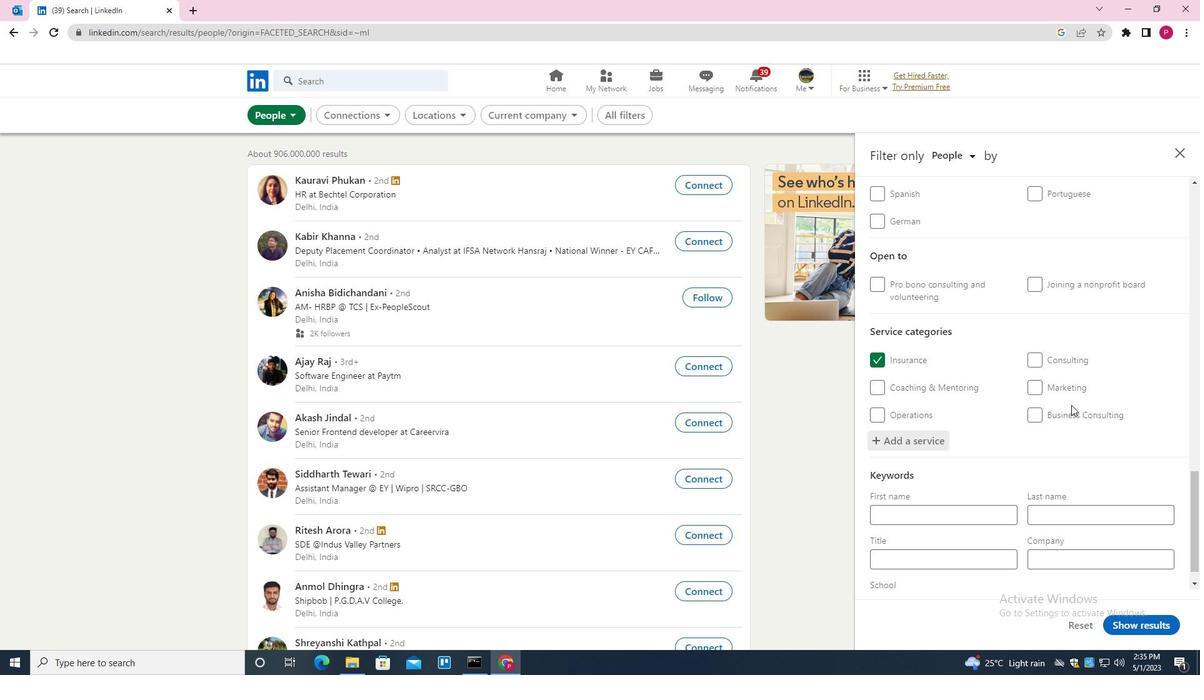 
Action: Mouse moved to (1026, 473)
Screenshot: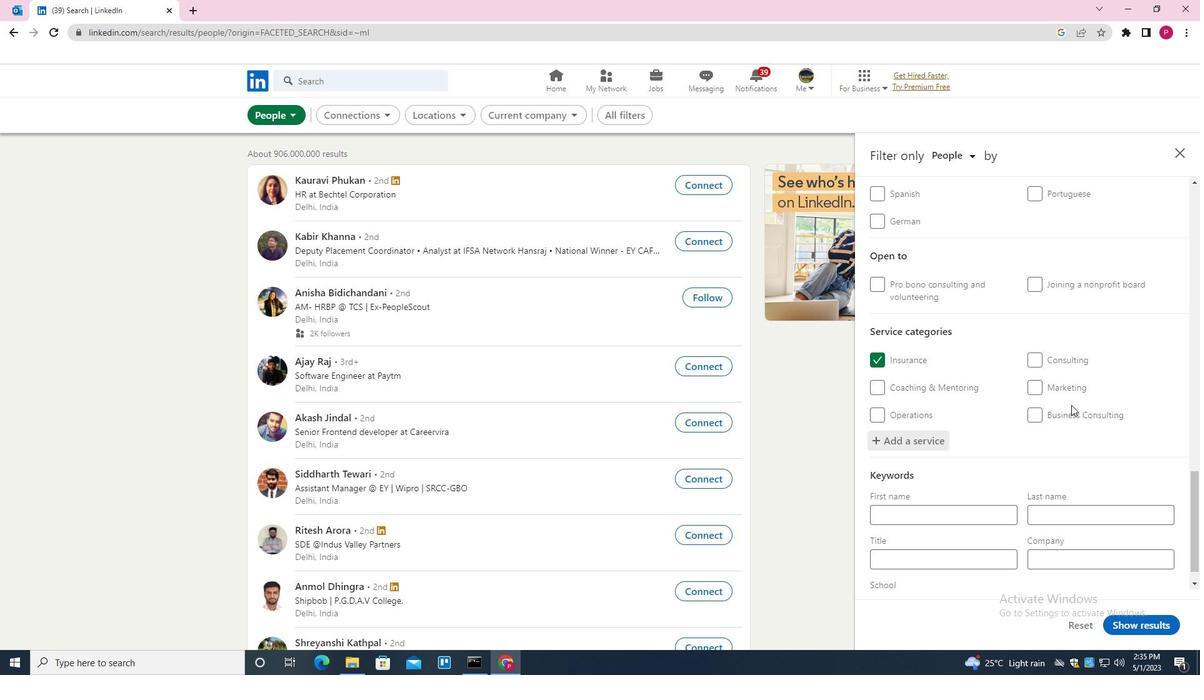 
Action: Mouse scrolled (1026, 473) with delta (0, 0)
Screenshot: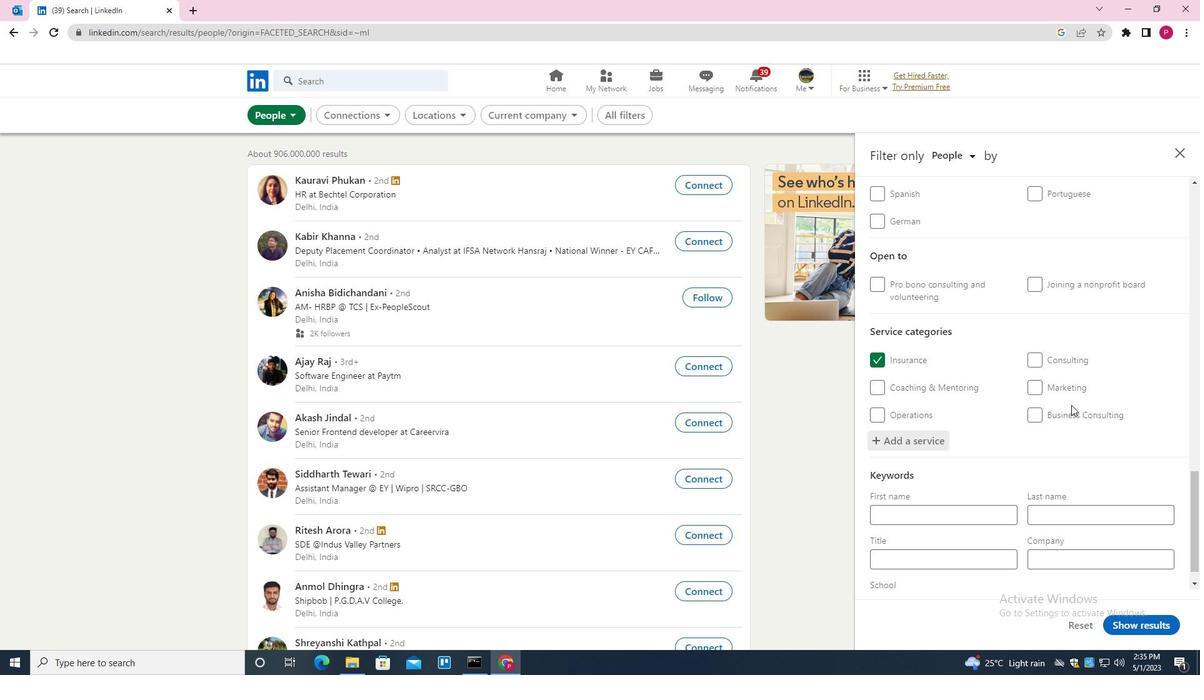 
Action: Mouse moved to (1009, 499)
Screenshot: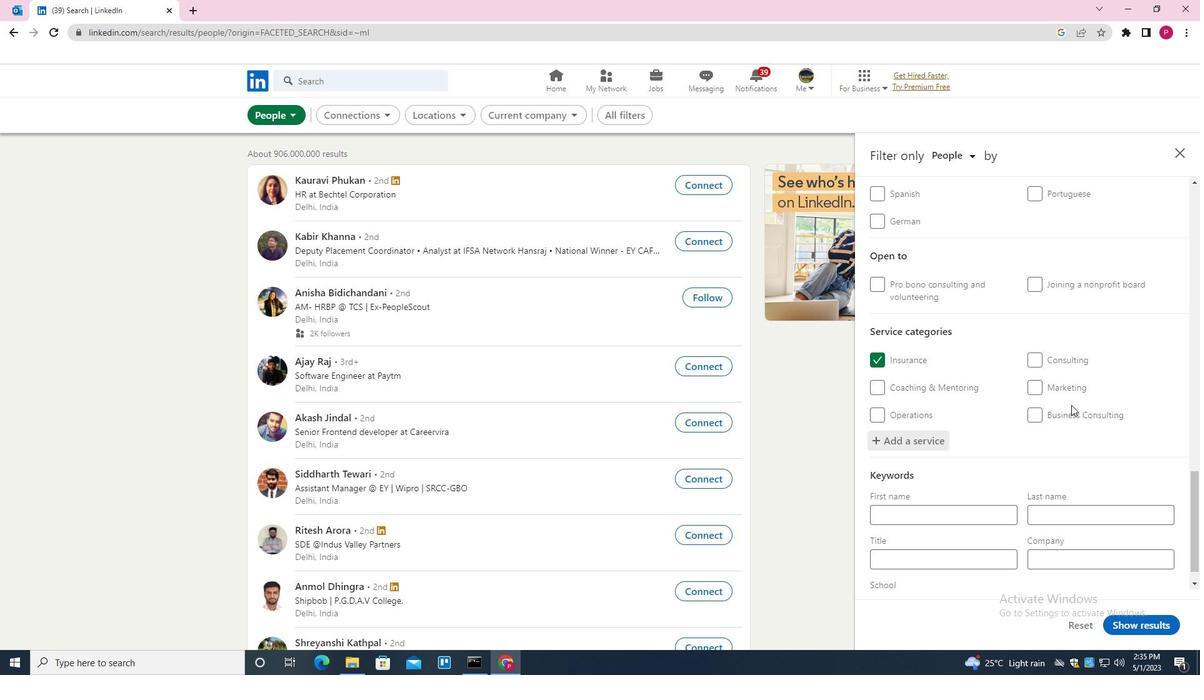 
Action: Mouse scrolled (1009, 498) with delta (0, 0)
Screenshot: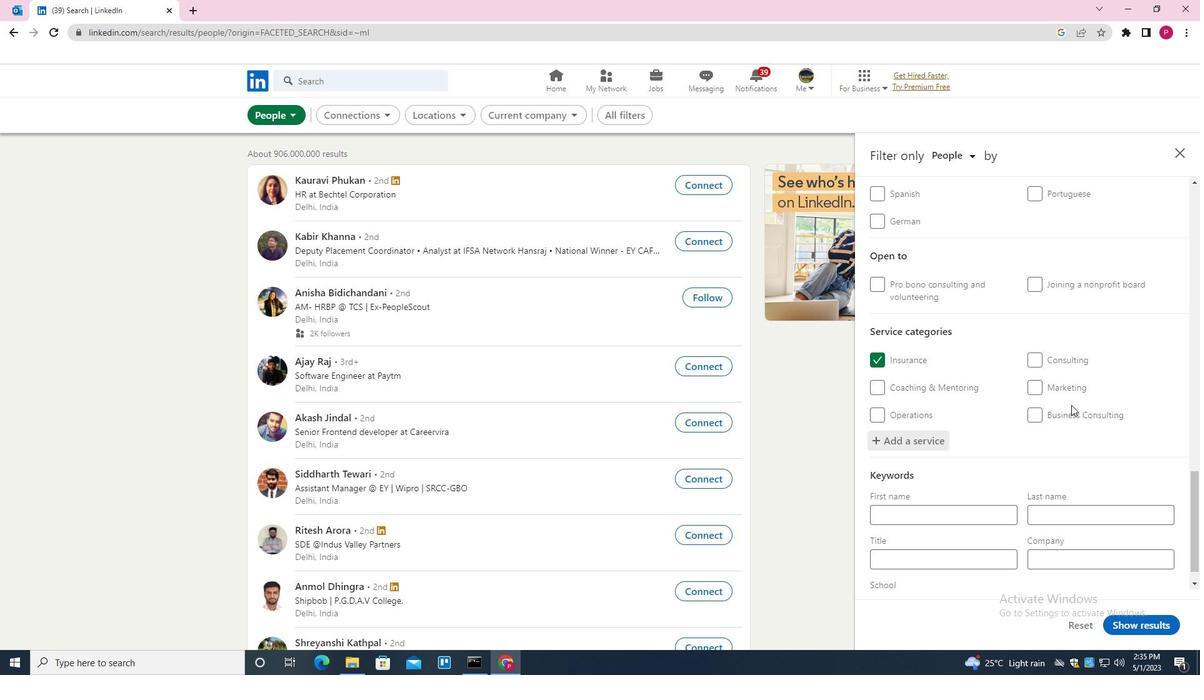 
Action: Mouse moved to (982, 533)
Screenshot: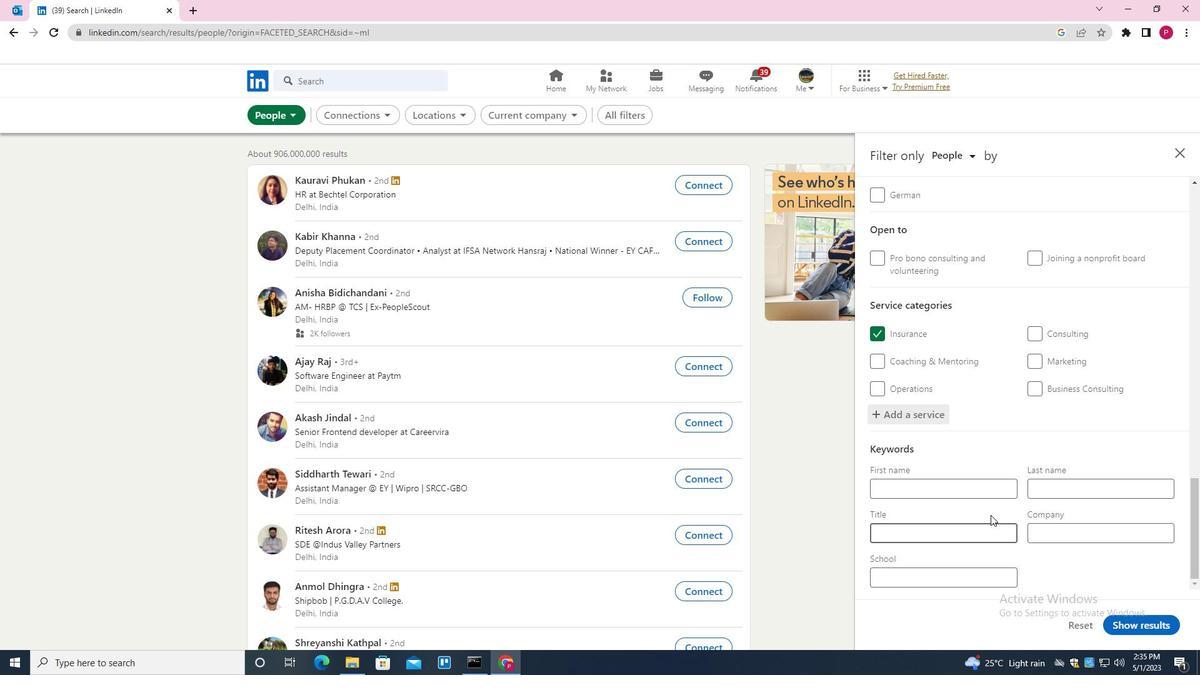 
Action: Mouse pressed left at (982, 533)
Screenshot: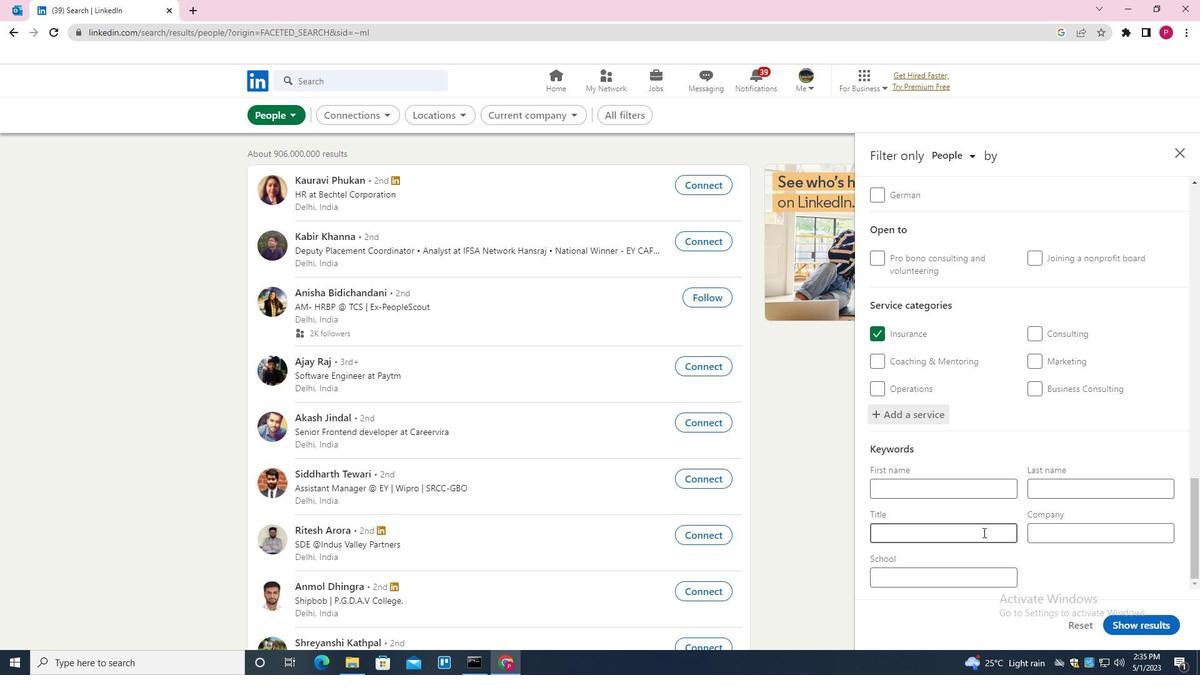 
Action: Key pressed <Key.shift><Key.shift><Key.shift><Key.shift>ACCOUNTS<Key.space><Key.shift>PAYABLE/<Key.shift><Key.shift><Key.shift><Key.shift>T<Key.backspace><Key.shift>RECIEVE<Key.backspace><Key.backspace><Key.backspace><Key.backspace>EIVABLE<Key.space><Key.shift>CLERK
Screenshot: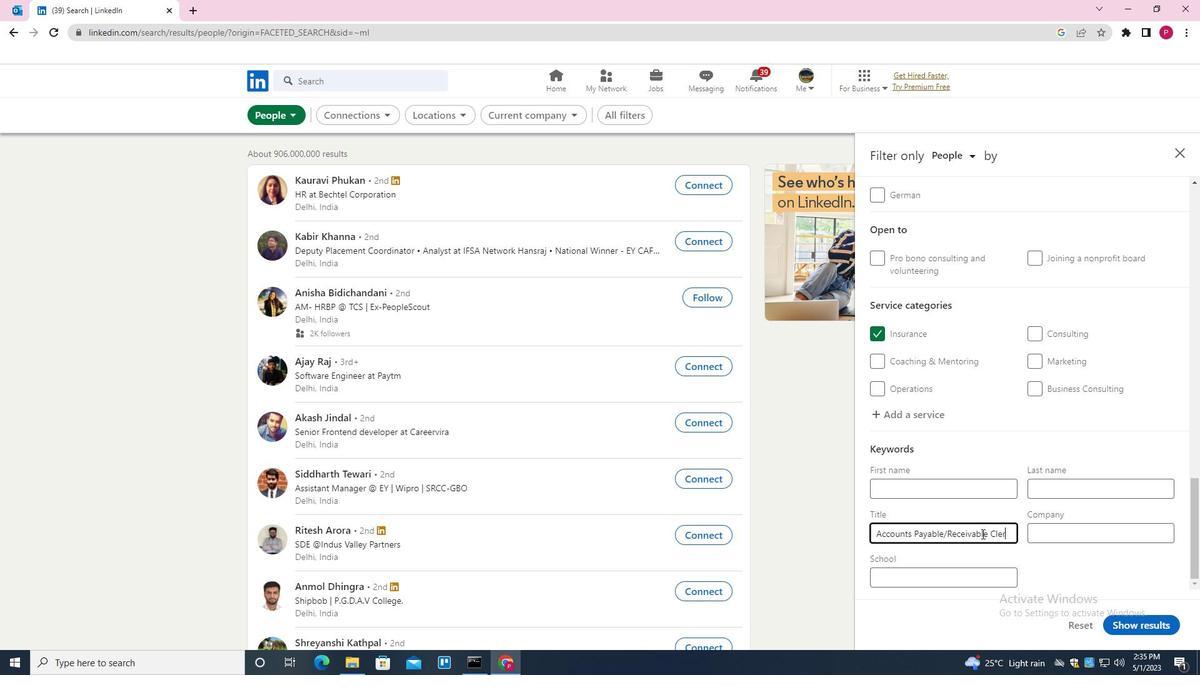 
Action: Mouse moved to (1154, 631)
Screenshot: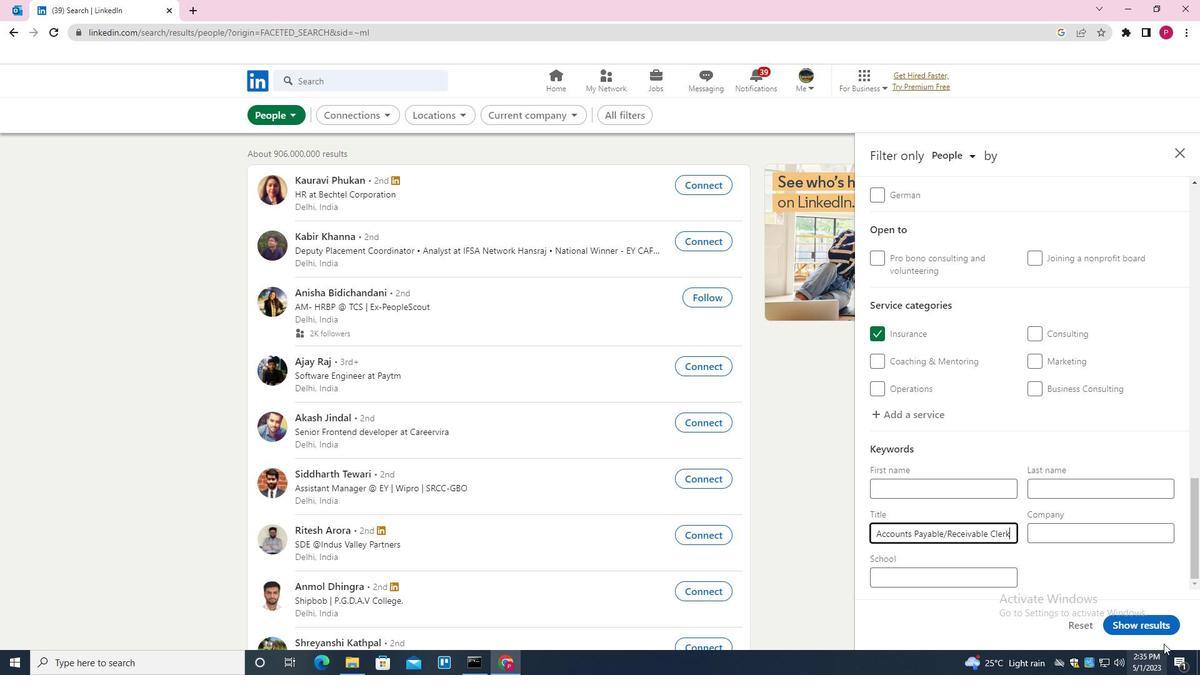 
Action: Mouse pressed left at (1154, 631)
Screenshot: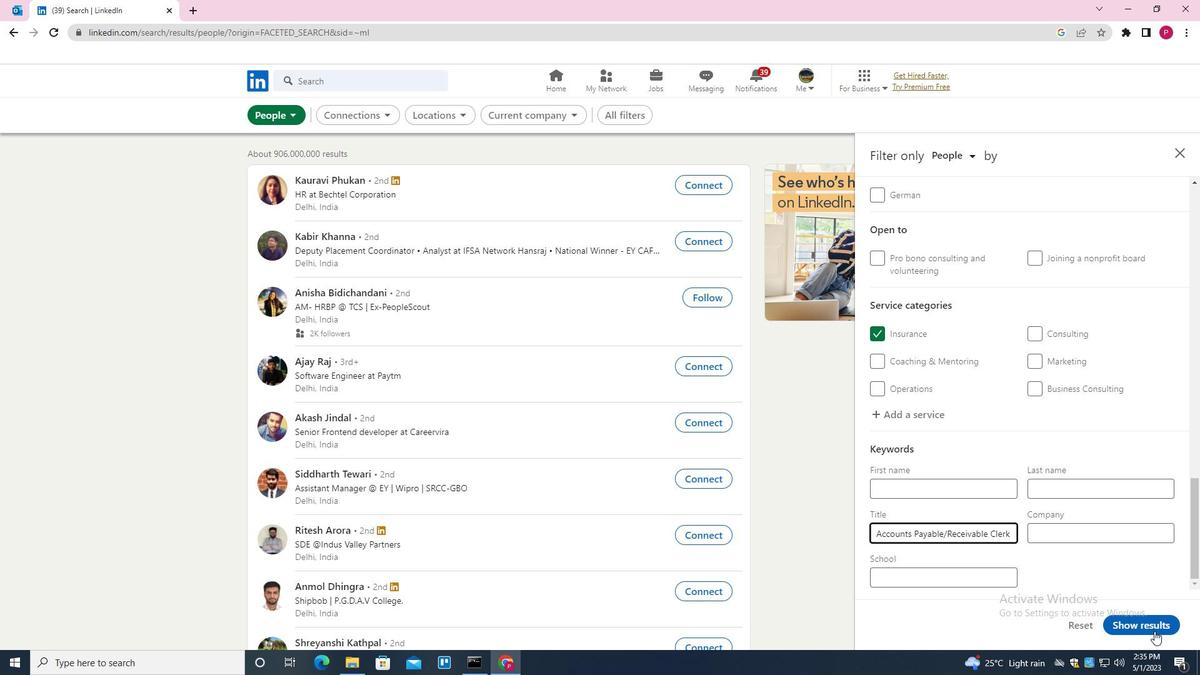 
Action: Mouse moved to (444, 308)
Screenshot: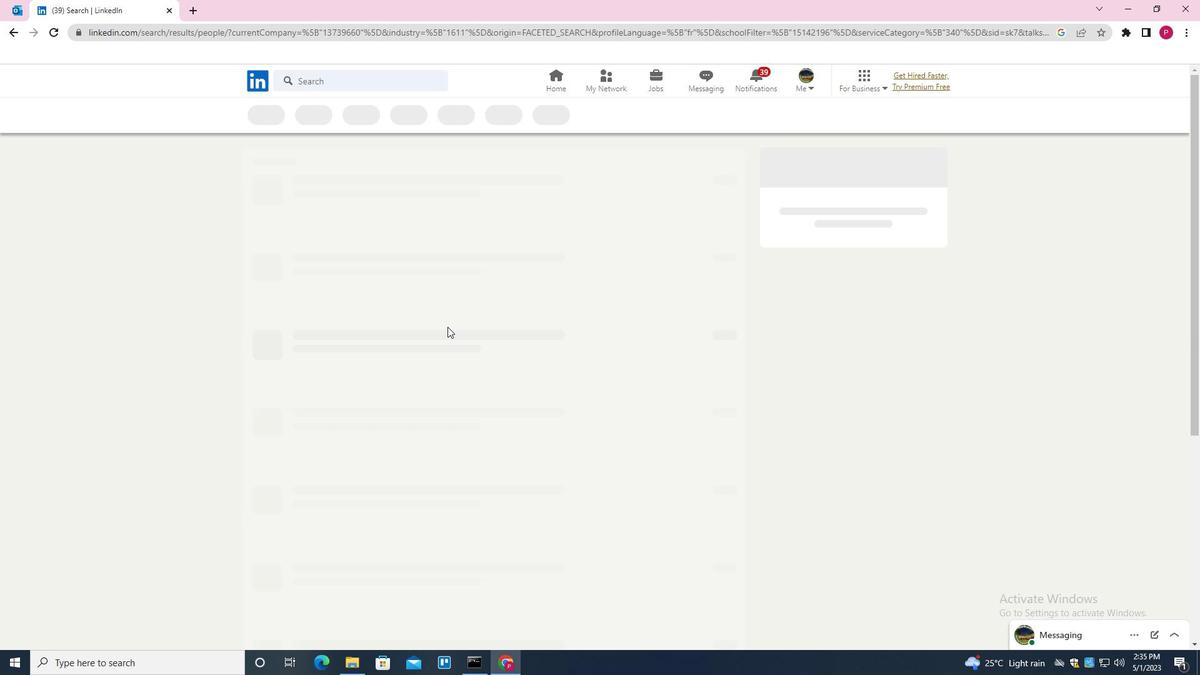 
